Task: Send an email with the signature Luke Wright with the subject Request for feedback on a product feedback survey and the message I apologize for any inconvenience and appreciate your understanding. from softage.3@softage.net to softage.10@softage.net with an attached audio file Audio_course_material.mp3 and move the email from Sent Items to the folder Audits
Action: Mouse moved to (185, 296)
Screenshot: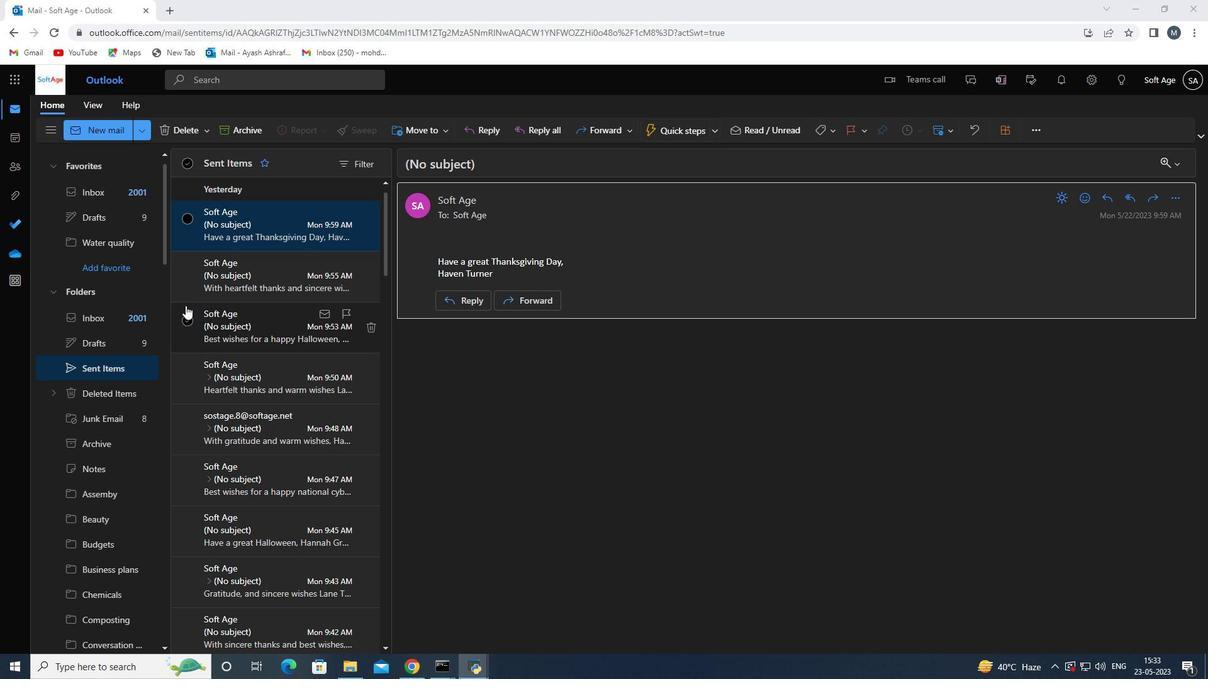 
Action: Mouse scrolled (185, 297) with delta (0, 0)
Screenshot: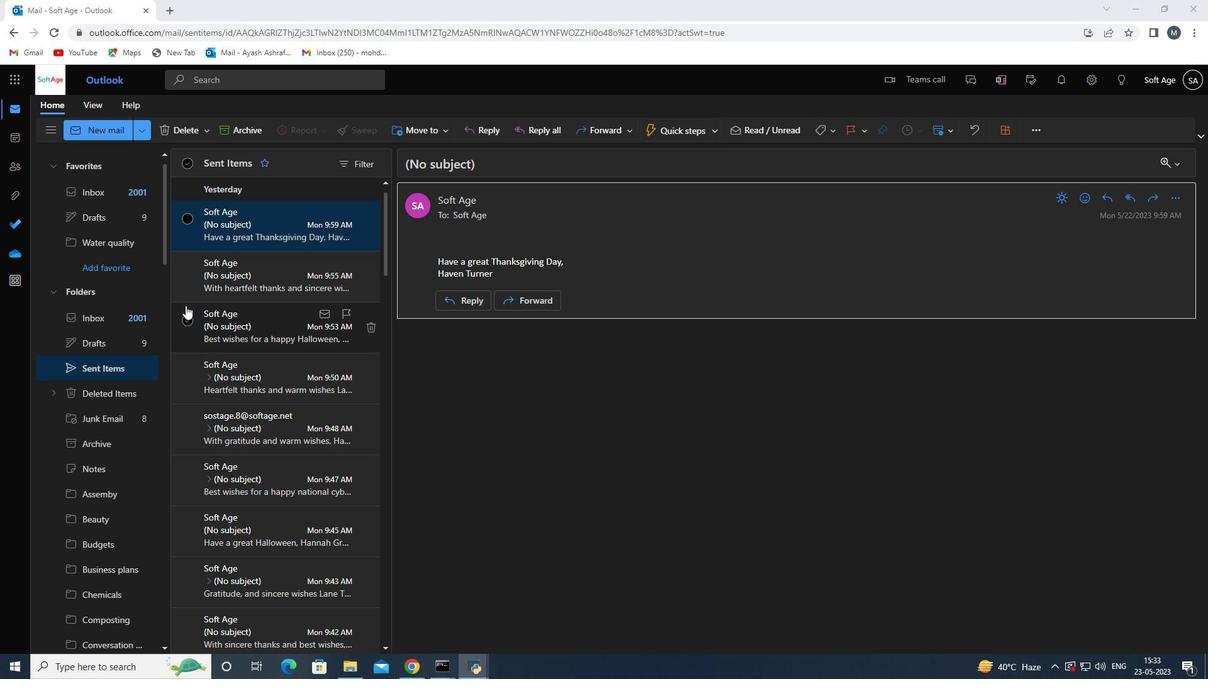 
Action: Mouse scrolled (185, 297) with delta (0, 0)
Screenshot: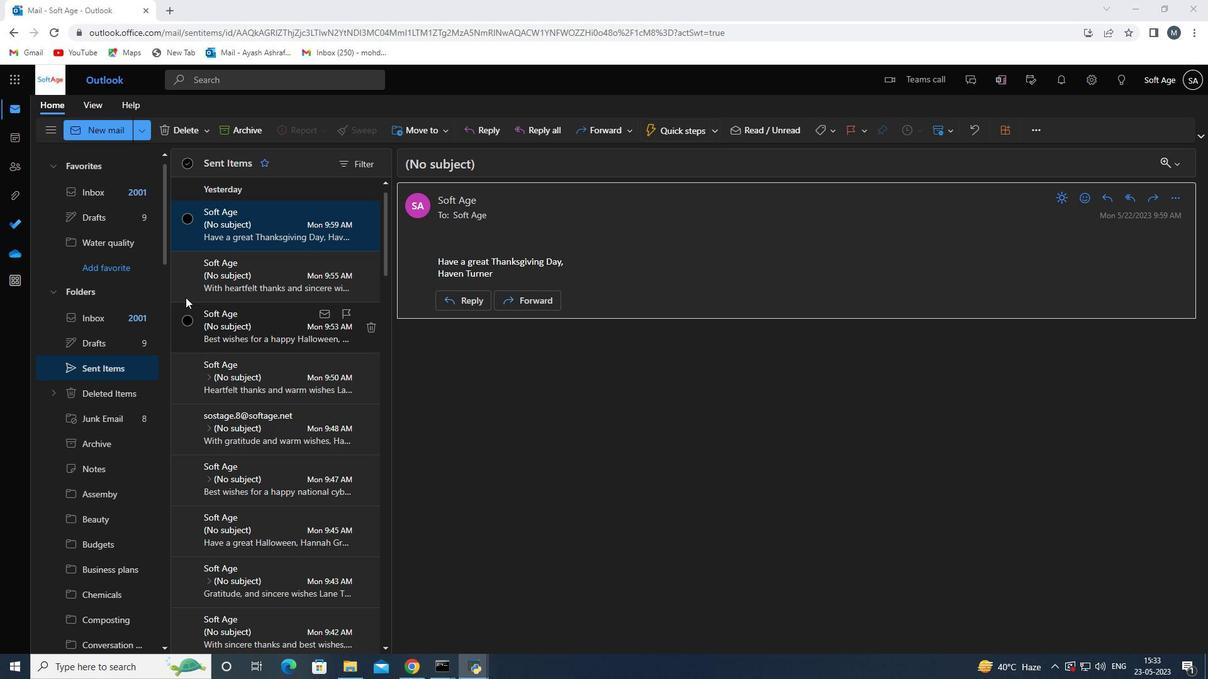 
Action: Mouse scrolled (185, 297) with delta (0, 0)
Screenshot: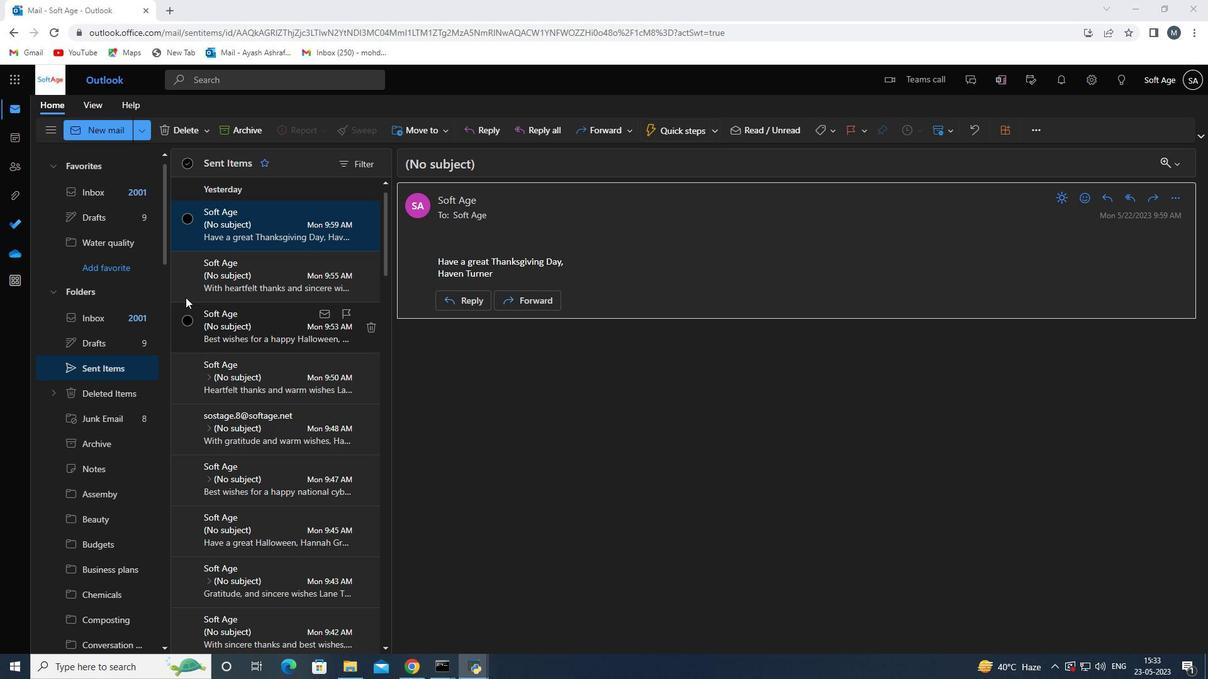 
Action: Mouse scrolled (185, 297) with delta (0, 0)
Screenshot: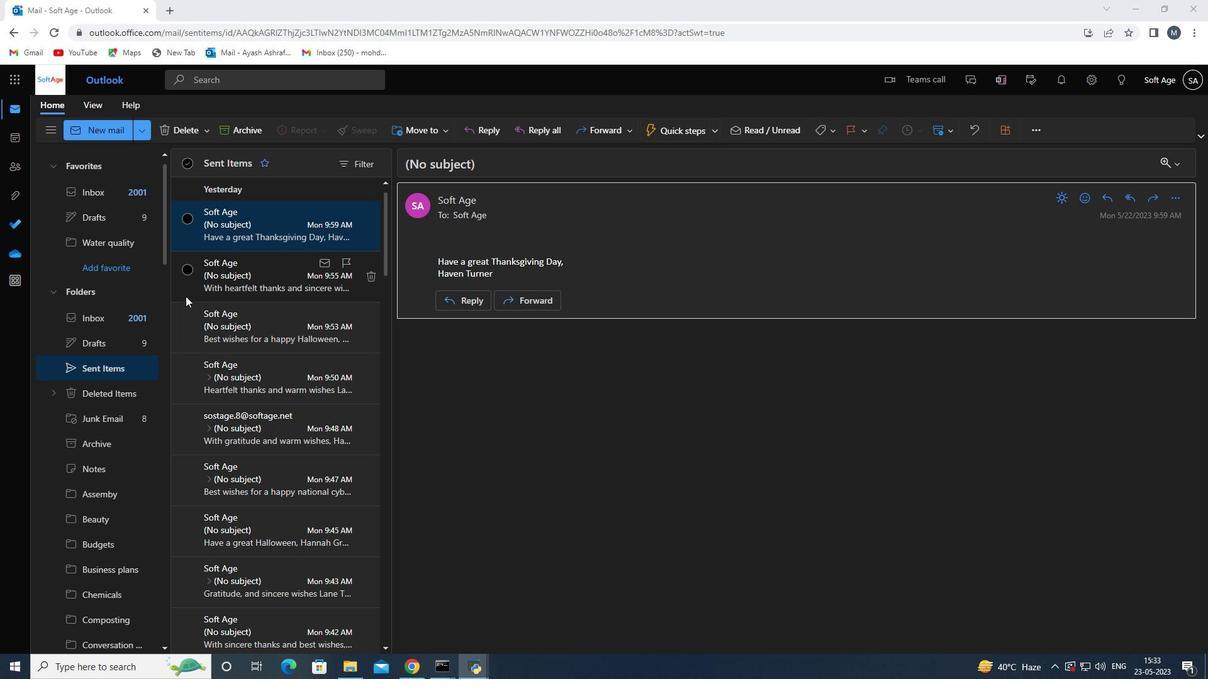 
Action: Mouse scrolled (185, 297) with delta (0, 0)
Screenshot: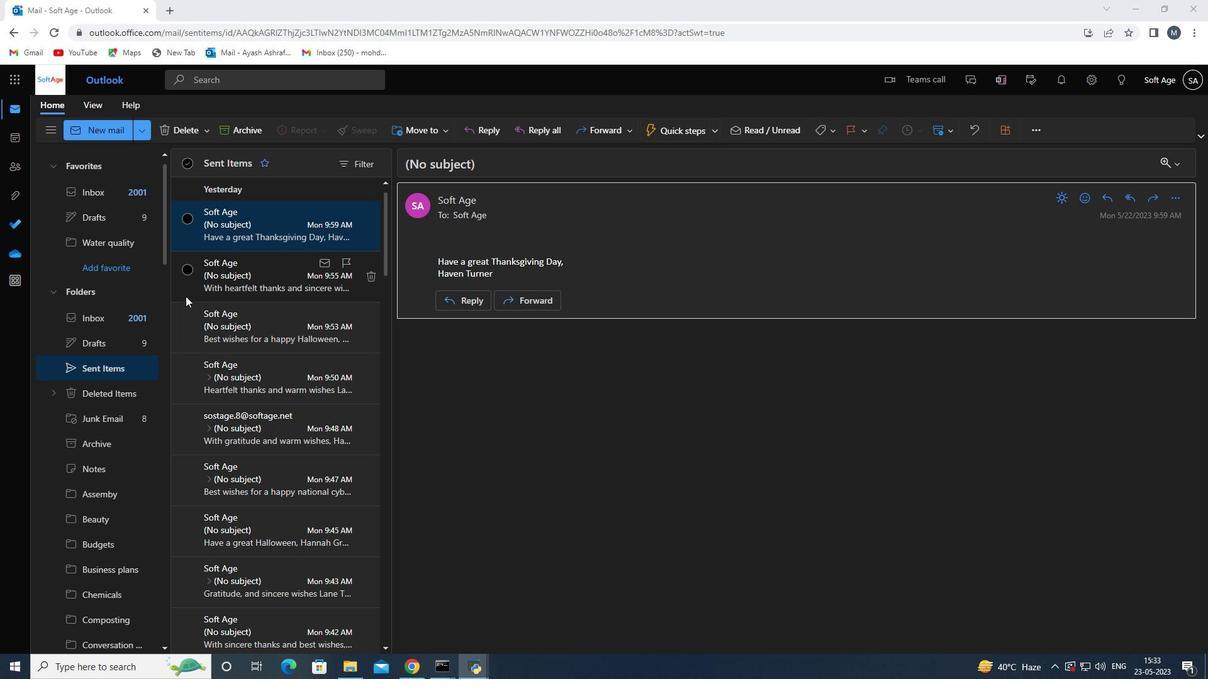 
Action: Mouse moved to (98, 187)
Screenshot: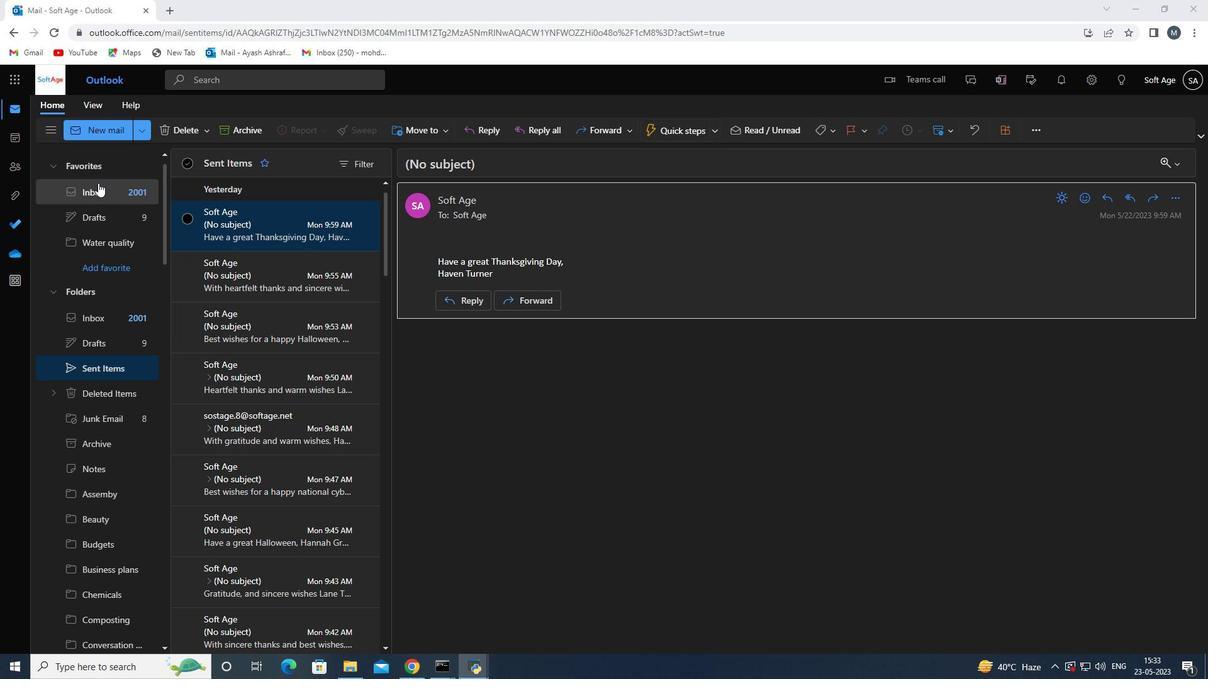 
Action: Mouse pressed left at (98, 187)
Screenshot: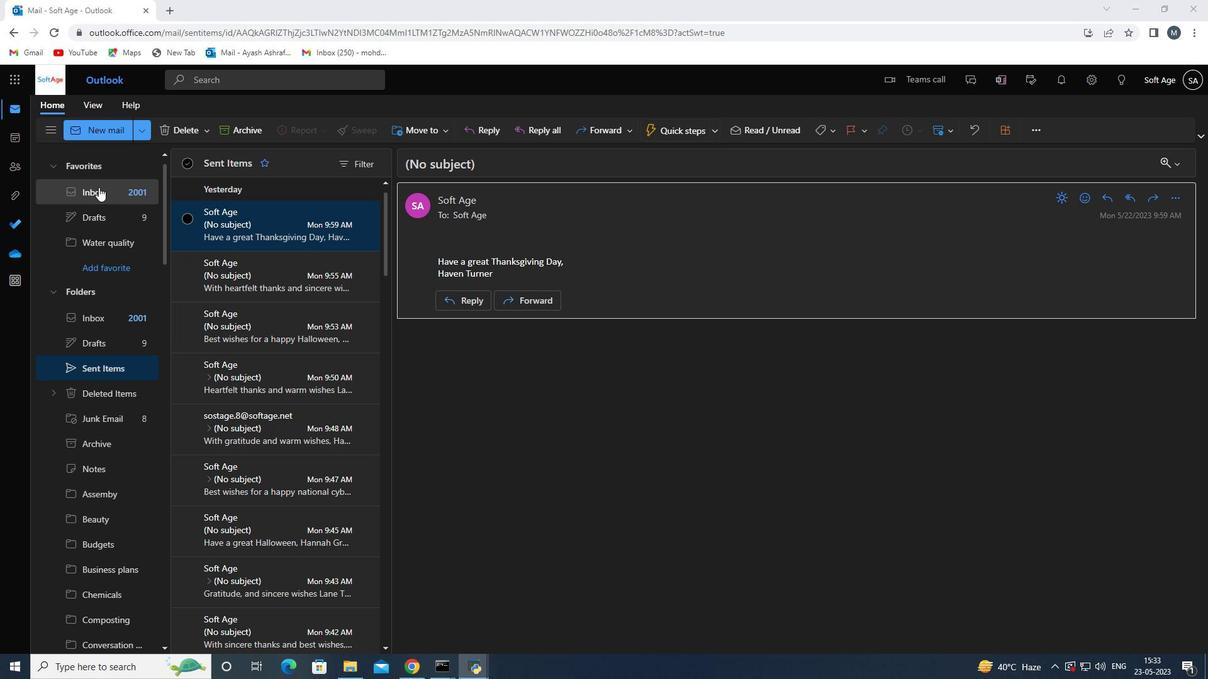 
Action: Mouse moved to (103, 131)
Screenshot: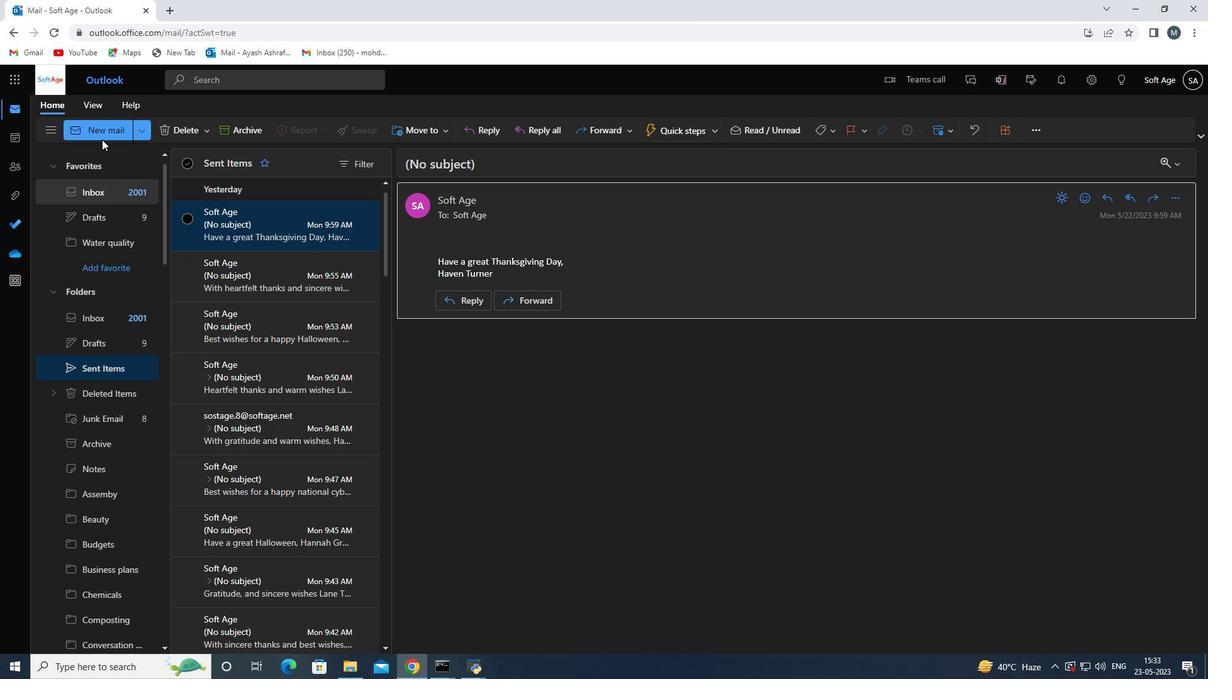 
Action: Mouse pressed left at (103, 131)
Screenshot: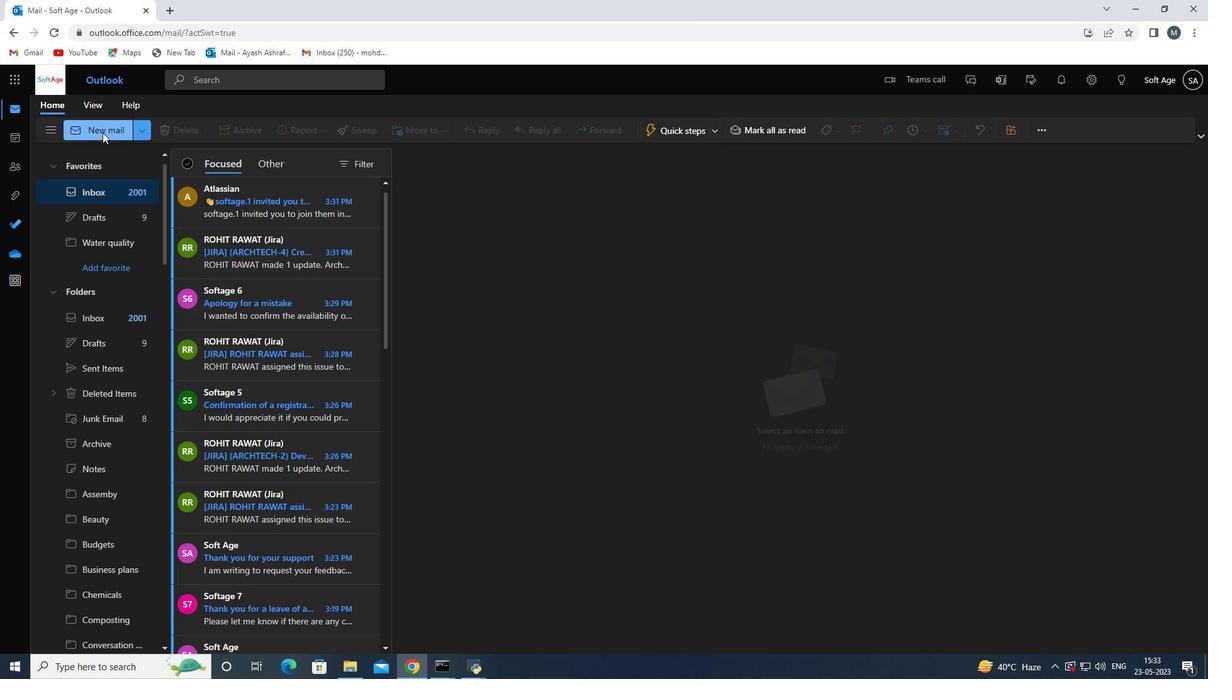 
Action: Mouse moved to (855, 134)
Screenshot: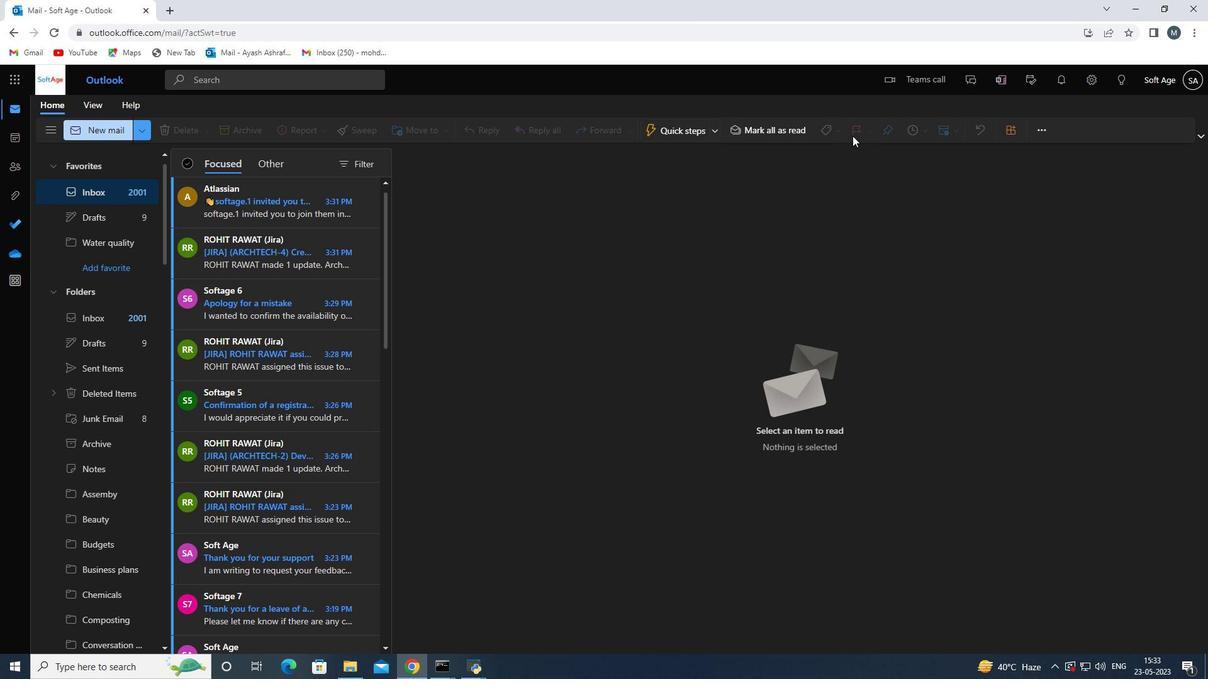 
Action: Mouse pressed left at (855, 134)
Screenshot: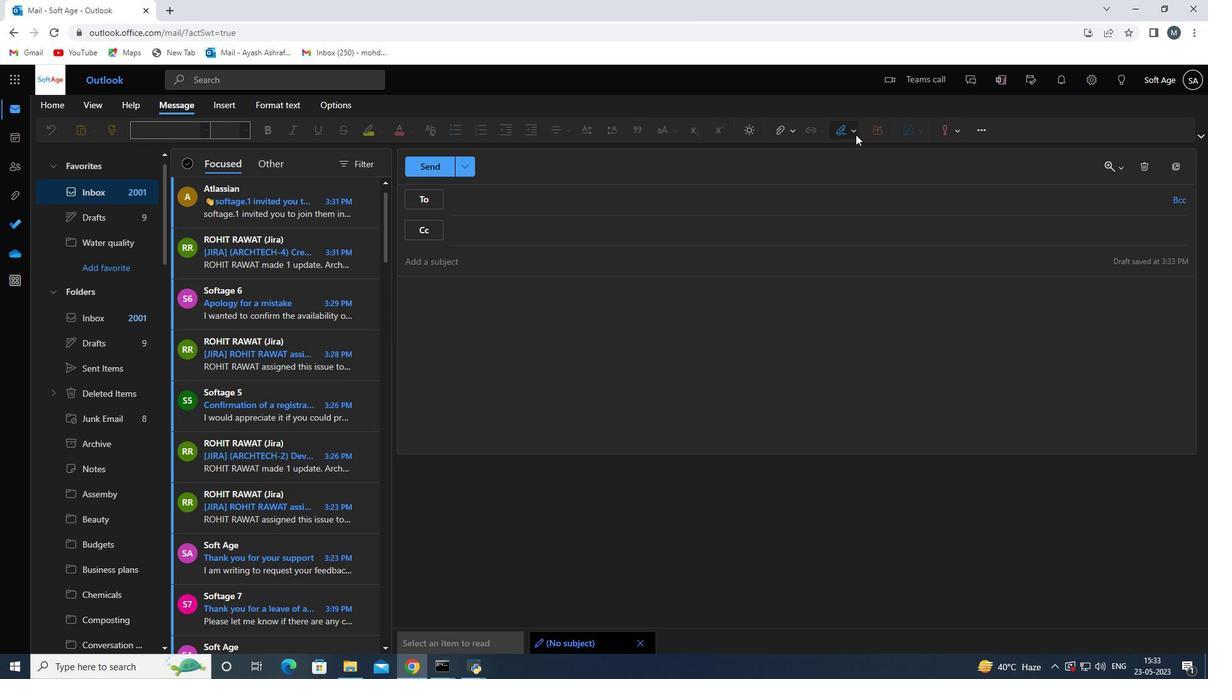 
Action: Mouse moved to (826, 186)
Screenshot: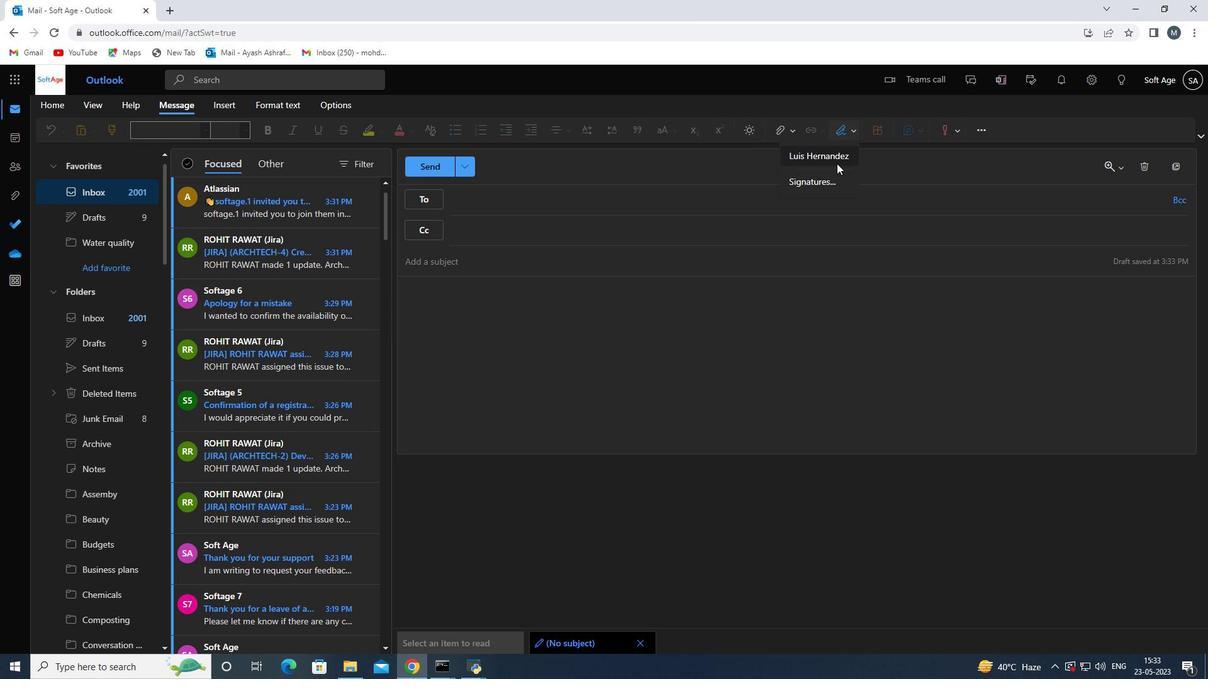
Action: Mouse pressed left at (826, 186)
Screenshot: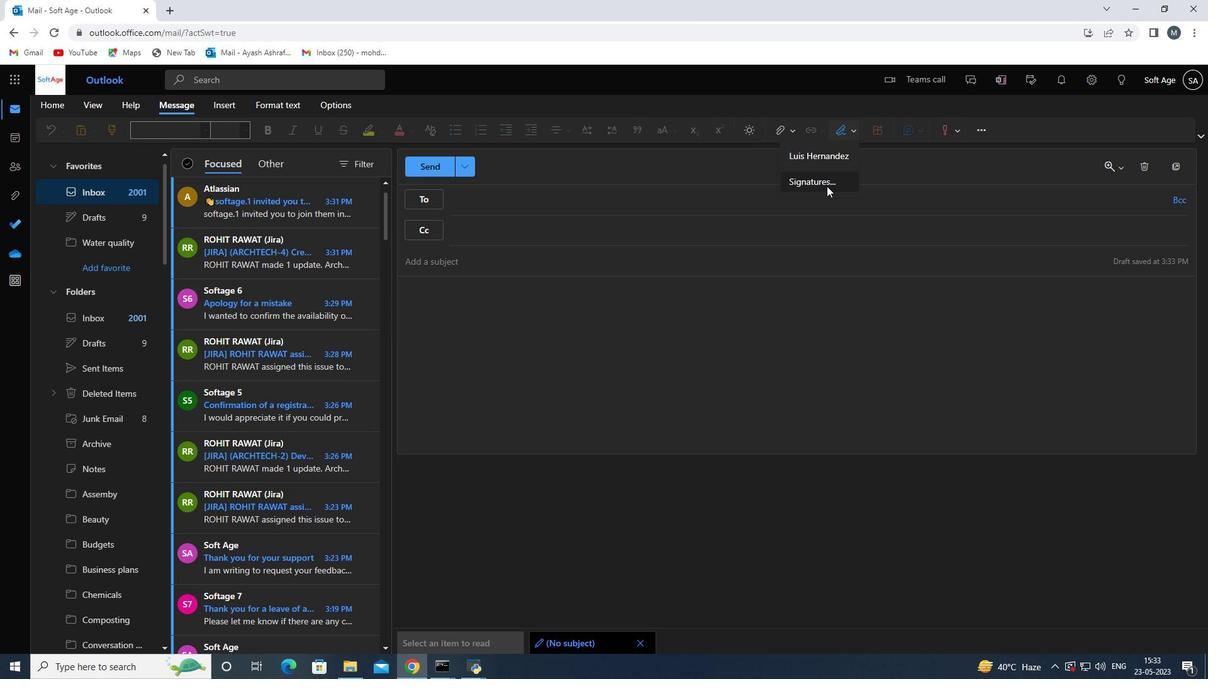 
Action: Mouse moved to (869, 234)
Screenshot: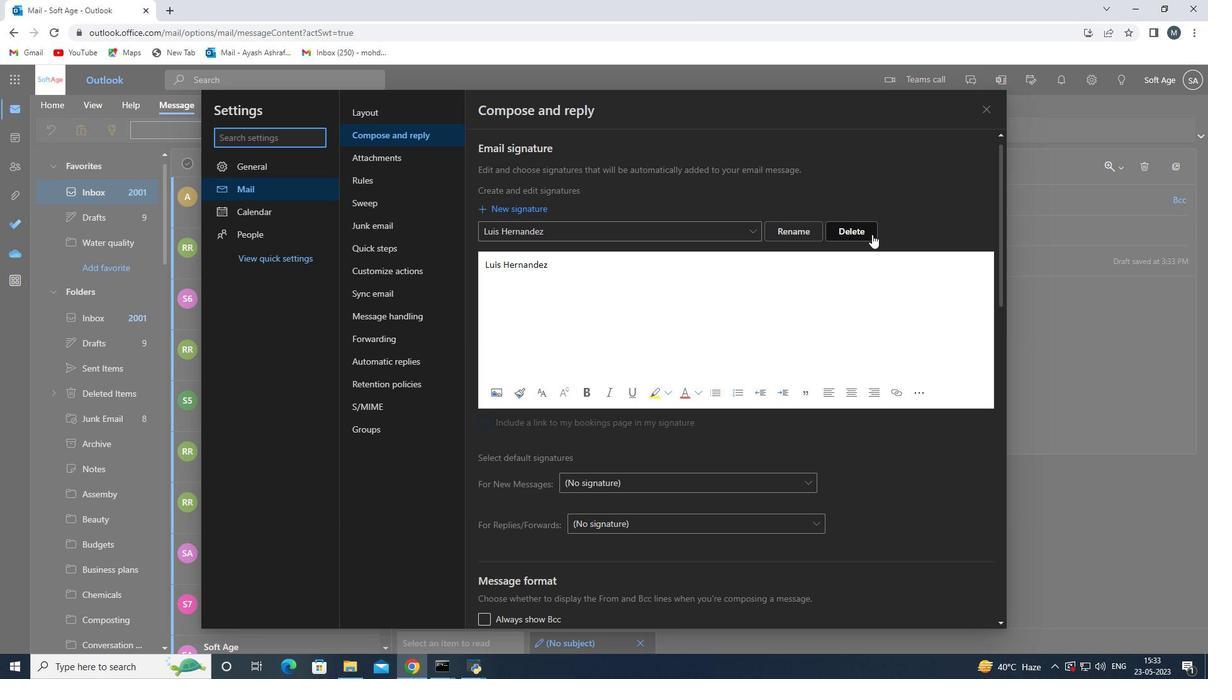 
Action: Mouse pressed left at (869, 234)
Screenshot: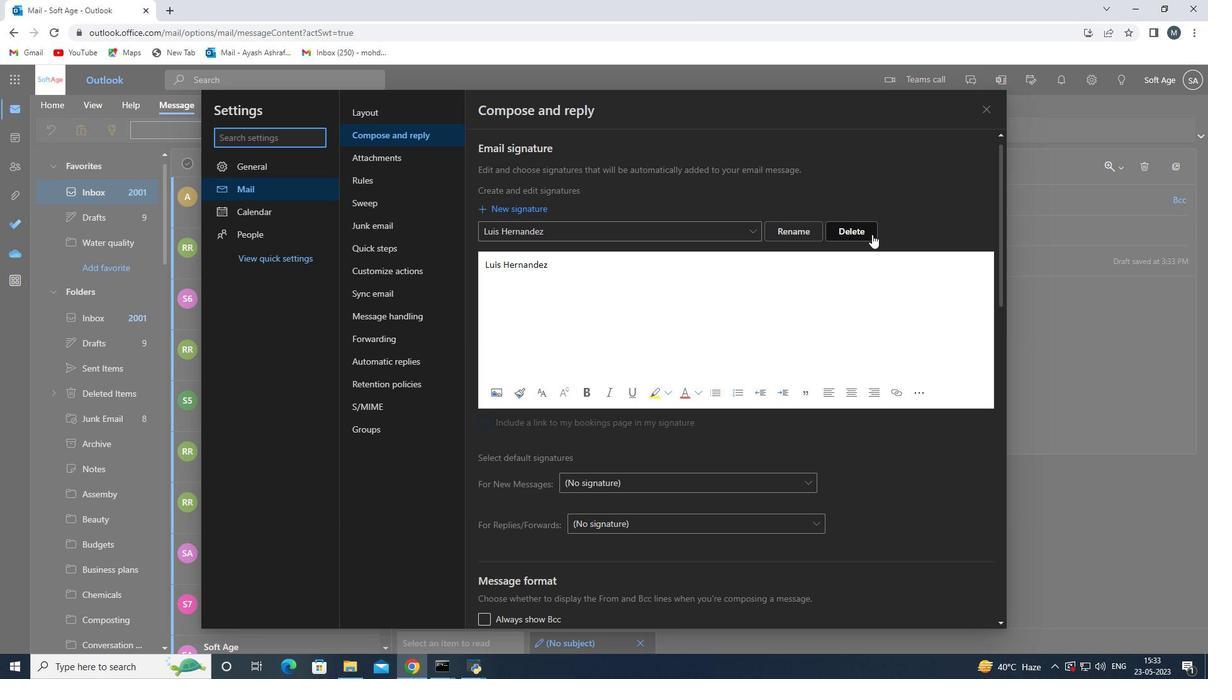 
Action: Mouse moved to (670, 234)
Screenshot: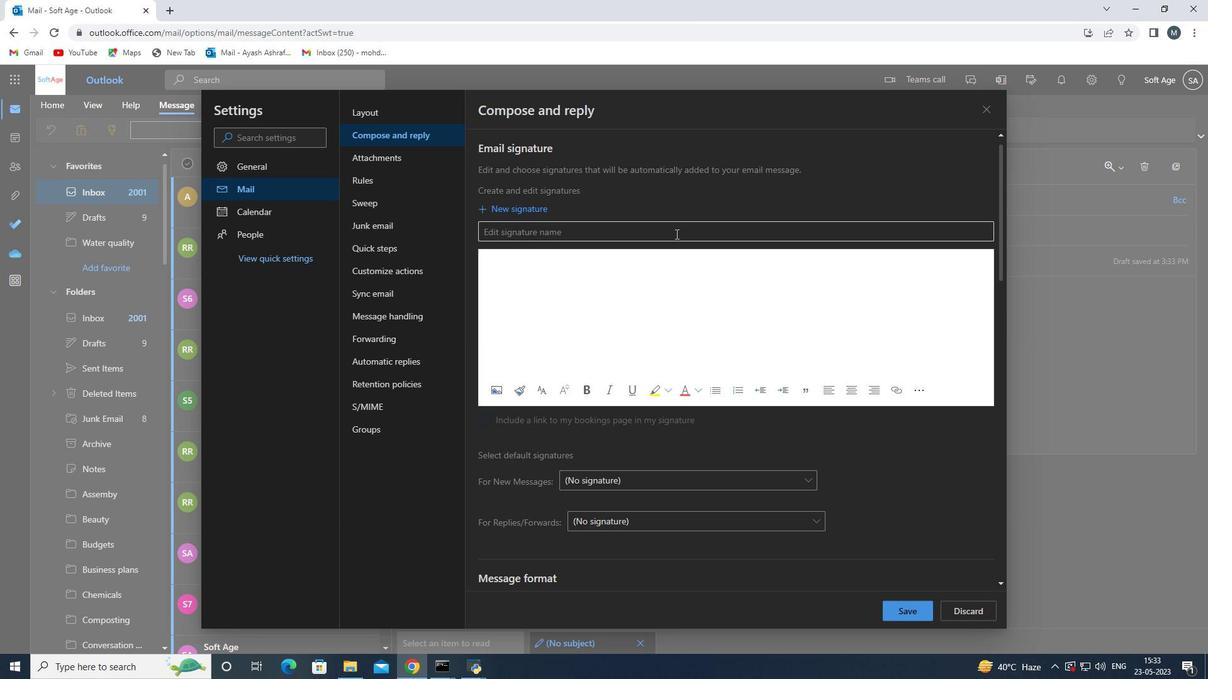 
Action: Mouse pressed left at (670, 234)
Screenshot: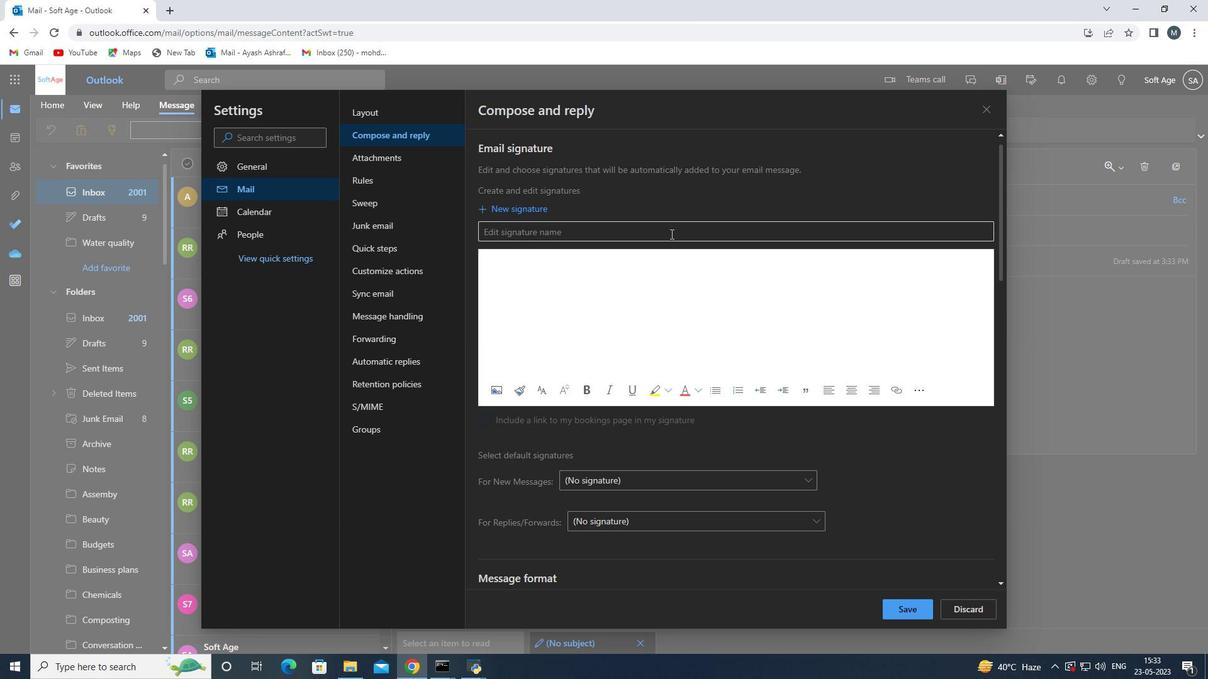 
Action: Mouse moved to (669, 231)
Screenshot: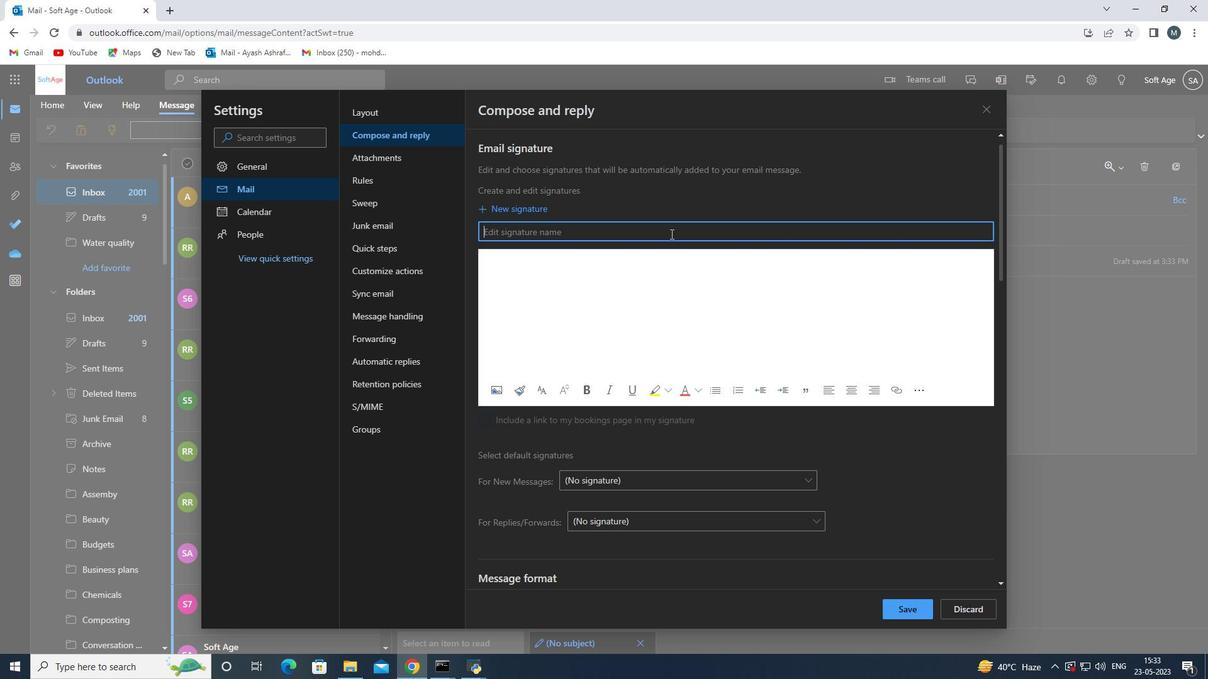 
Action: Key pressed <Key.shift>Like<Key.space><Key.shift><Key.shift>Wright<Key.space>
Screenshot: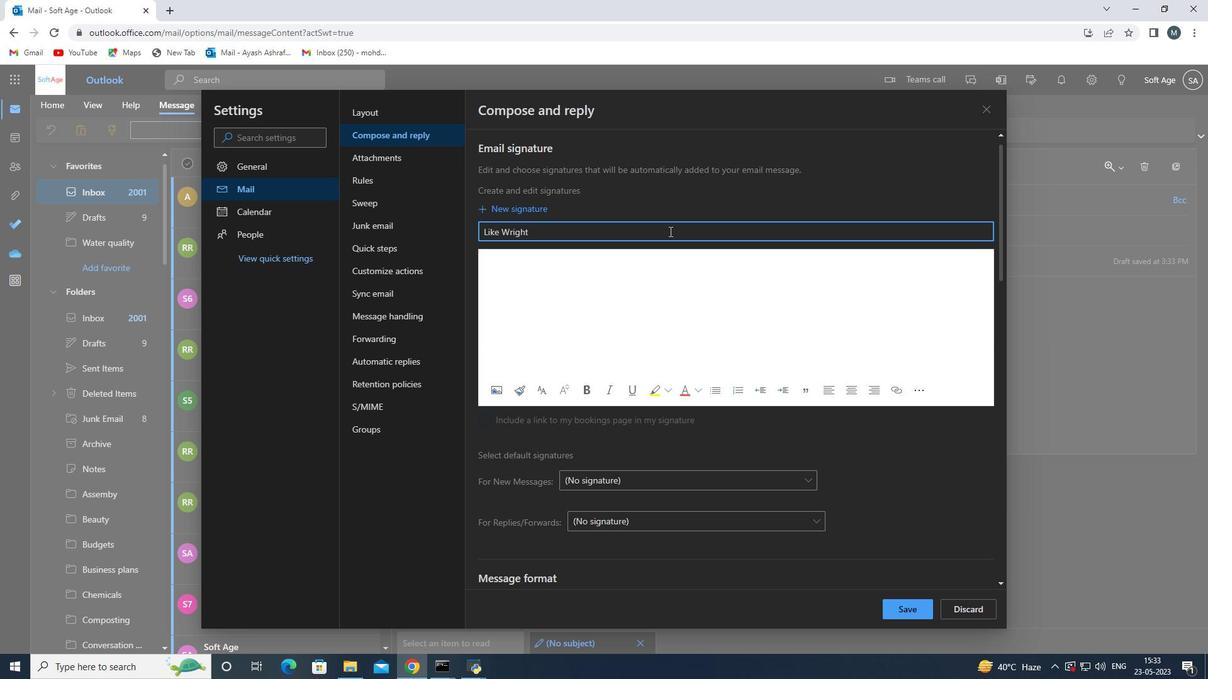 
Action: Mouse moved to (490, 232)
Screenshot: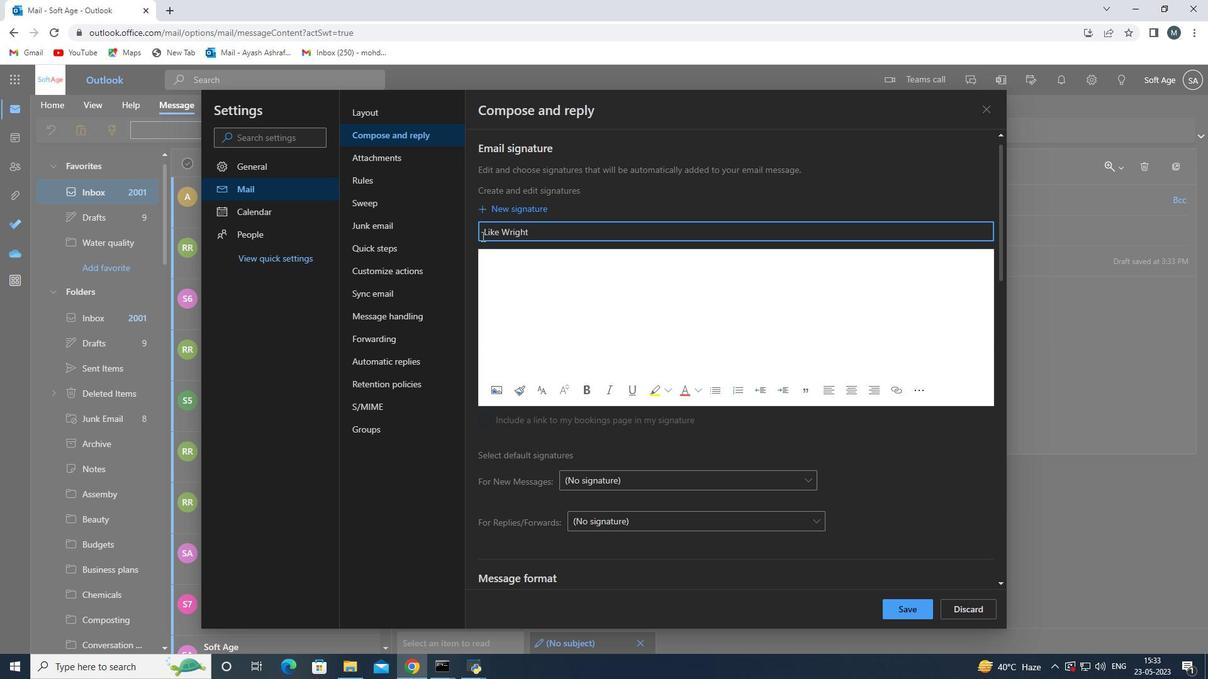 
Action: Mouse pressed left at (490, 232)
Screenshot: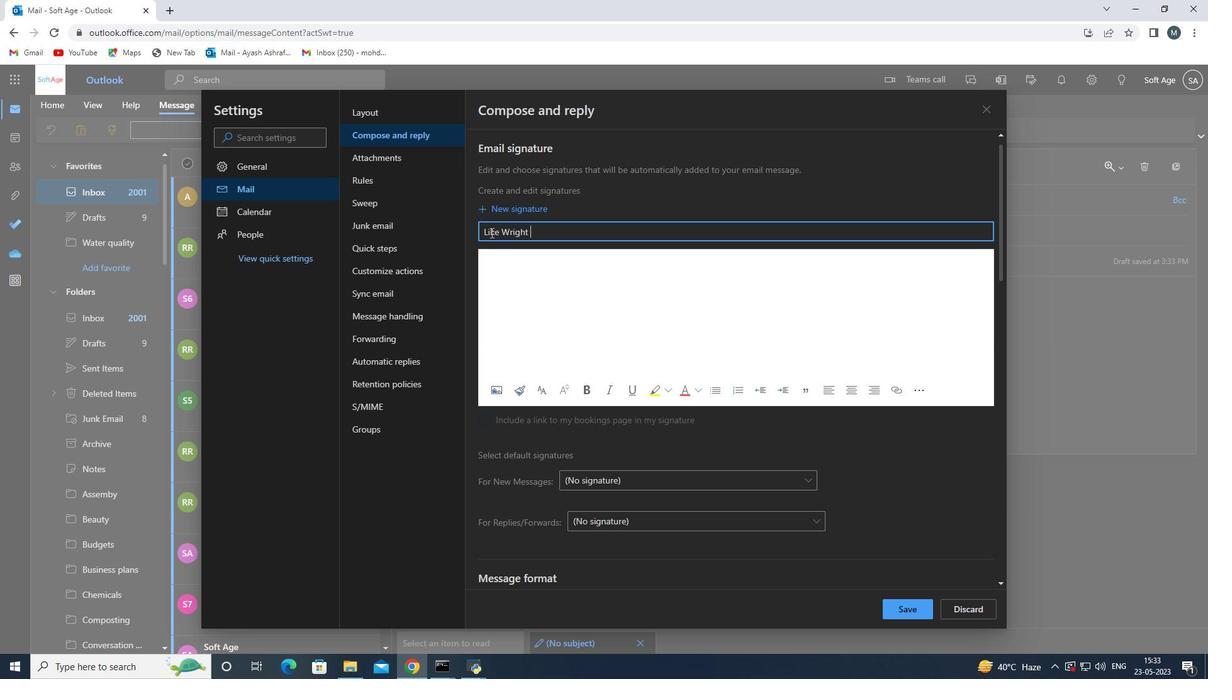 
Action: Mouse moved to (504, 233)
Screenshot: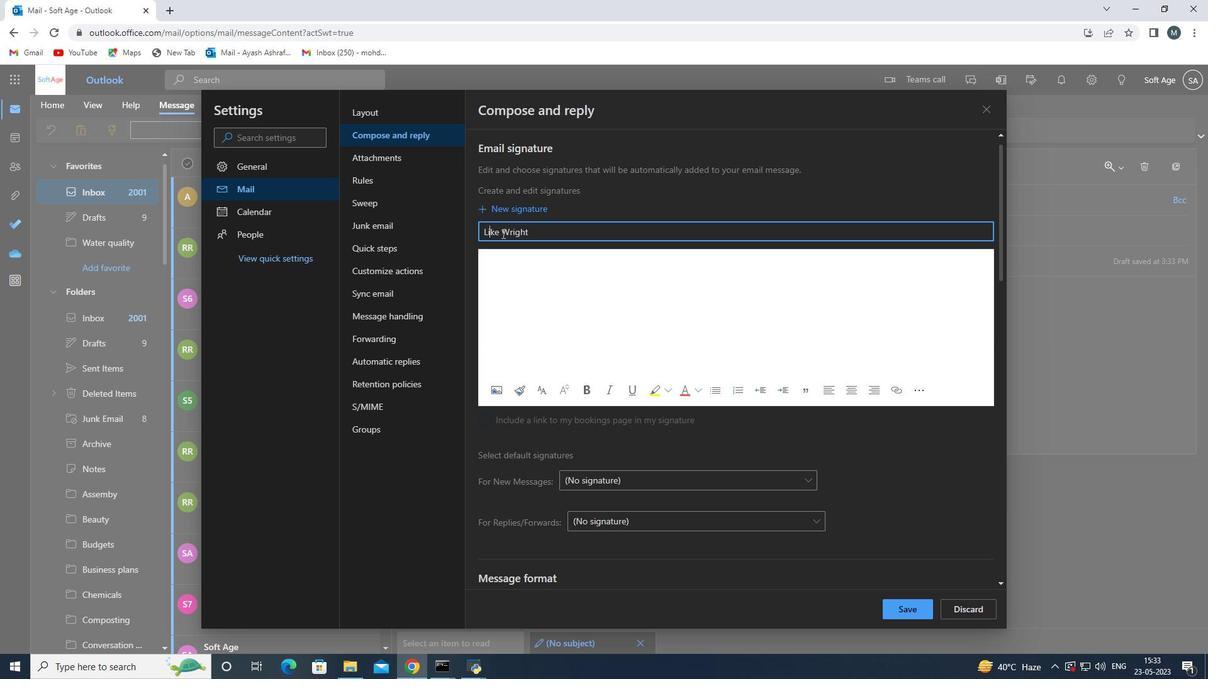
Action: Key pressed <Key.backspace>u
Screenshot: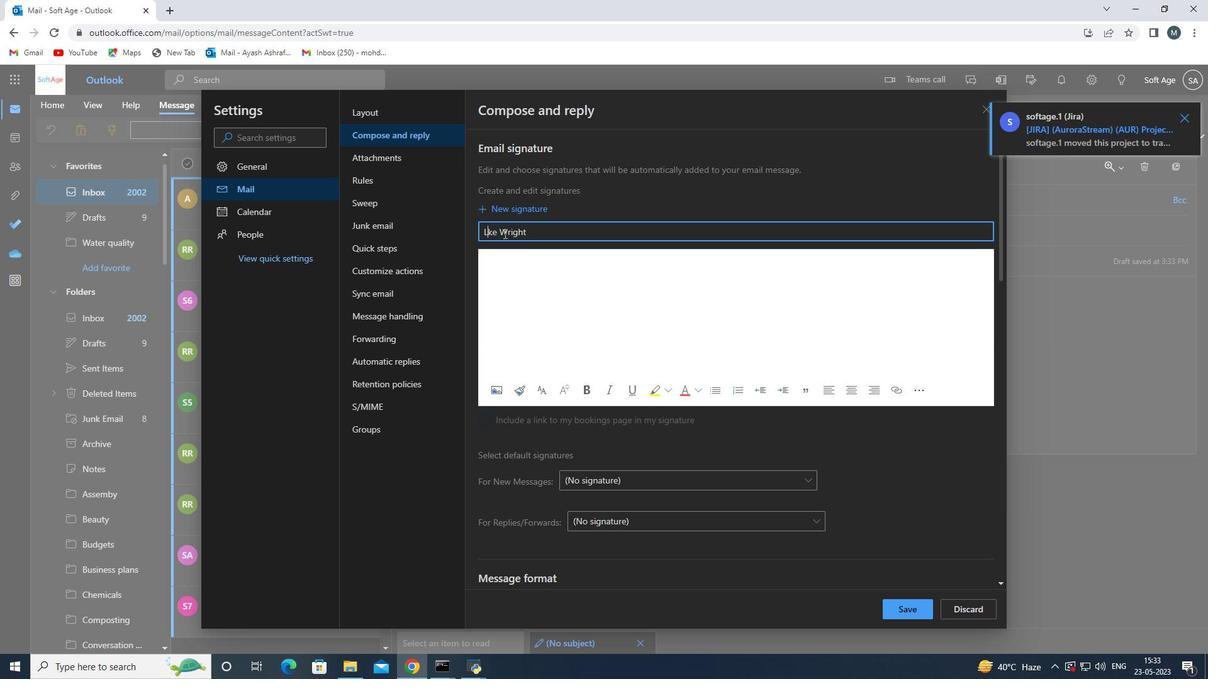 
Action: Mouse moved to (520, 264)
Screenshot: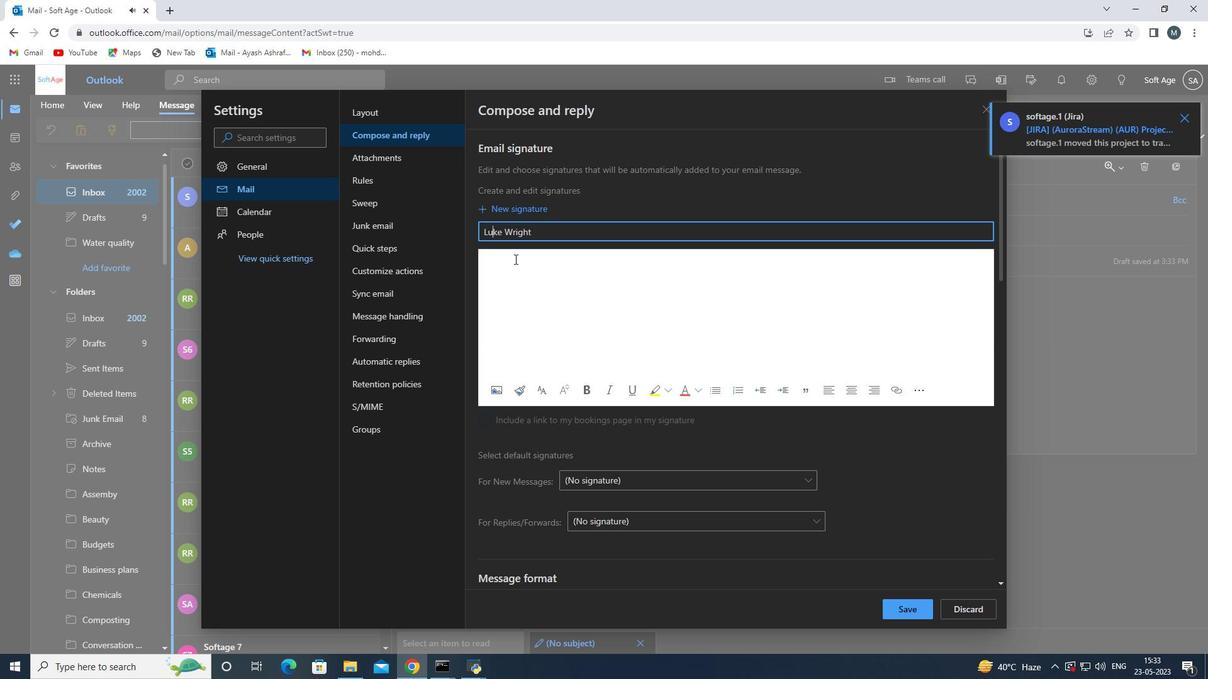 
Action: Mouse pressed left at (520, 264)
Screenshot: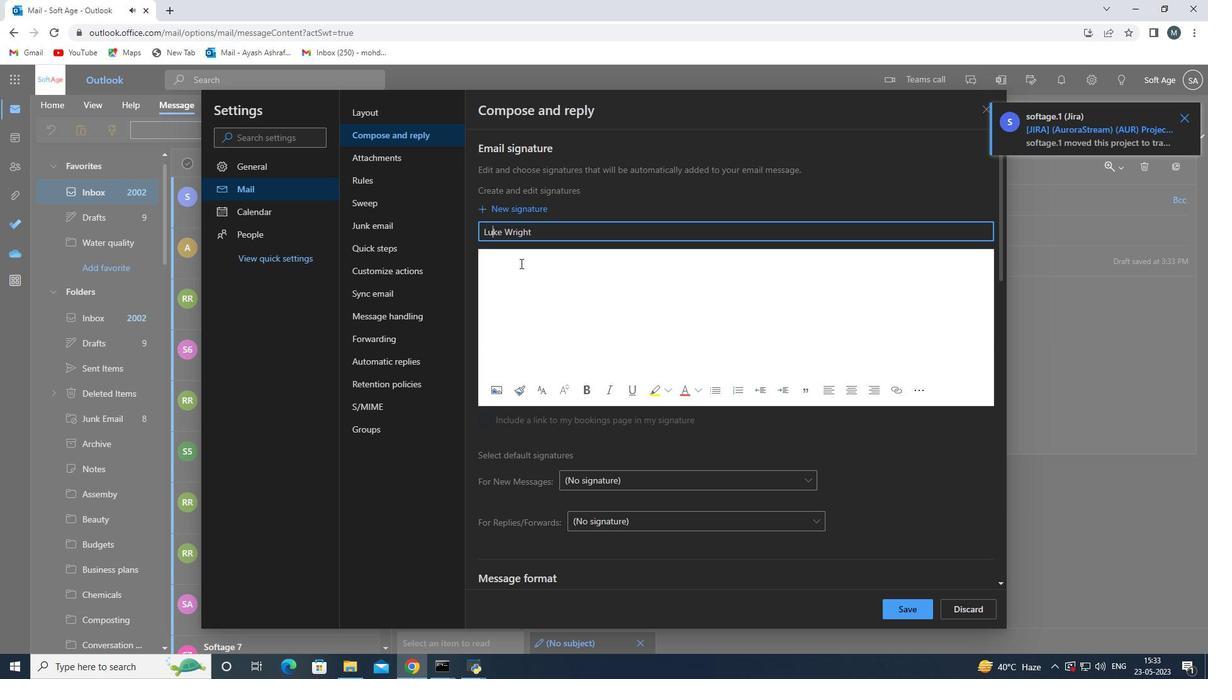 
Action: Key pressed <Key.shift>Luke<Key.space><Key.shift>Wright<Key.space>
Screenshot: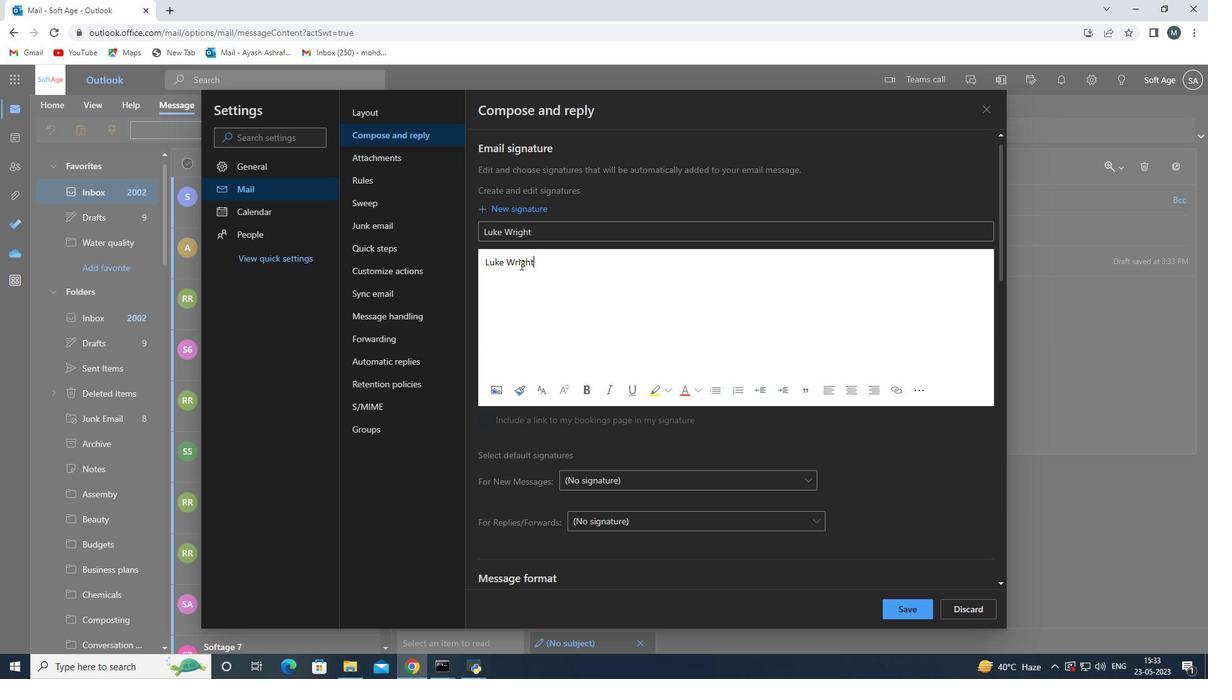 
Action: Mouse moved to (899, 609)
Screenshot: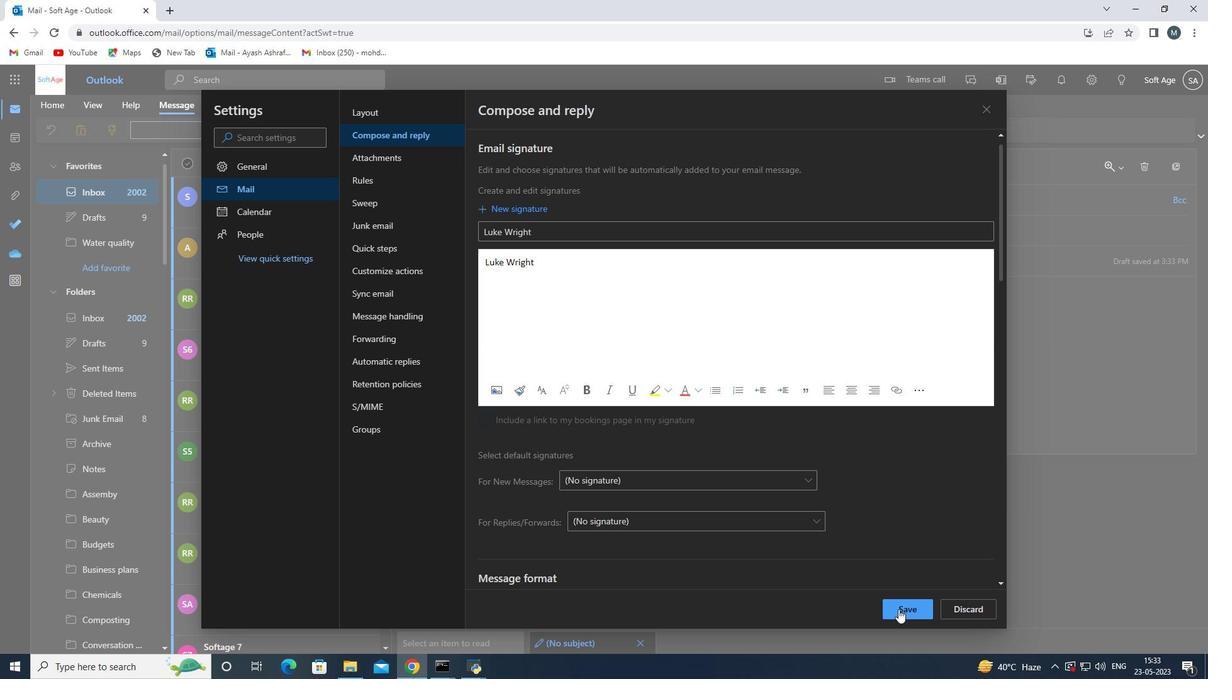 
Action: Mouse pressed left at (899, 609)
Screenshot: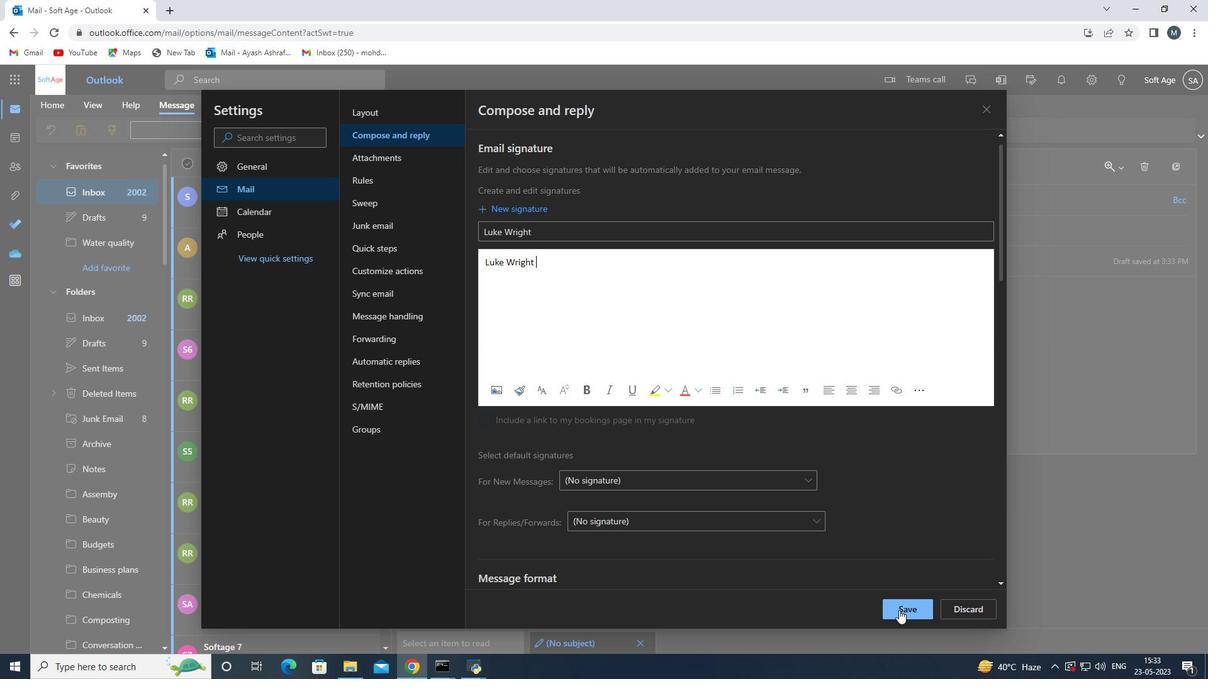 
Action: Mouse moved to (773, 327)
Screenshot: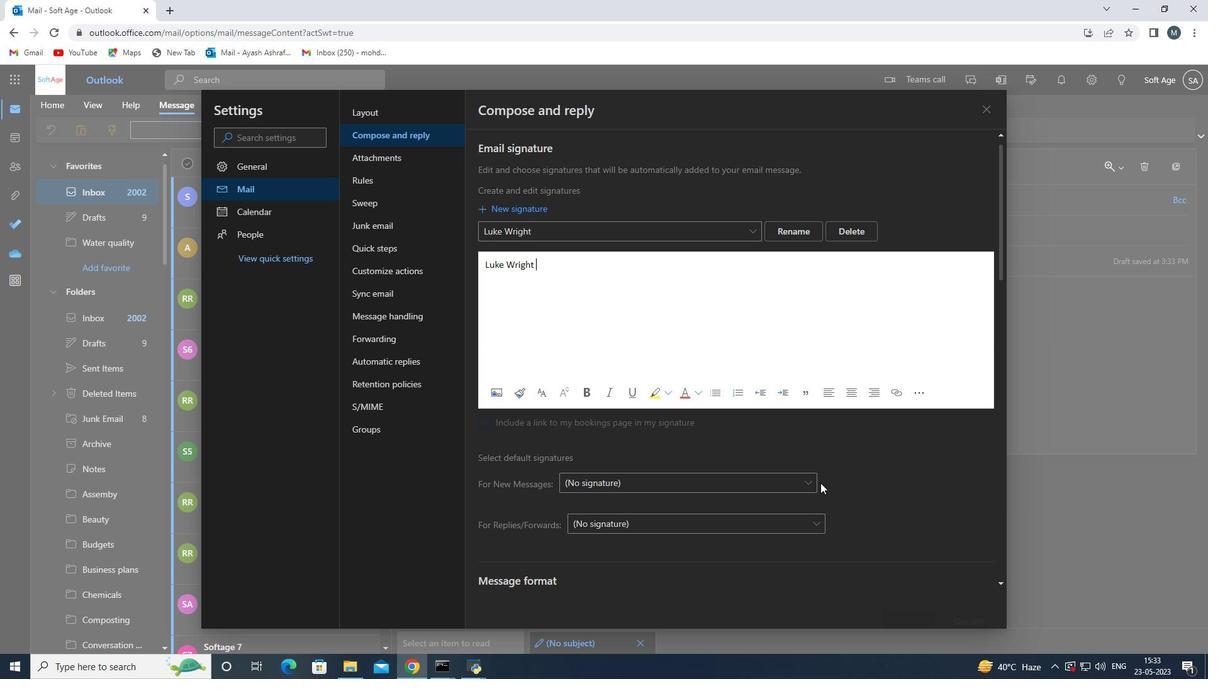 
Action: Mouse scrolled (774, 328) with delta (0, 0)
Screenshot: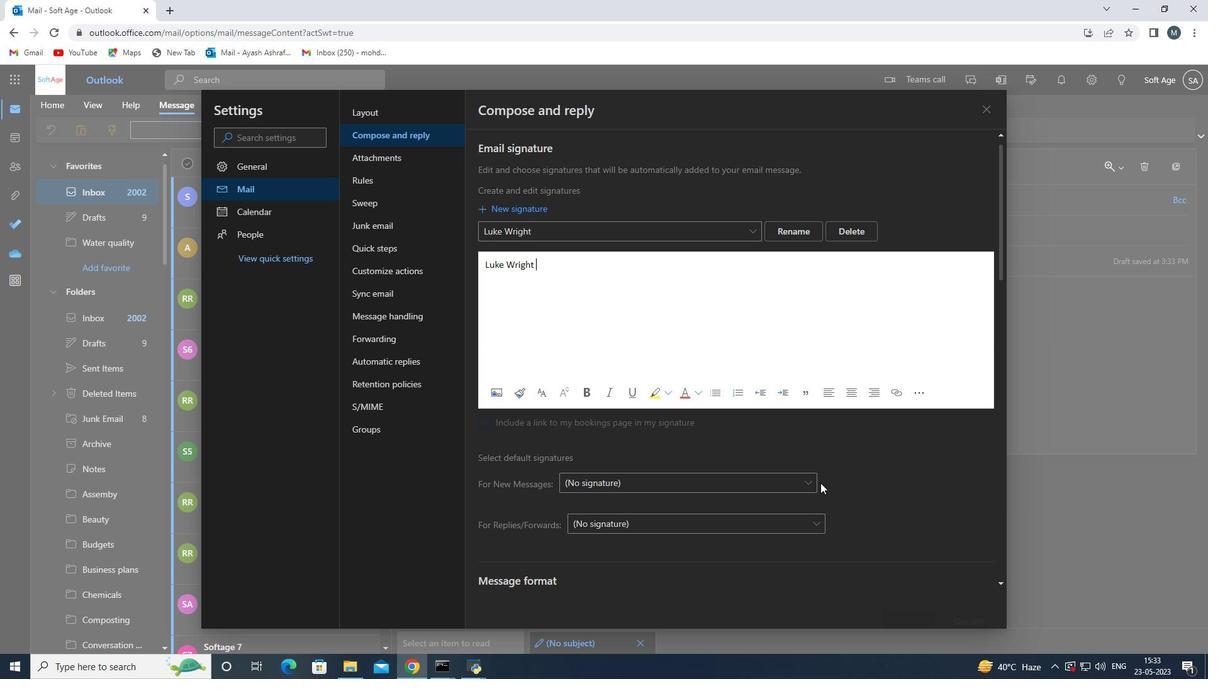 
Action: Mouse scrolled (774, 328) with delta (0, 0)
Screenshot: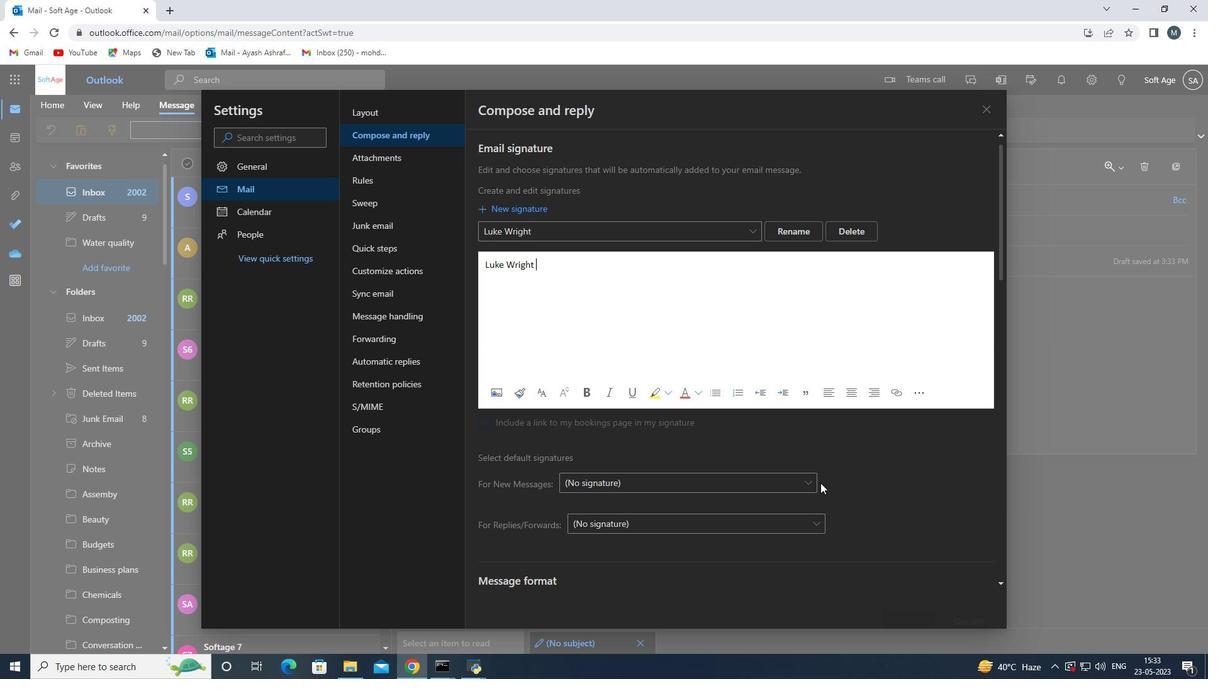 
Action: Mouse scrolled (773, 327) with delta (0, 0)
Screenshot: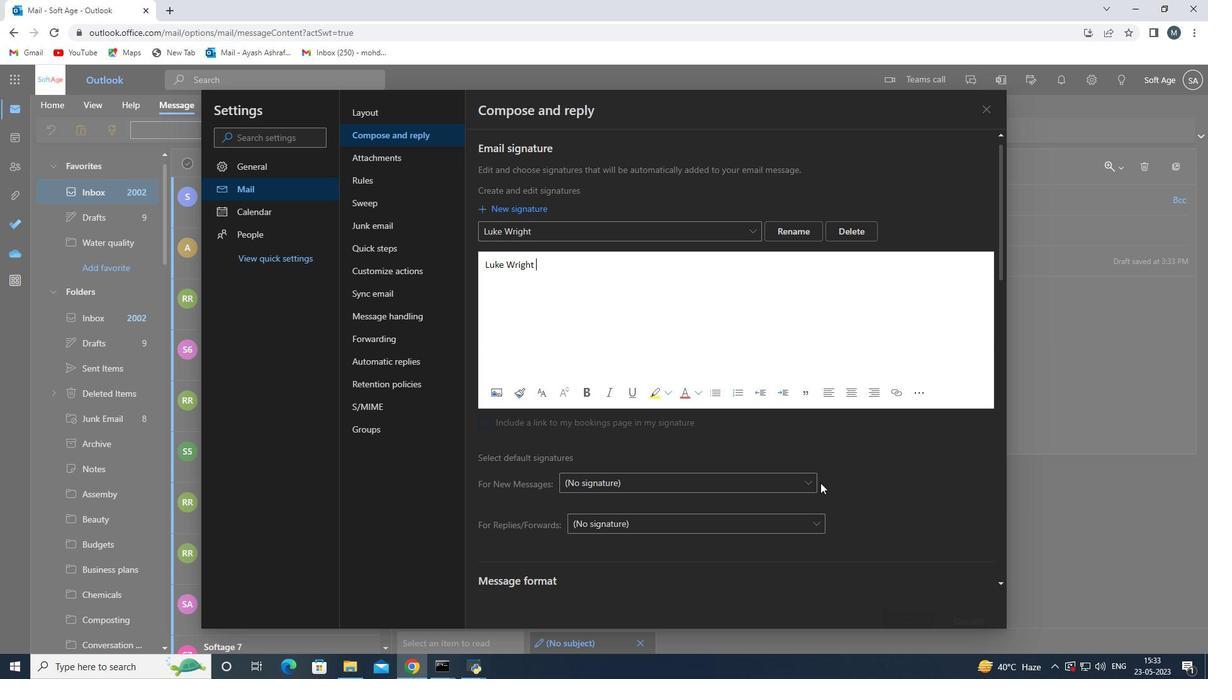 
Action: Mouse moved to (773, 326)
Screenshot: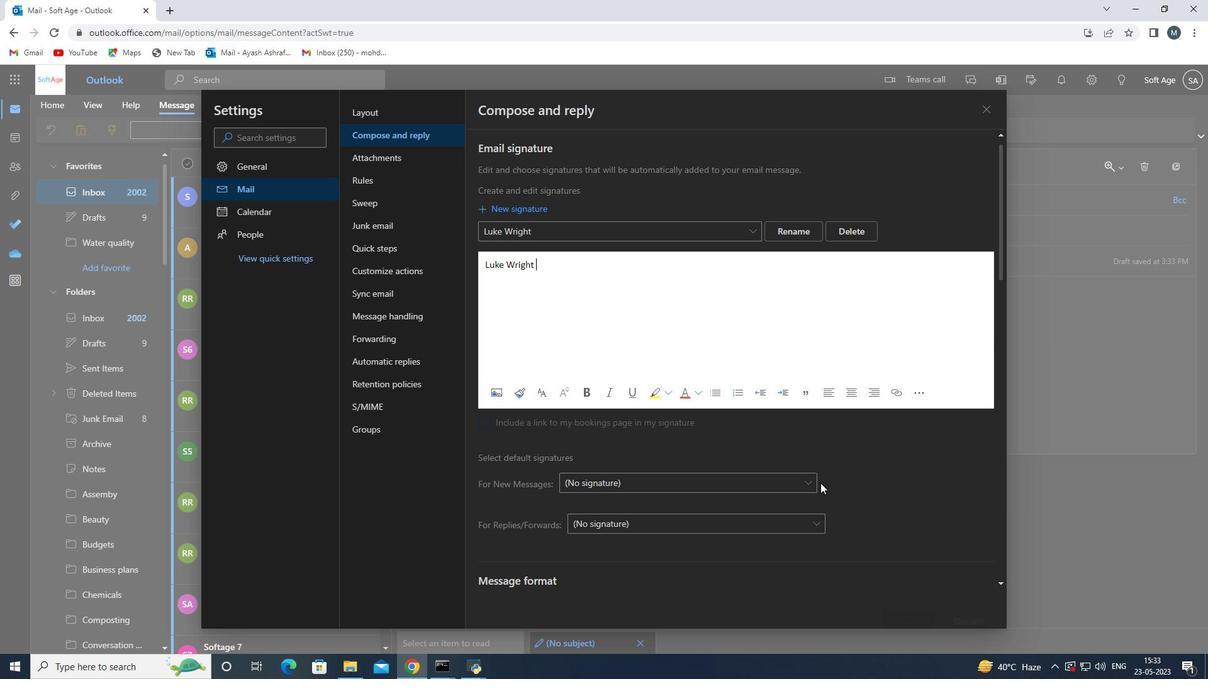 
Action: Mouse scrolled (773, 327) with delta (0, 0)
Screenshot: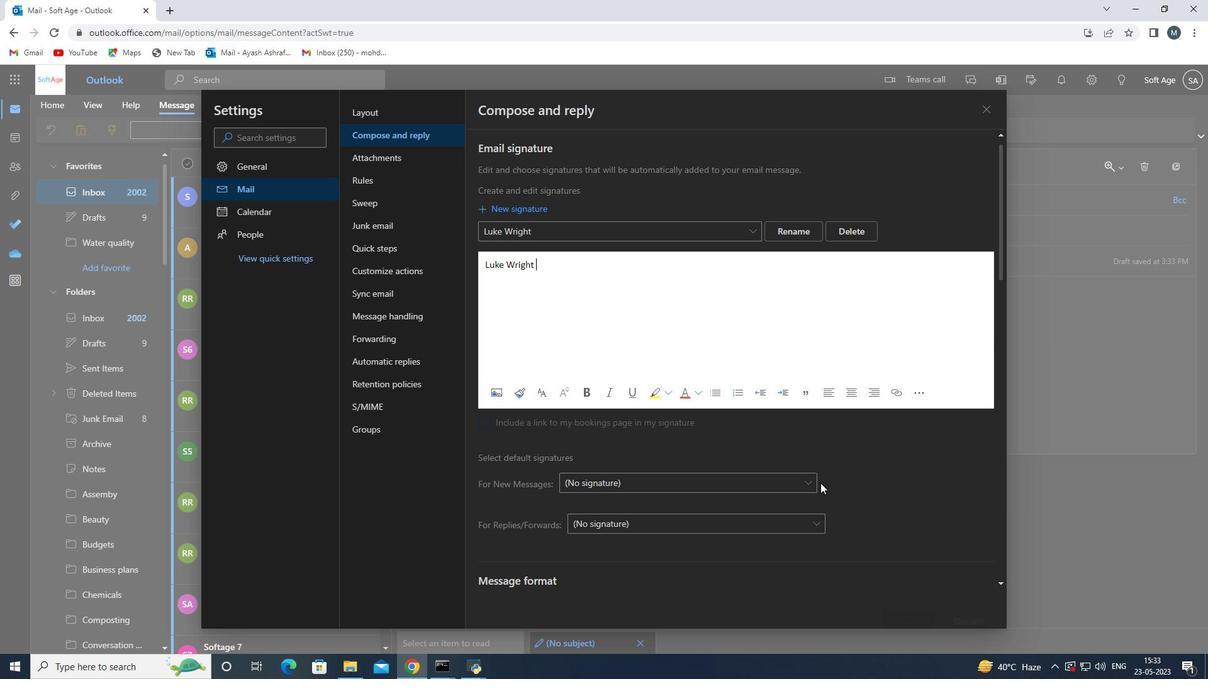 
Action: Mouse moved to (773, 318)
Screenshot: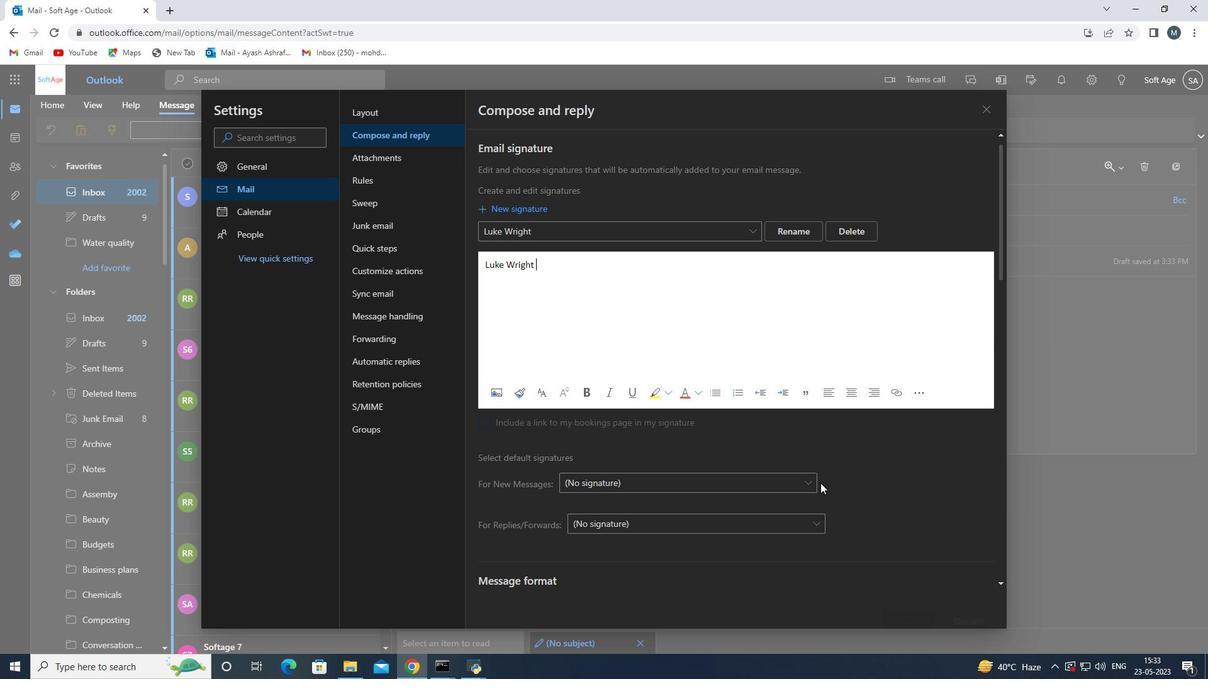 
Action: Mouse scrolled (773, 327) with delta (0, 0)
Screenshot: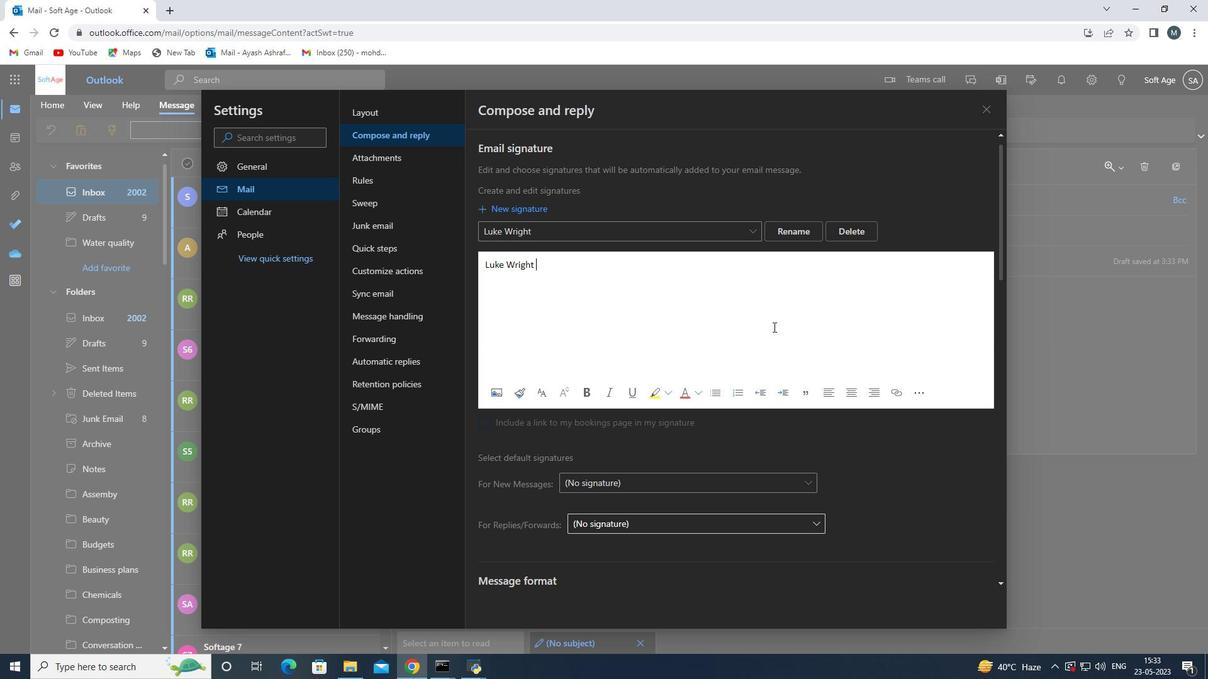 
Action: Mouse moved to (789, 297)
Screenshot: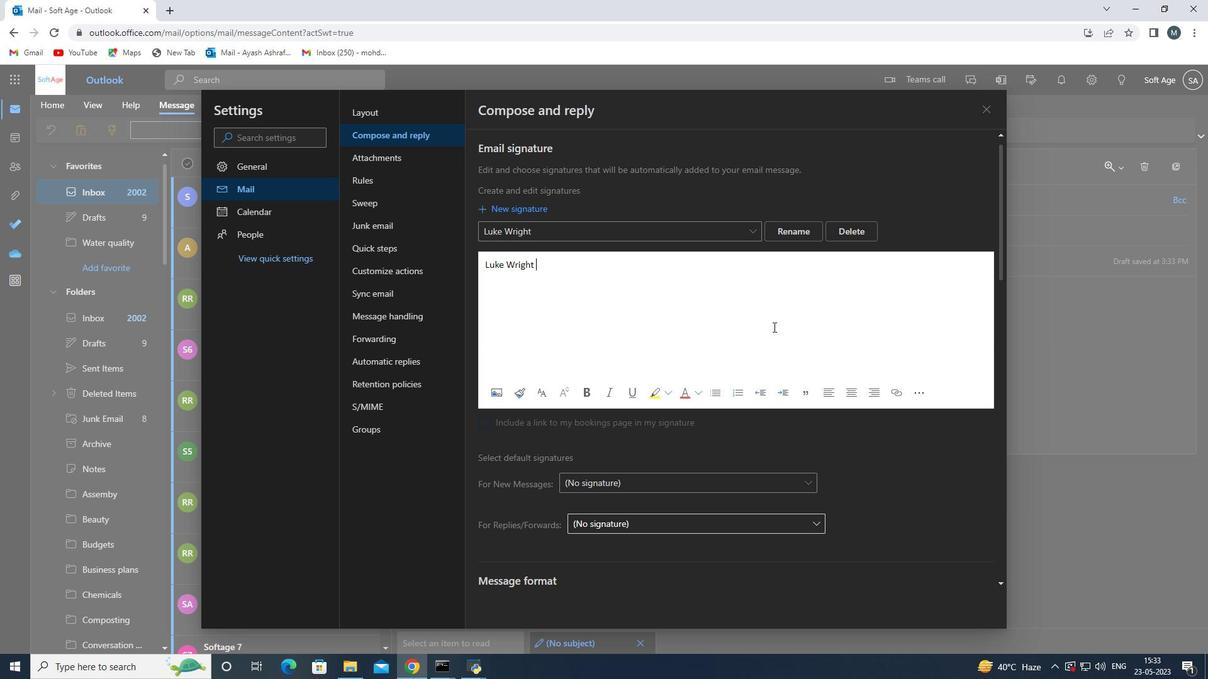 
Action: Mouse scrolled (773, 327) with delta (0, 0)
Screenshot: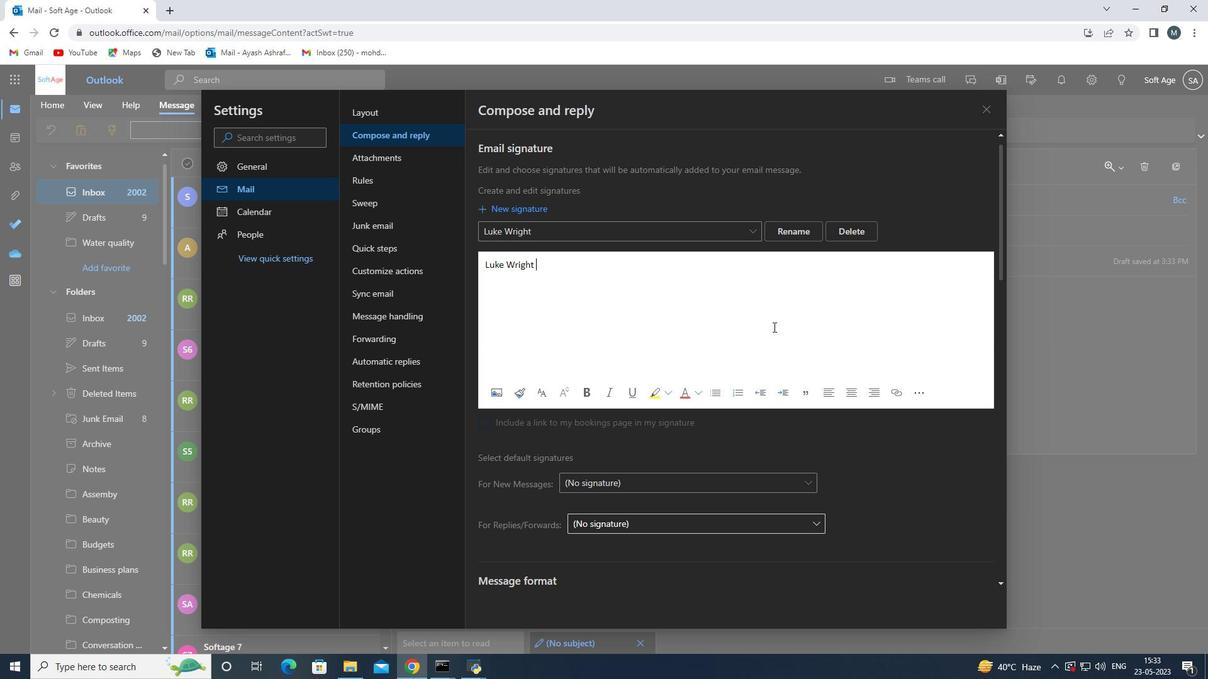 
Action: Mouse moved to (984, 110)
Screenshot: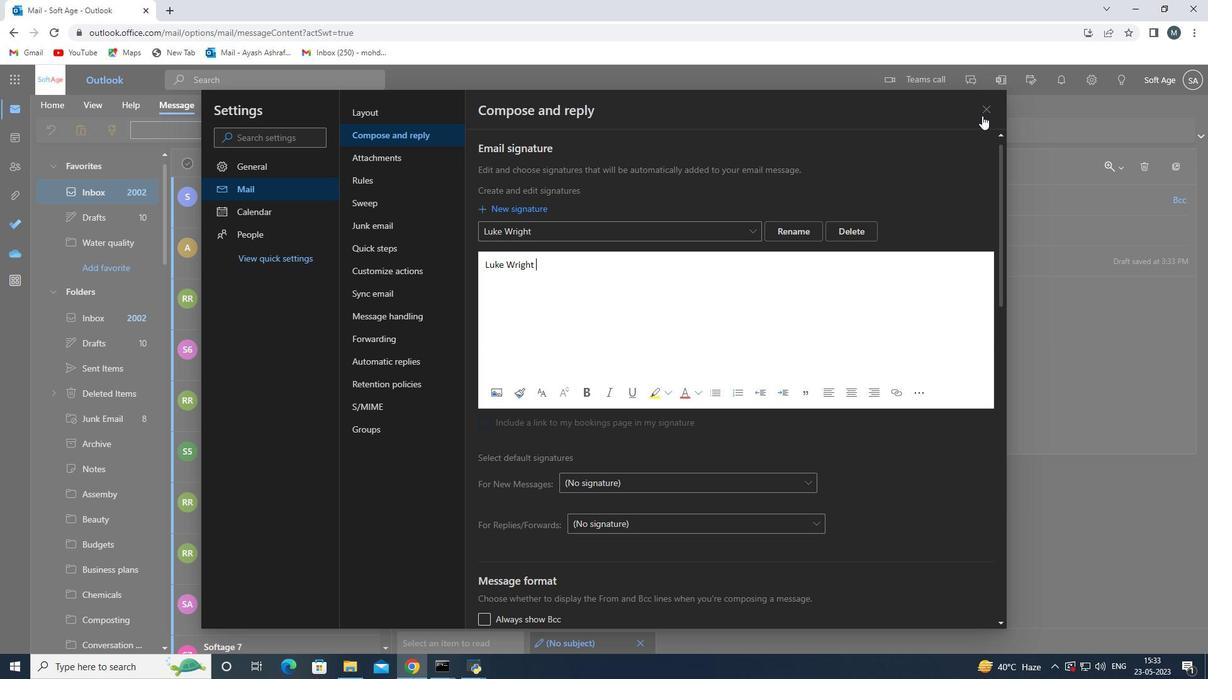 
Action: Mouse pressed left at (984, 110)
Screenshot: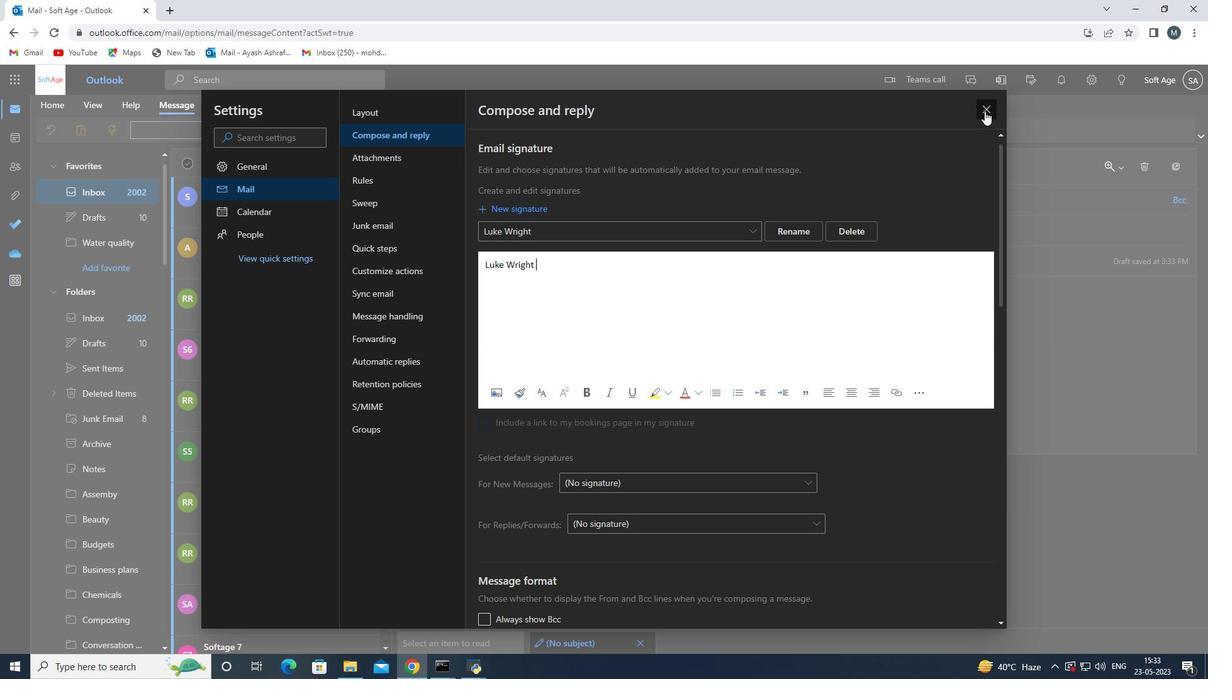 
Action: Mouse moved to (529, 263)
Screenshot: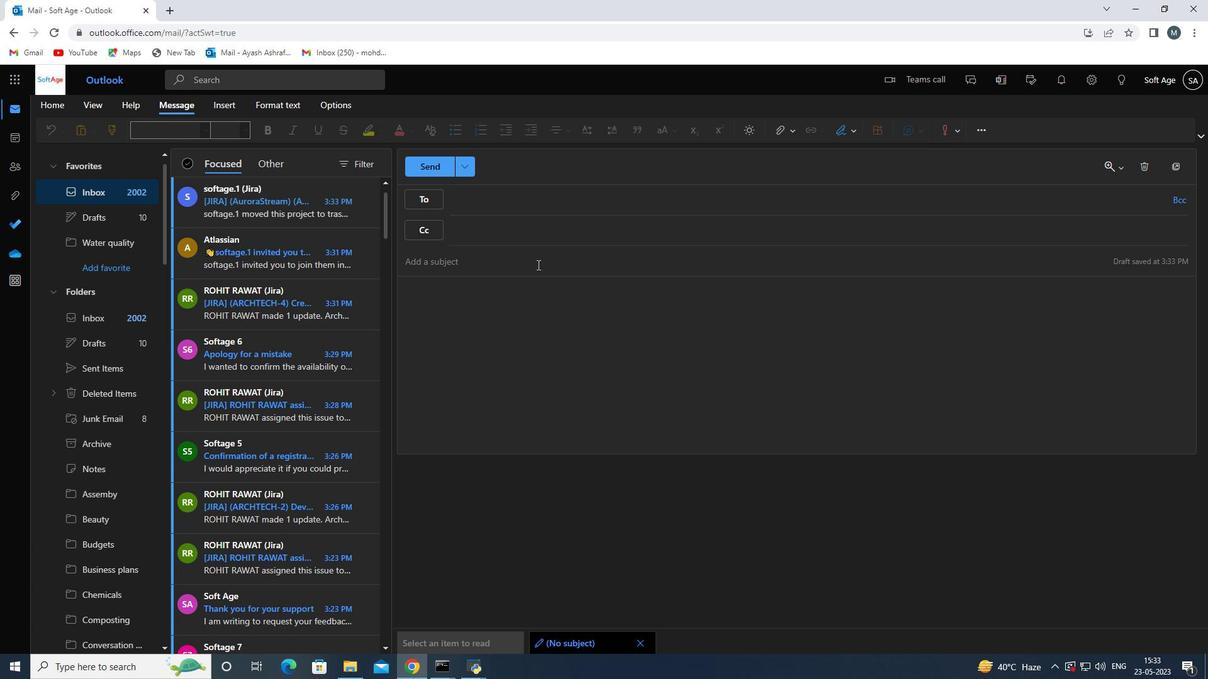 
Action: Mouse pressed left at (529, 263)
Screenshot: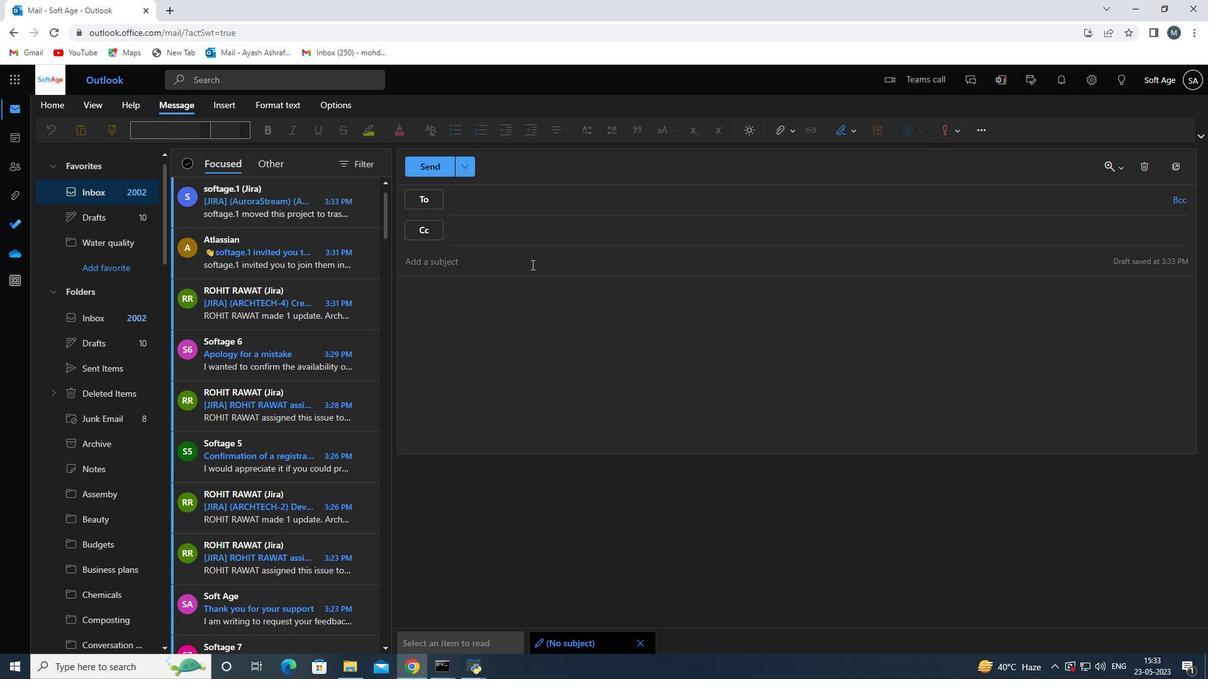 
Action: Key pressed <Key.shift><Key.shift><Key.shift>Request<Key.space>for<Key.space>feedback<Key.space>on<Key.space>a<Key.space>product<Key.space>feedback<Key.space>survey<Key.space>
Screenshot: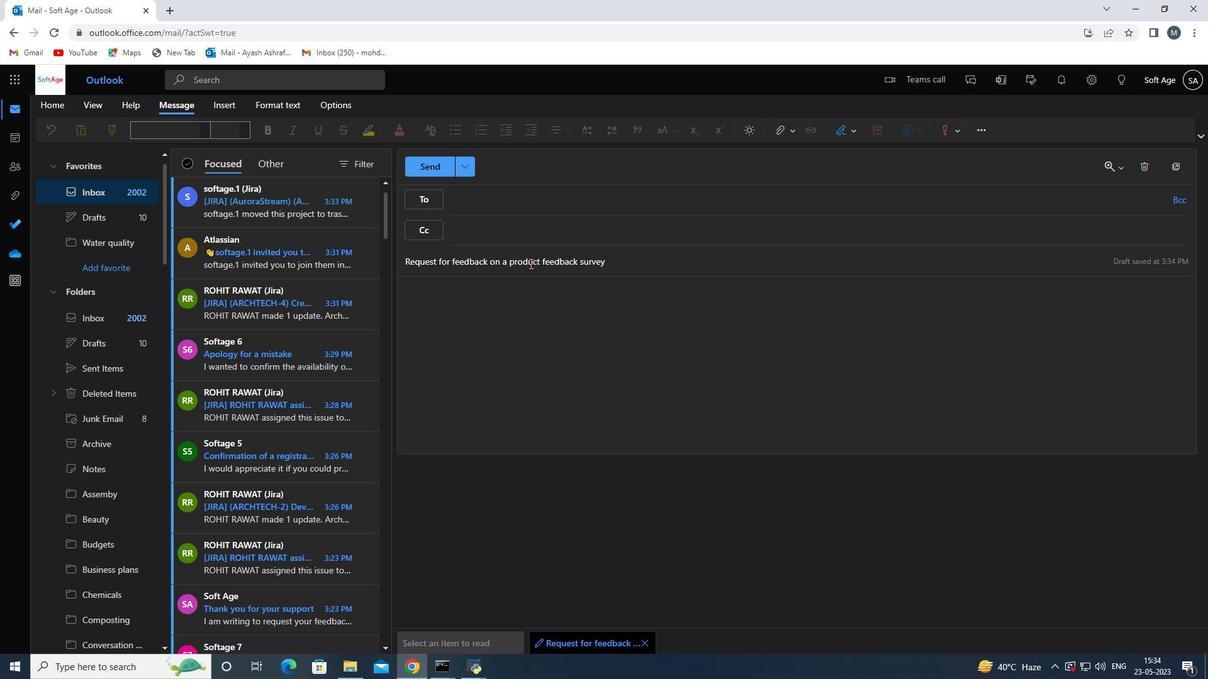 
Action: Mouse moved to (650, 292)
Screenshot: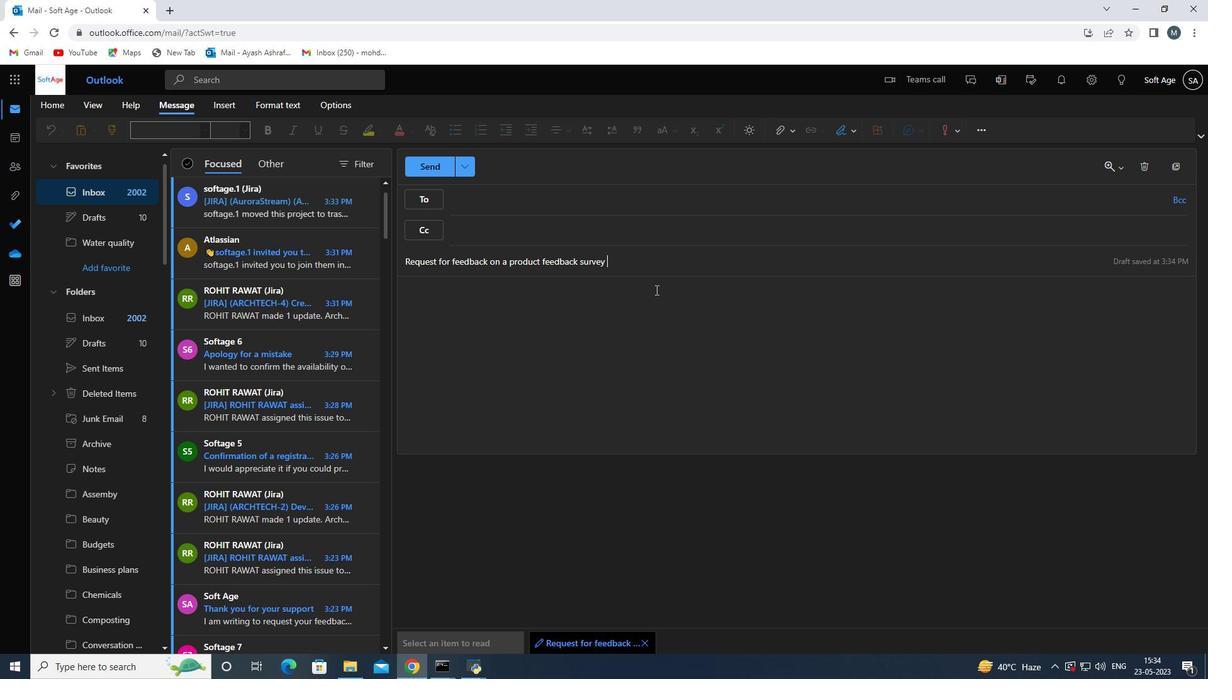 
Action: Key pressed <Key.enter><Key.shift>I<Key.space>applo<Key.backspace><Key.backspace><Key.backspace>ologize<Key.space>your<Key.space>understanding<Key.space><Key.backspace><Key.backspace><Key.backspace><Key.backspace><Key.backspace><Key.backspace><Key.backspace><Key.backspace><Key.backspace><Key.backspace><Key.backspace><Key.backspace><Key.backspace><Key.backspace><Key.backspace><Key.backspace><Key.backspace><Key.backspace><Key.backspace>for<Key.space>any<Key.space>inconvenience<Key.space>and<Key.space>appreciate<Key.space>your<Key.space>understanding<Key.space>
Screenshot: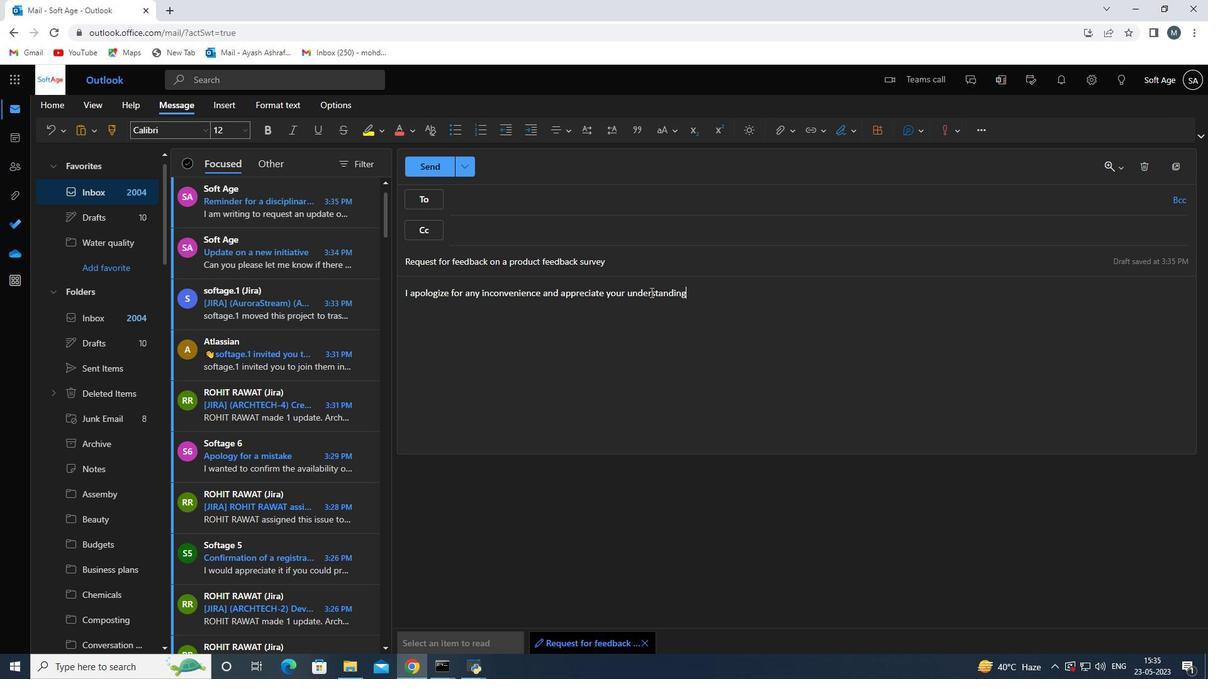 
Action: Mouse moved to (857, 132)
Screenshot: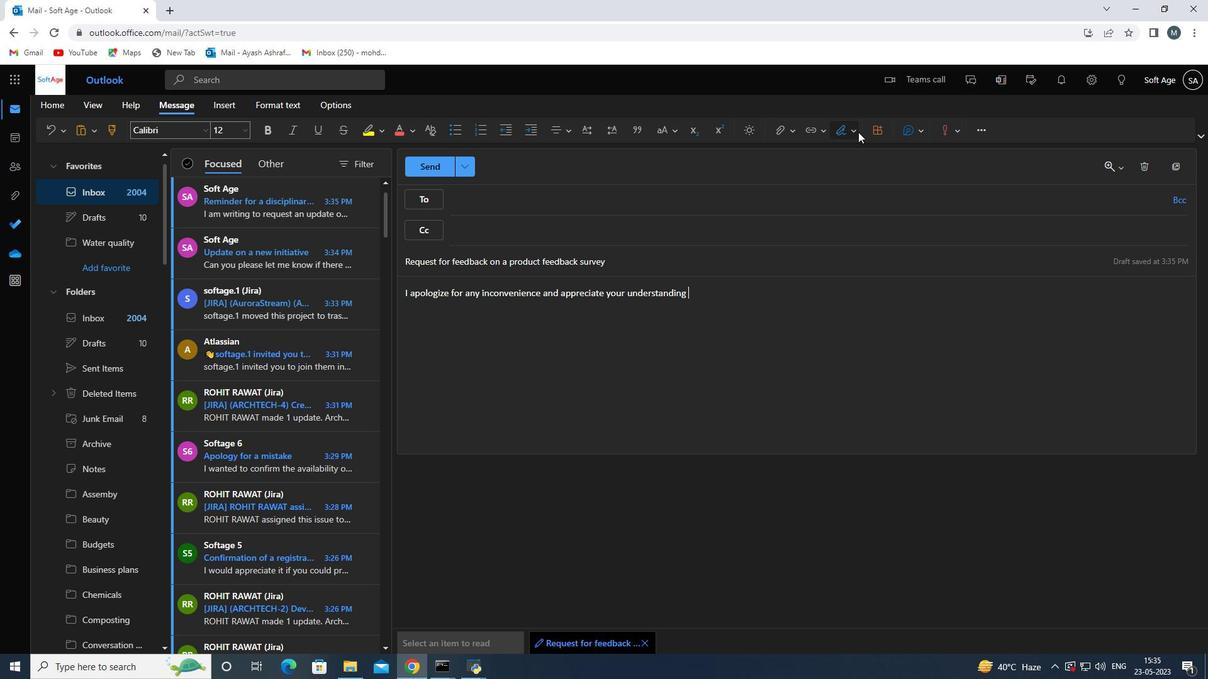 
Action: Mouse pressed left at (857, 132)
Screenshot: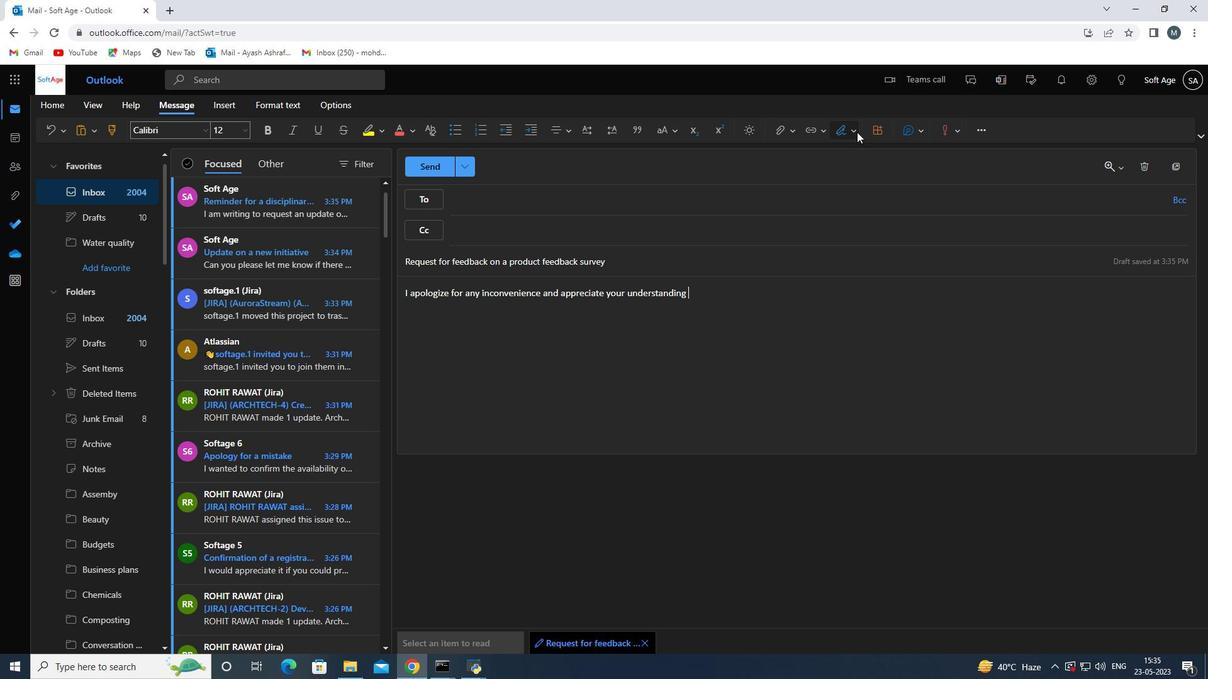 
Action: Mouse moved to (829, 157)
Screenshot: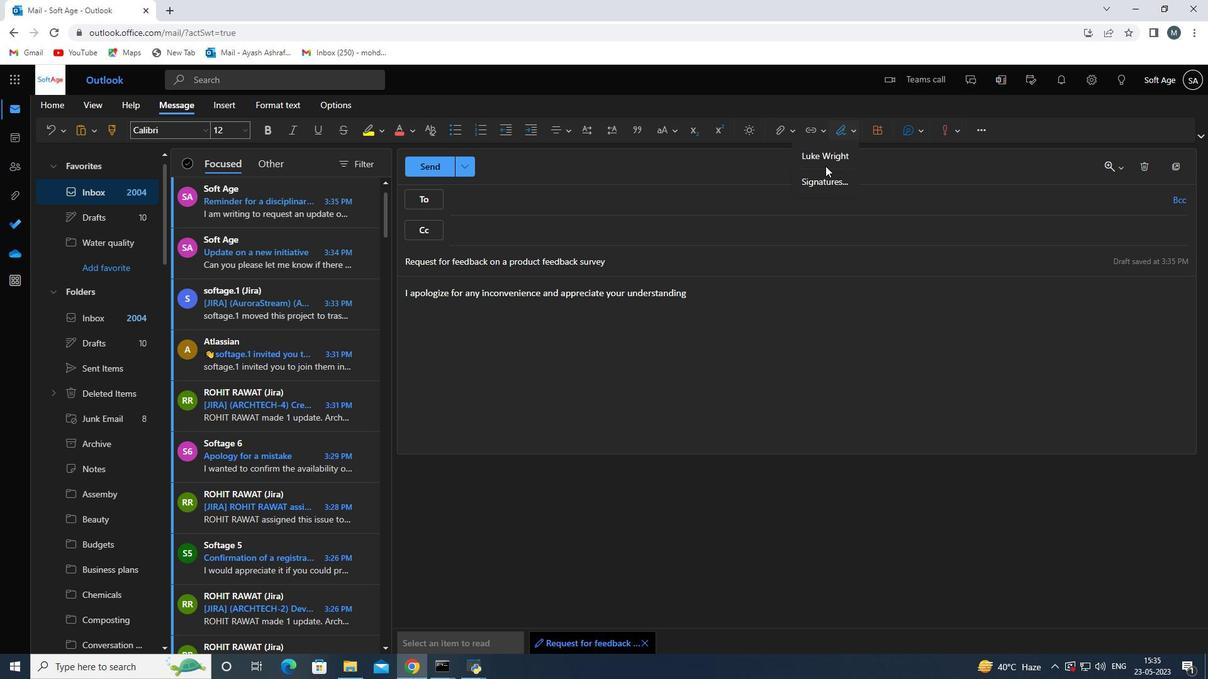 
Action: Mouse pressed left at (829, 157)
Screenshot: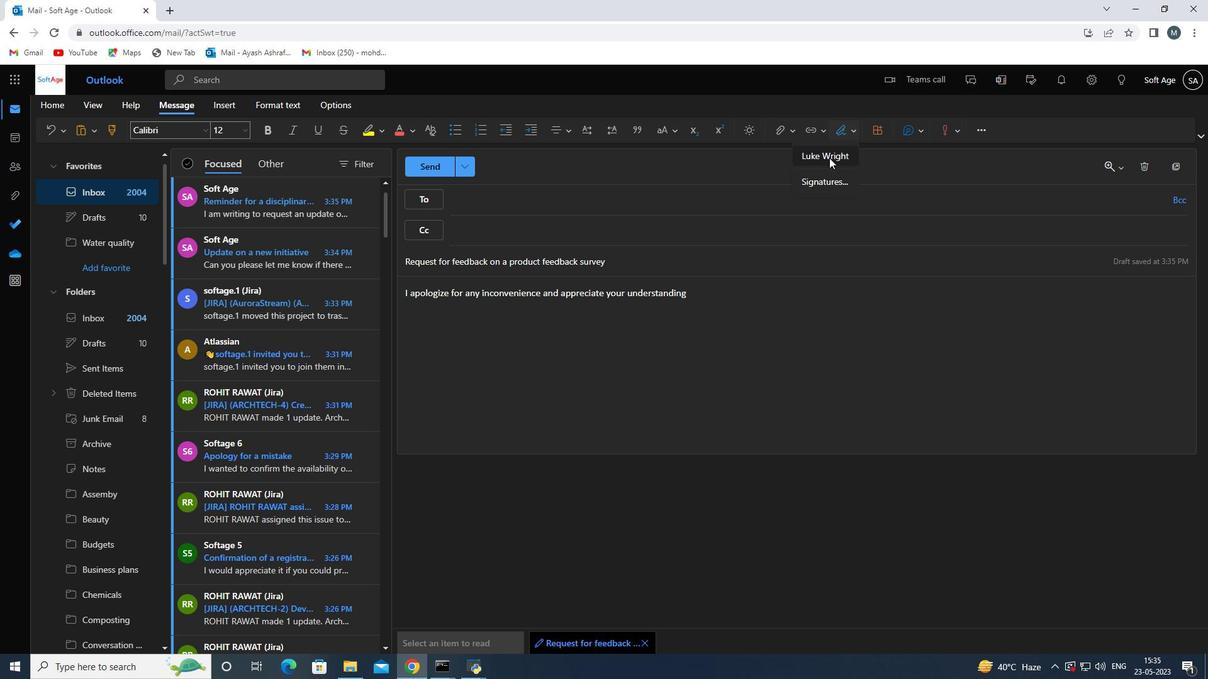 
Action: Mouse moved to (485, 195)
Screenshot: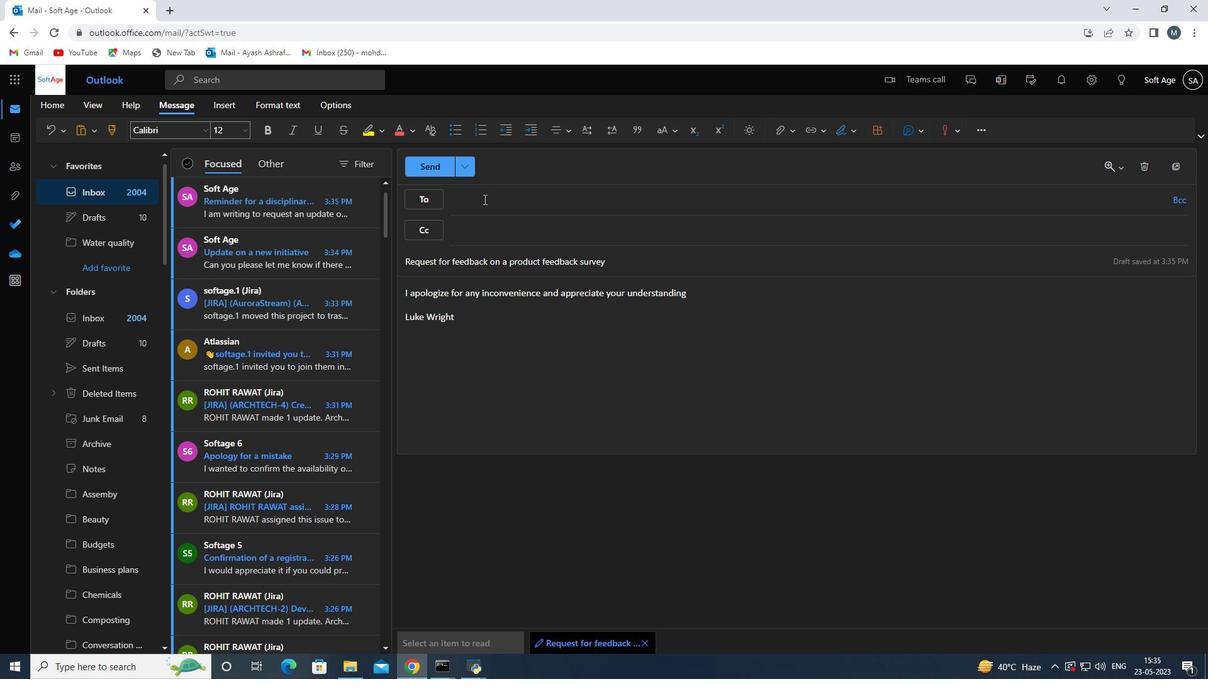 
Action: Mouse pressed left at (485, 195)
Screenshot: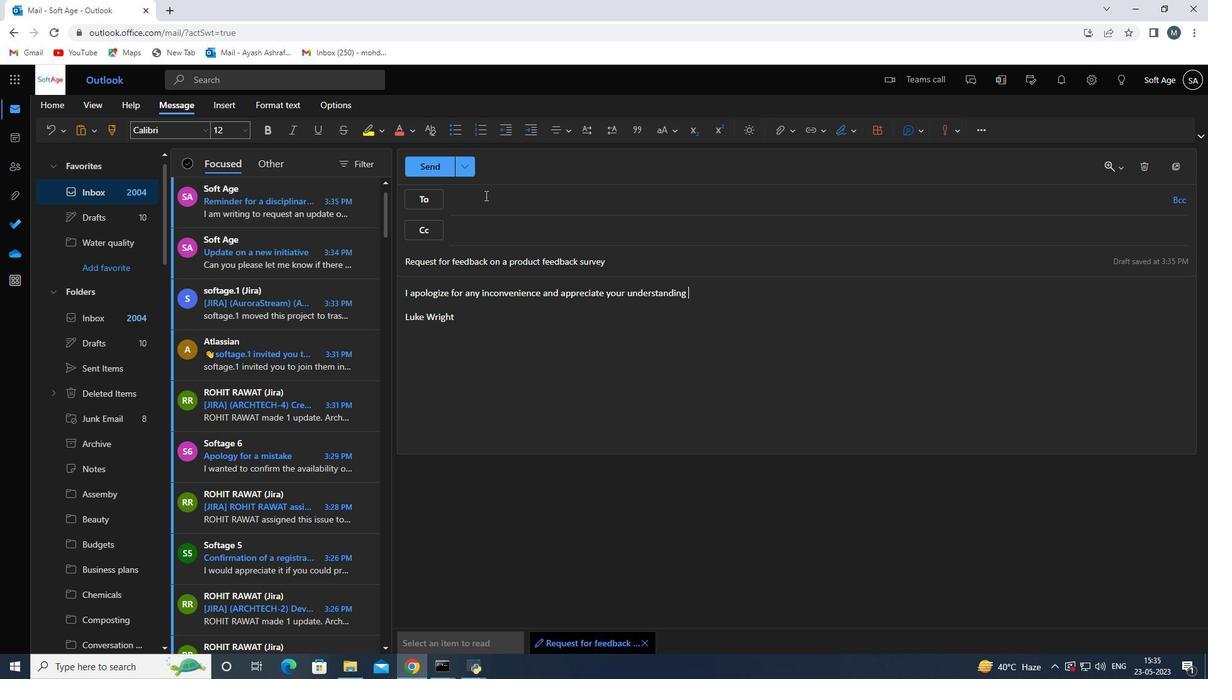 
Action: Key pressed softage.10<Key.shift>@softage.net<Key.enter>
Screenshot: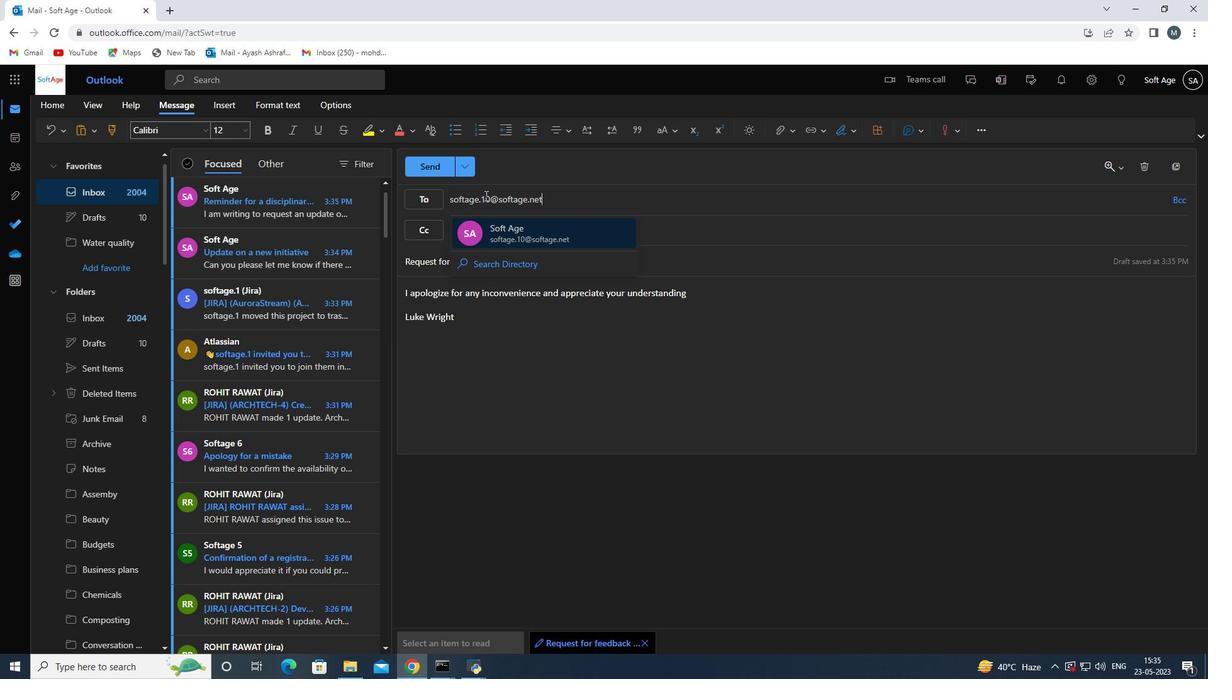 
Action: Mouse moved to (779, 135)
Screenshot: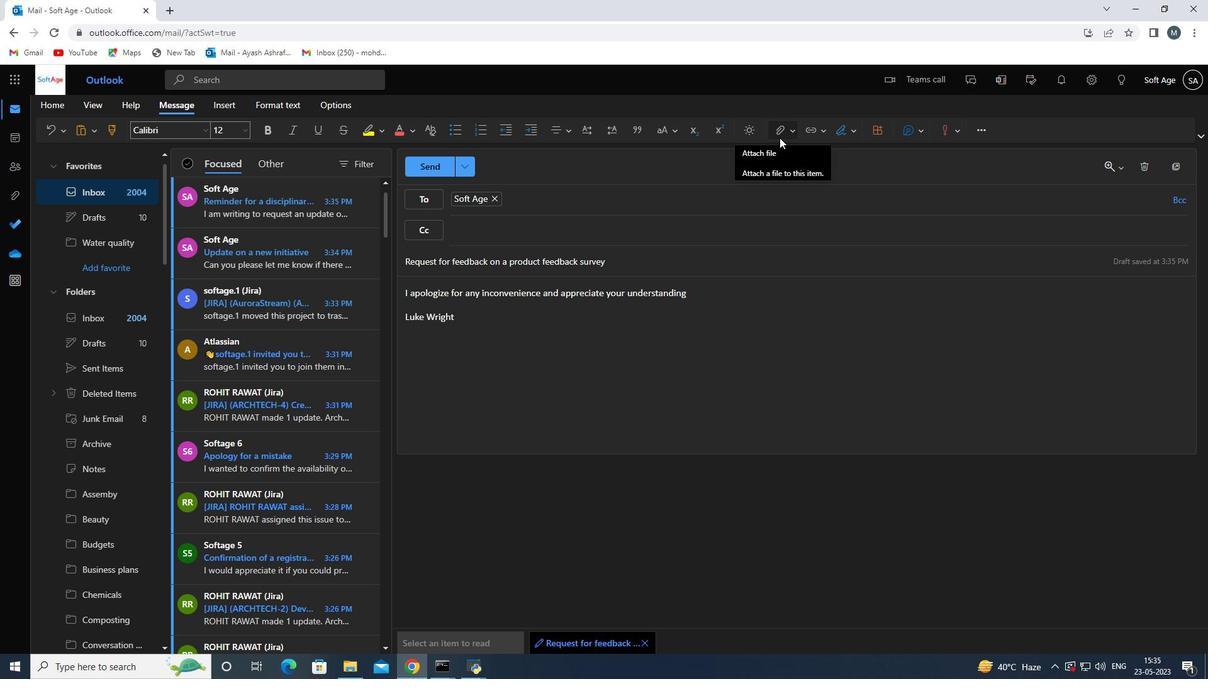 
Action: Mouse pressed left at (779, 135)
Screenshot: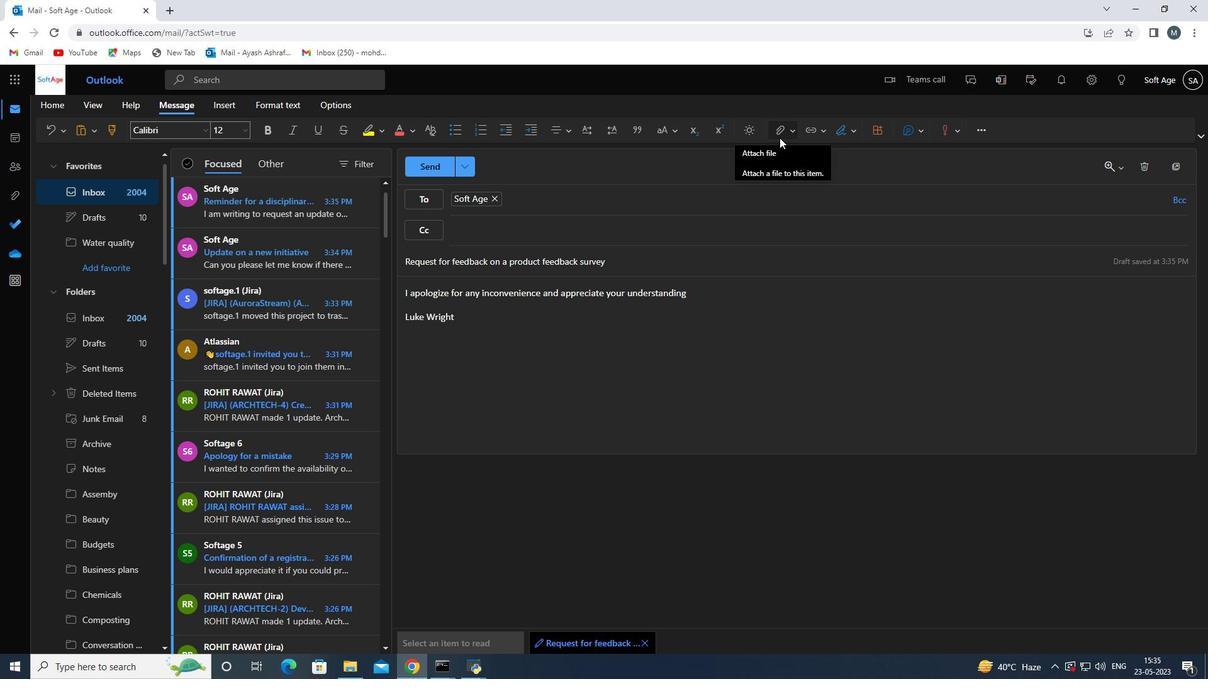 
Action: Mouse moved to (698, 154)
Screenshot: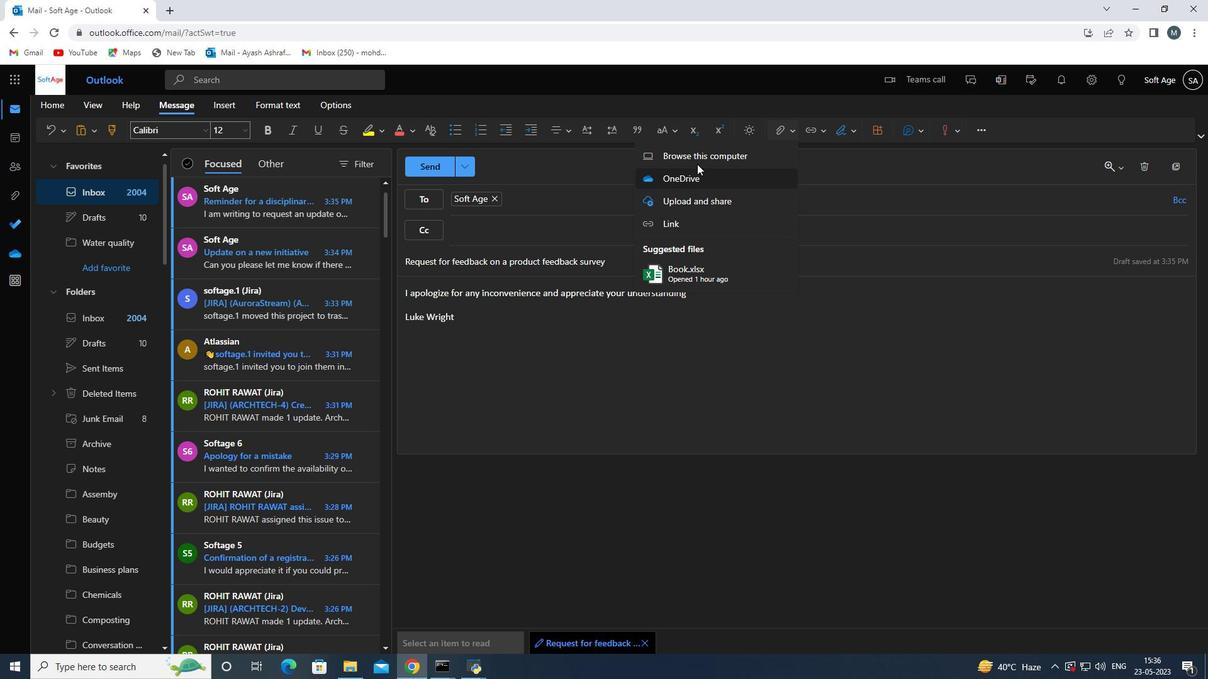 
Action: Mouse pressed left at (698, 154)
Screenshot: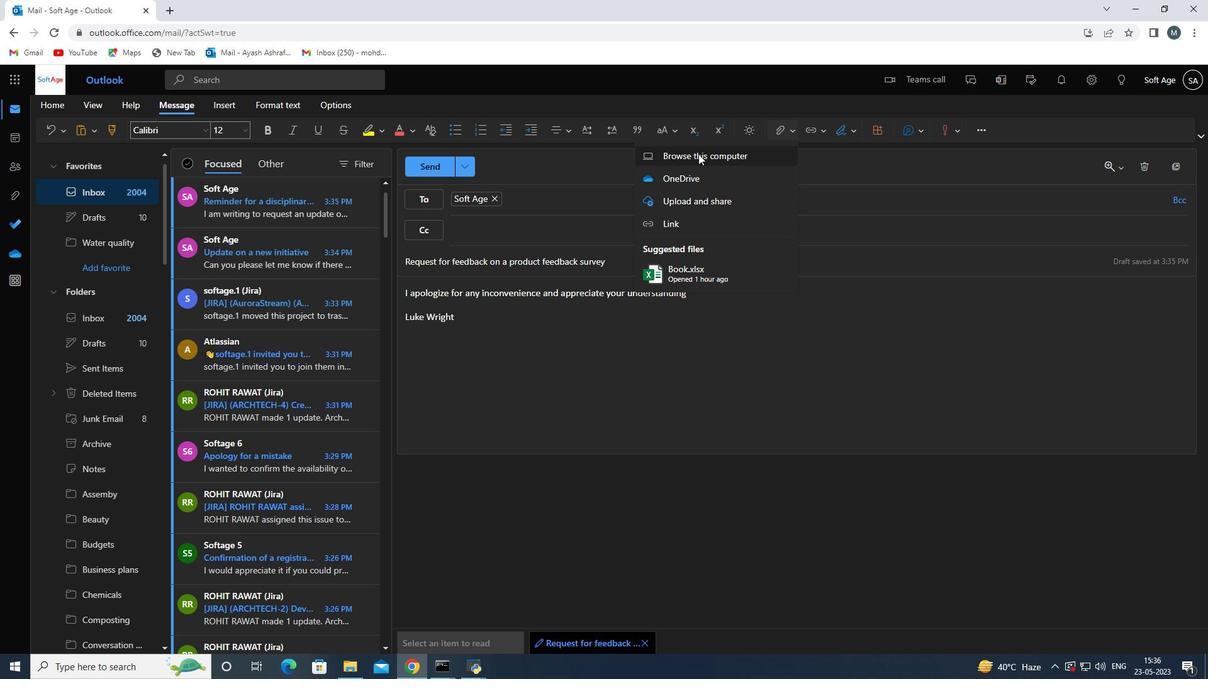 
Action: Mouse moved to (291, 248)
Screenshot: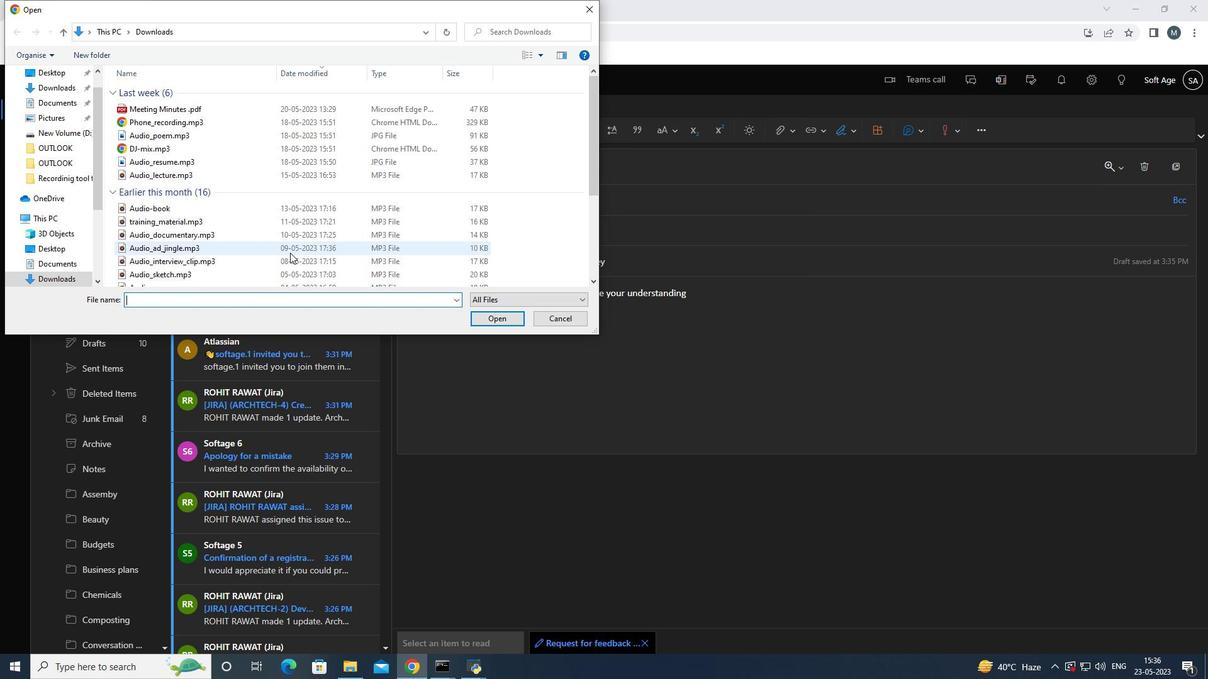 
Action: Mouse pressed left at (291, 248)
Screenshot: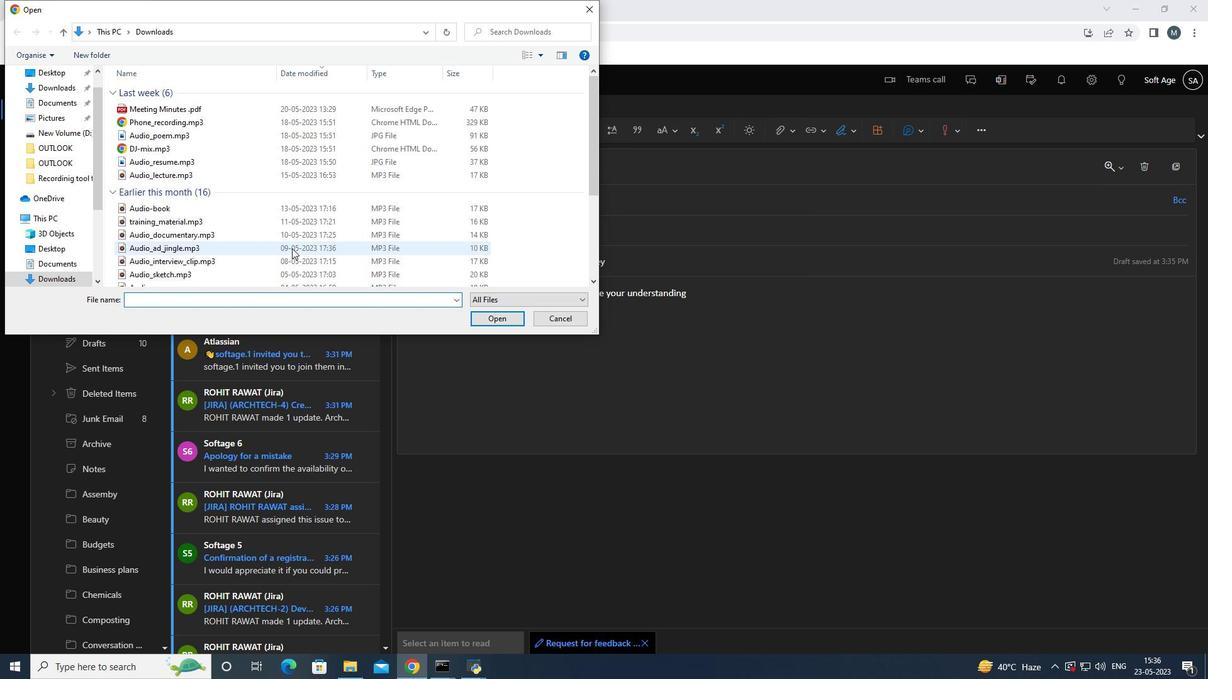 
Action: Mouse pressed right at (291, 248)
Screenshot: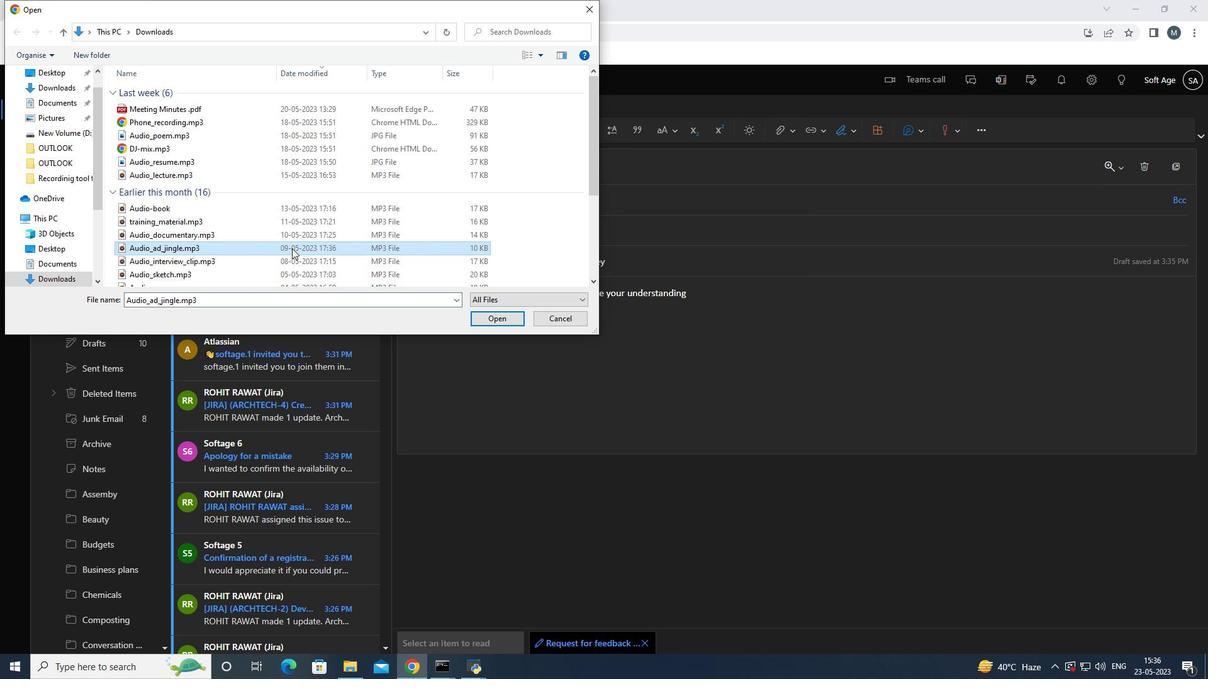 
Action: Mouse moved to (331, 538)
Screenshot: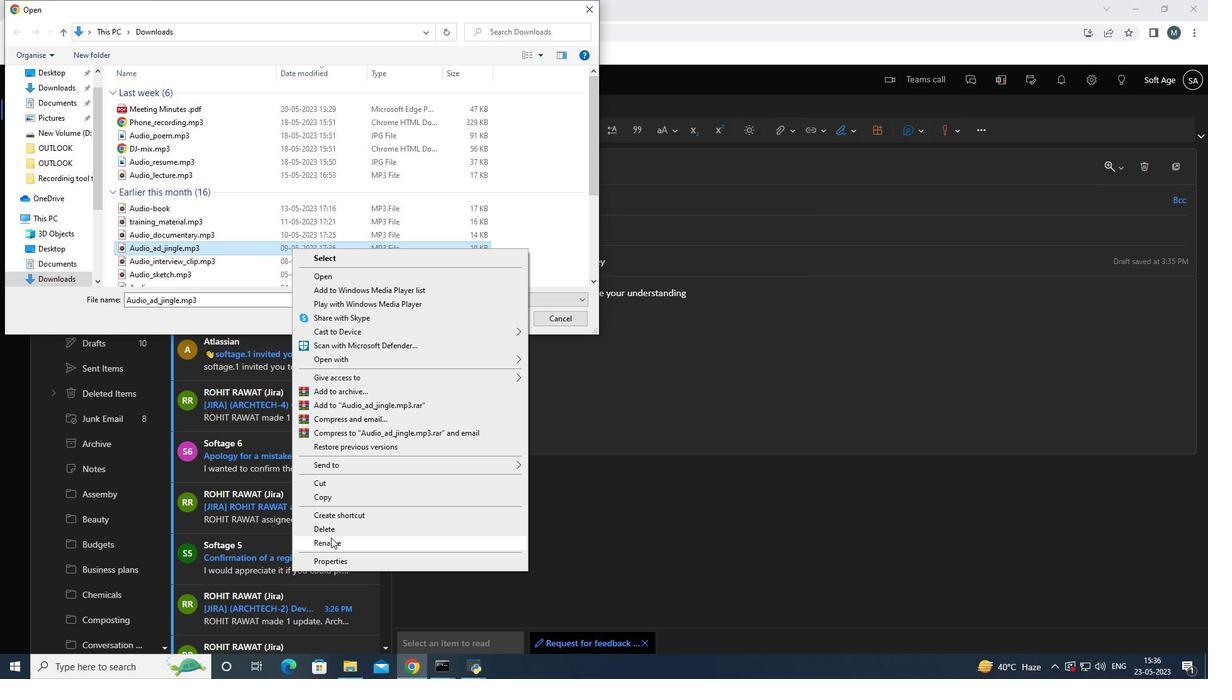 
Action: Mouse pressed left at (331, 538)
Screenshot: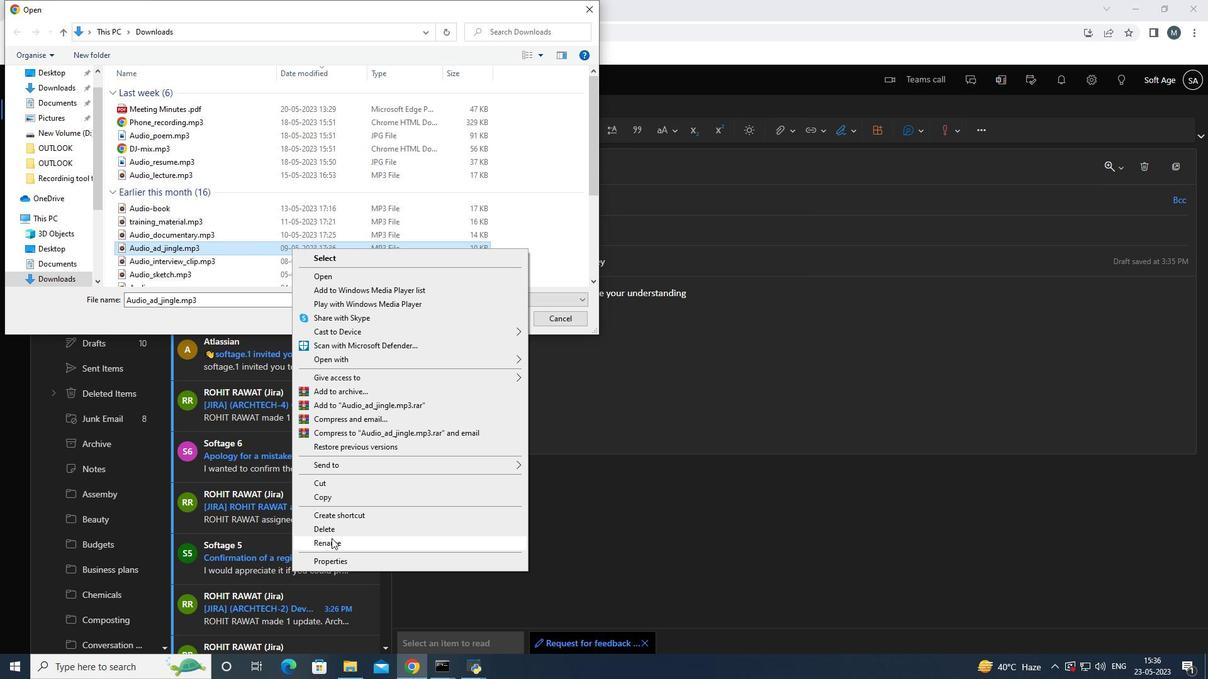 
Action: Mouse moved to (308, 505)
Screenshot: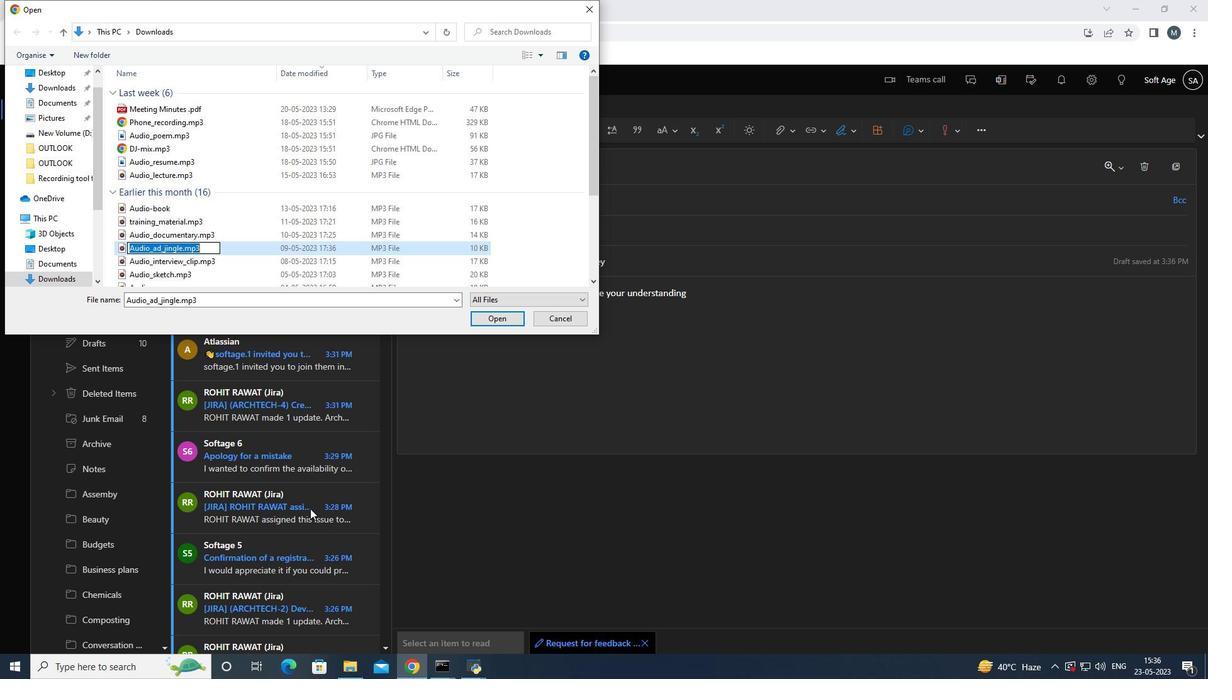 
Action: Key pressed <Key.shift>Ay<Key.backspace>udio<Key.shift>_course<Key.space><Key.backspace><Key.shift><Key.shift><Key.shift><Key.shift><Key.shift><Key.shift><Key.shift><Key.shift><Key.shift><Key.shift><Key.shift><Key.shift><Key.shift><Key.shift><Key.shift><Key.shift><Key.shift><Key.shift><Key.shift><Key.shift><Key.shift><Key.shift><Key.shift><Key.shift><Key.shift><Key.shift><Key.shift><Key.shift><Key.shift><Key.shift>_material.mp3
Screenshot: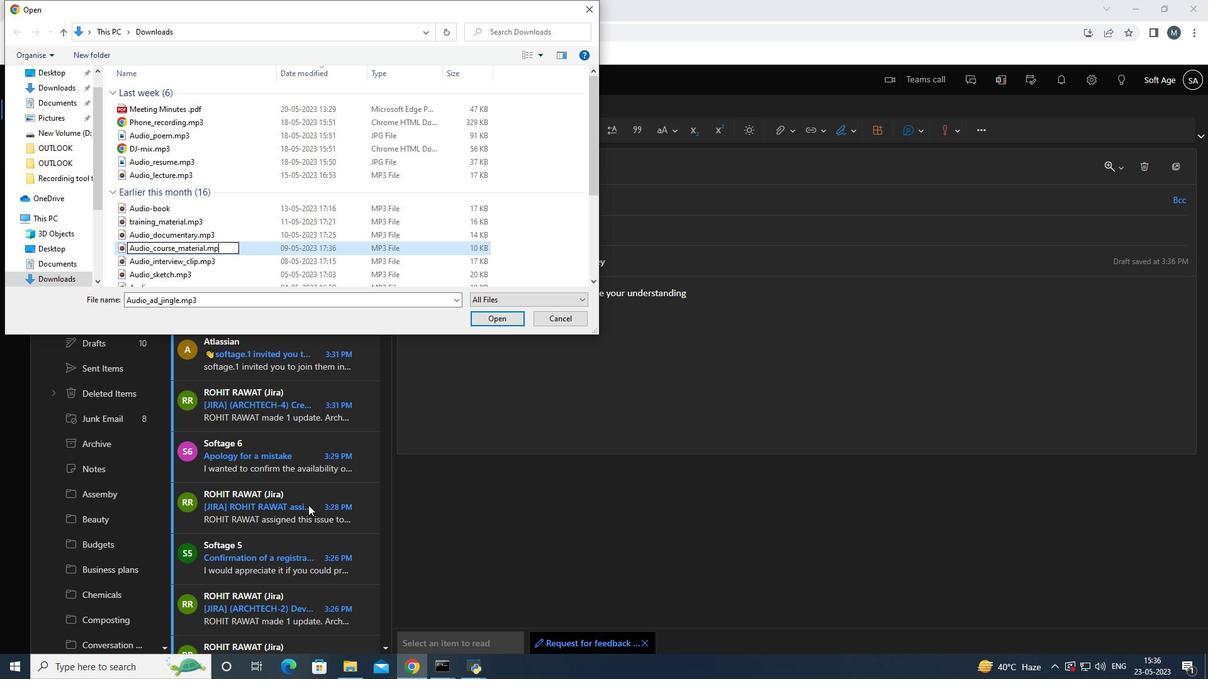 
Action: Mouse moved to (290, 264)
Screenshot: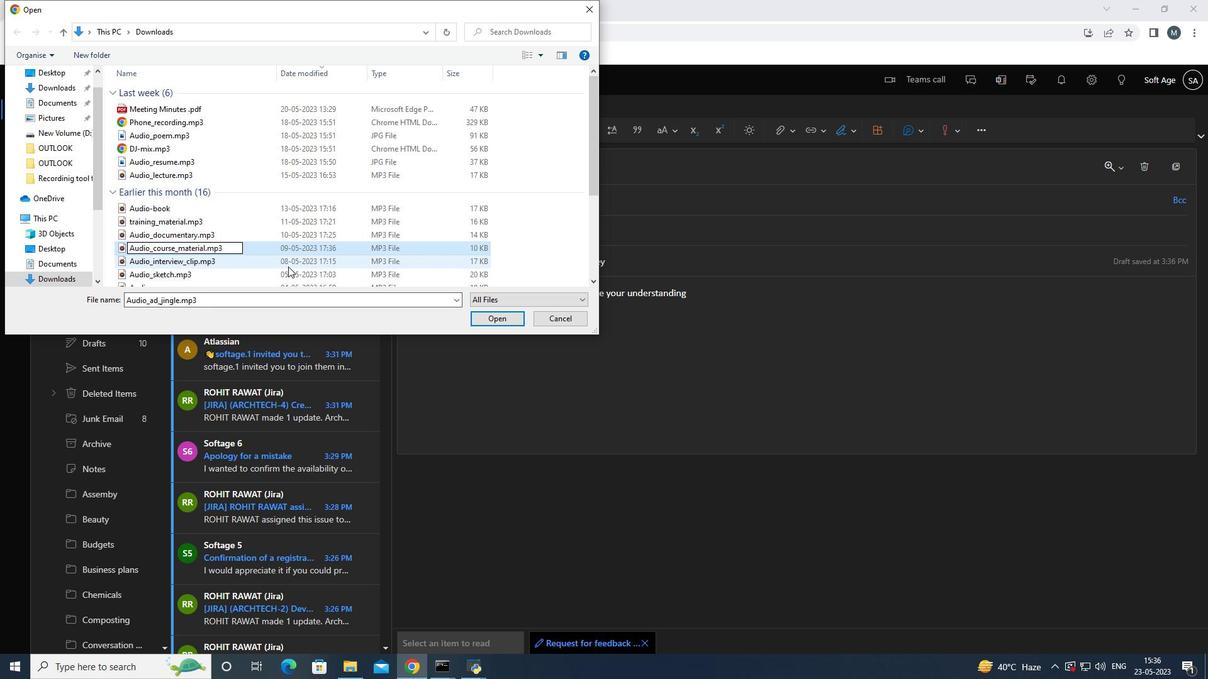 
Action: Mouse pressed left at (290, 264)
Screenshot: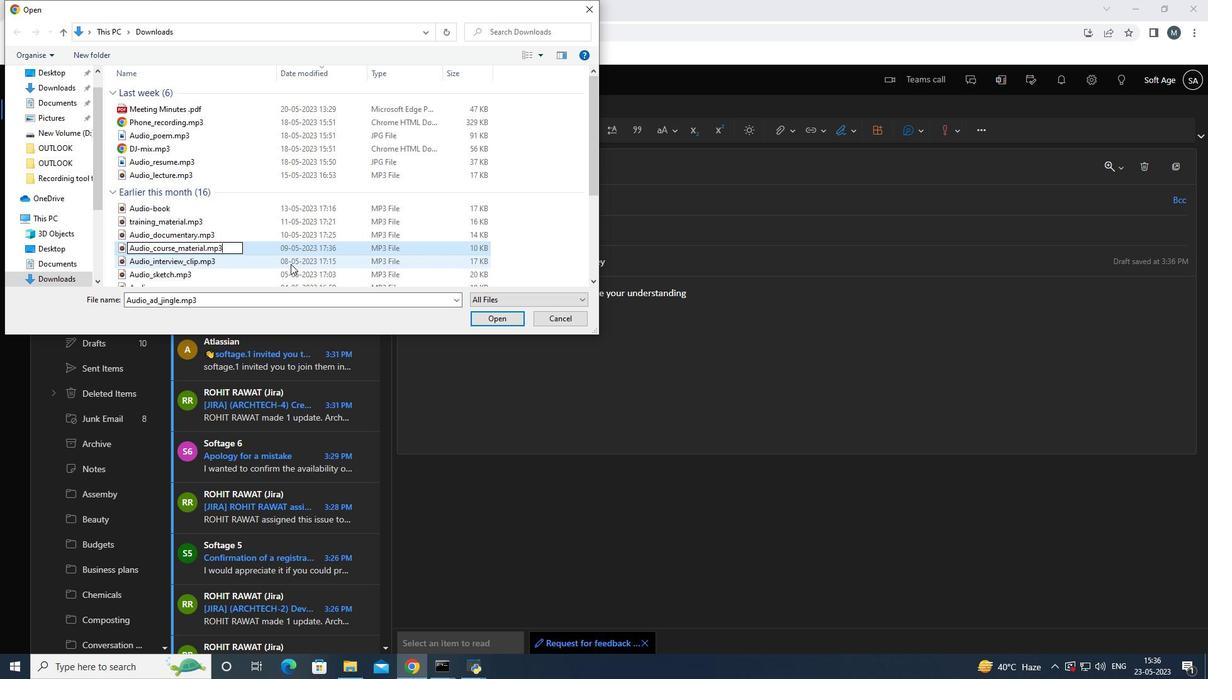 
Action: Mouse moved to (303, 241)
Screenshot: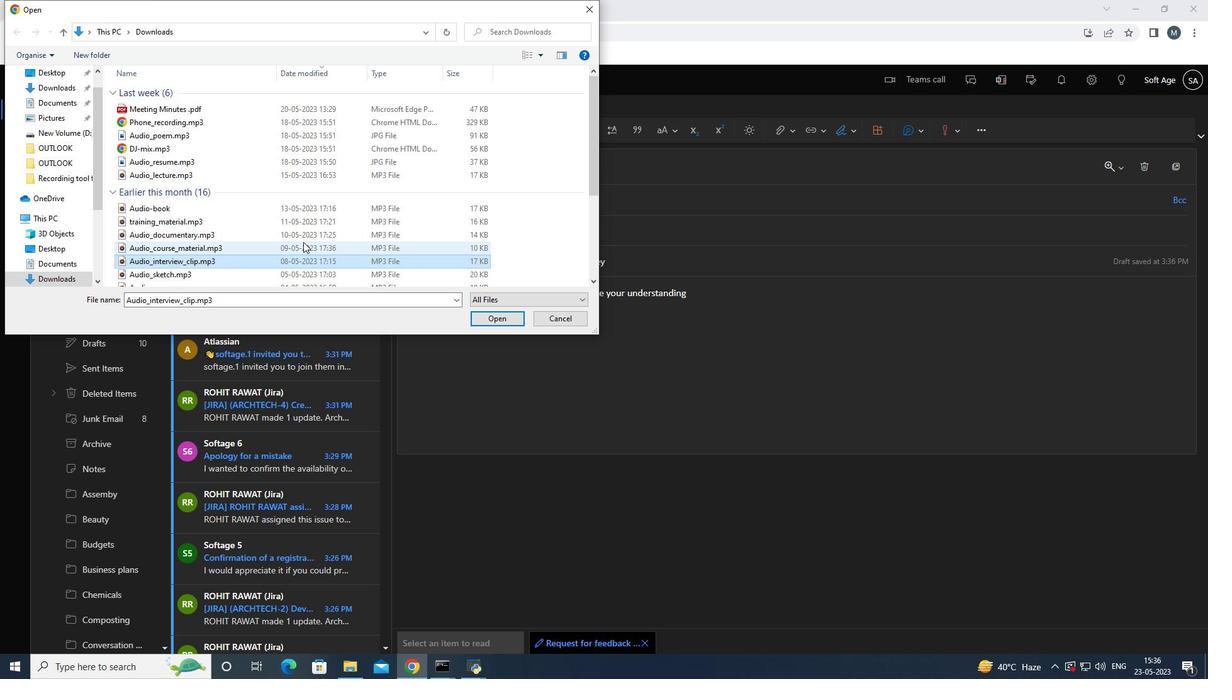 
Action: Mouse pressed left at (303, 241)
Screenshot: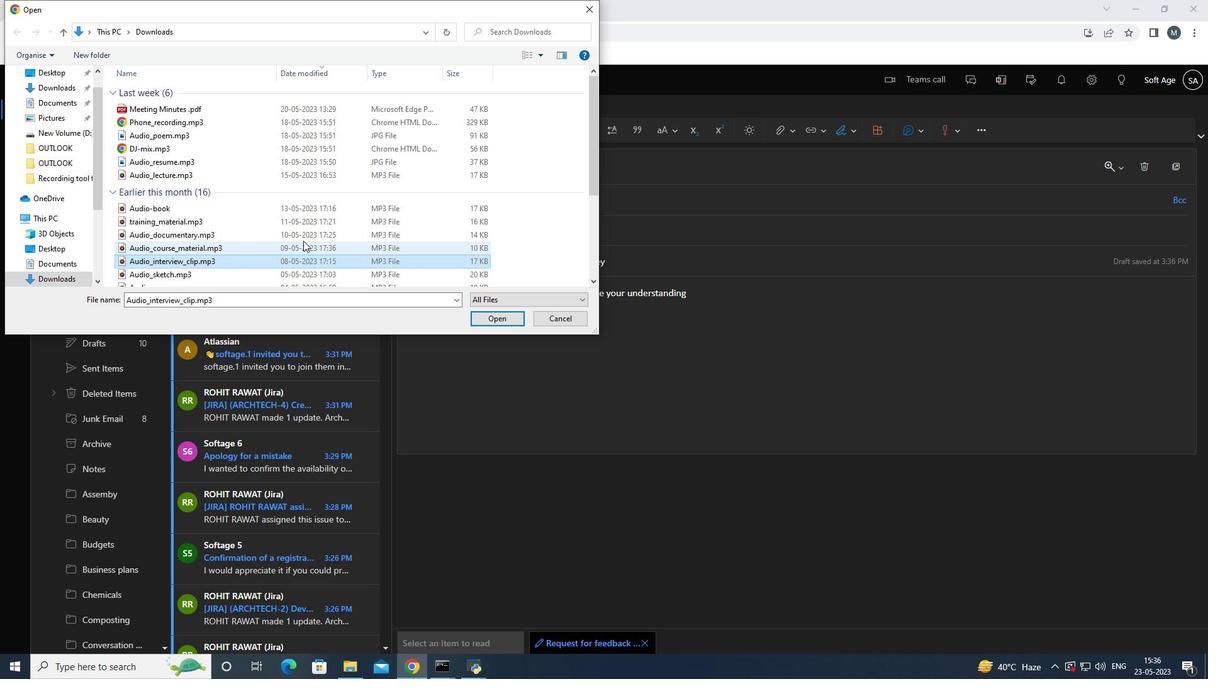 
Action: Mouse moved to (301, 249)
Screenshot: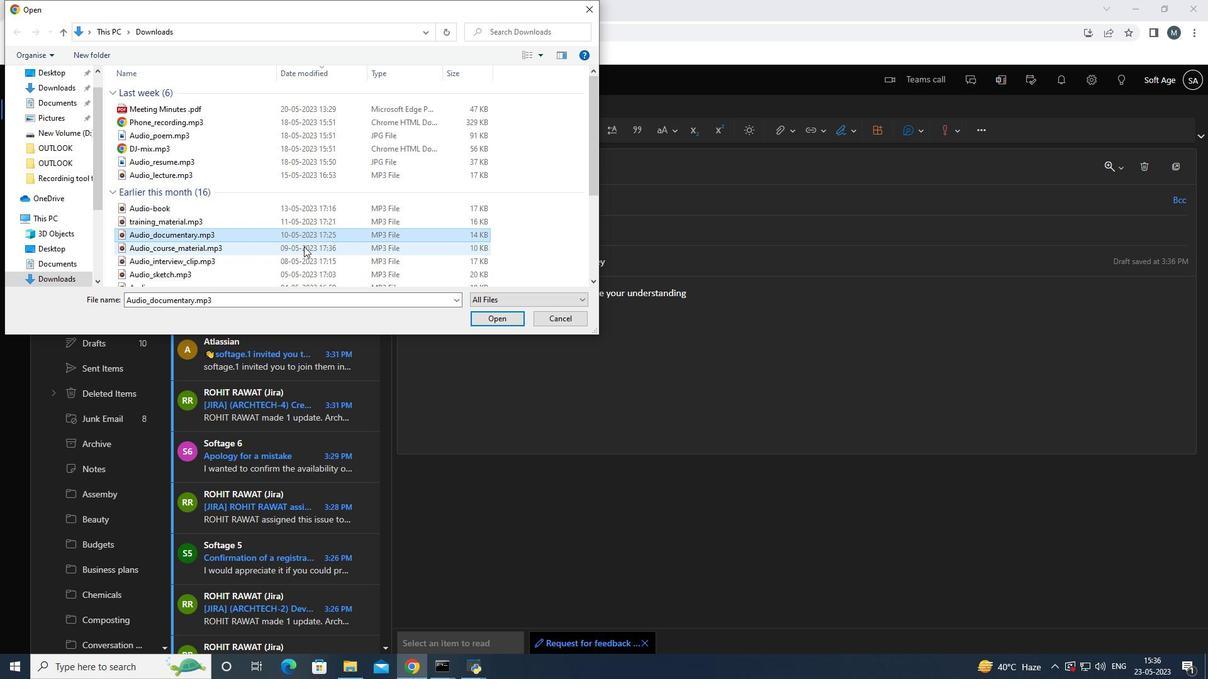 
Action: Mouse pressed left at (301, 249)
Screenshot: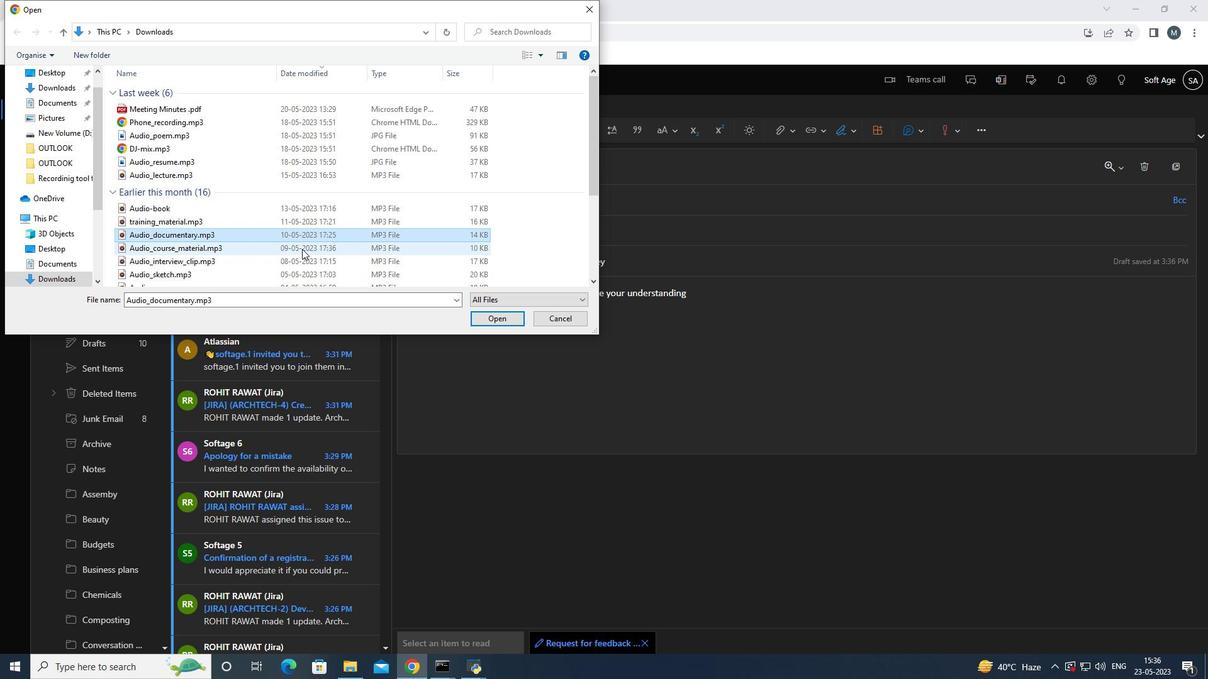 
Action: Mouse moved to (481, 319)
Screenshot: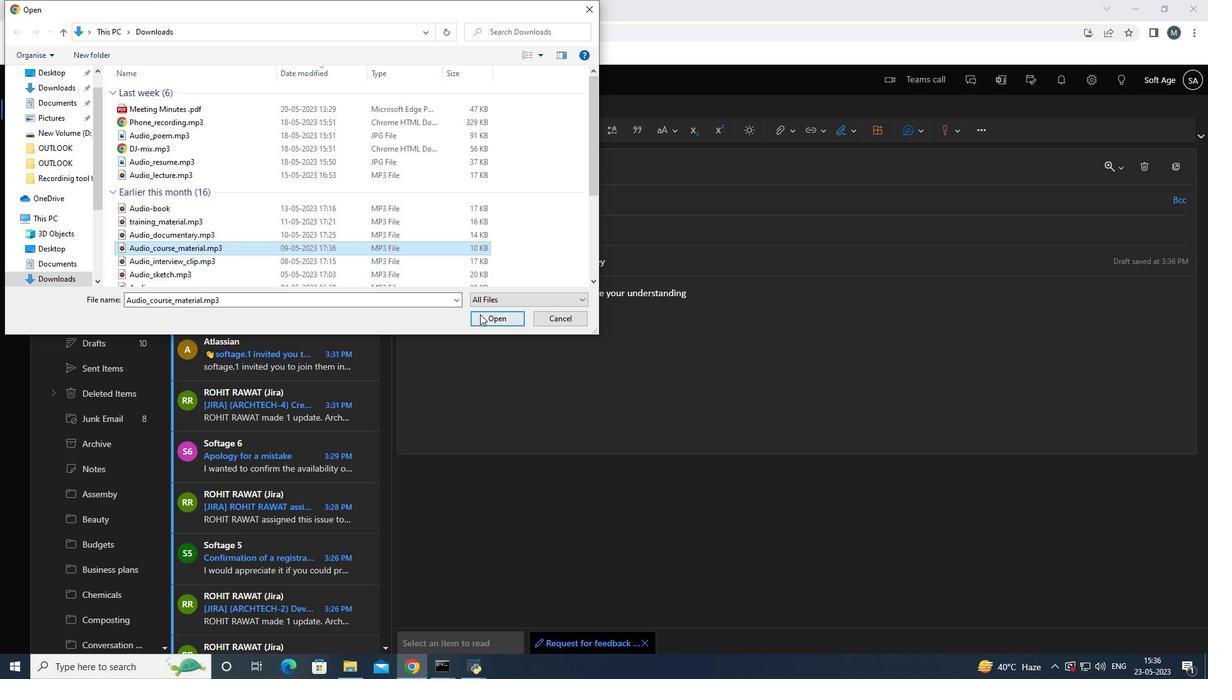 
Action: Mouse pressed left at (481, 319)
Screenshot: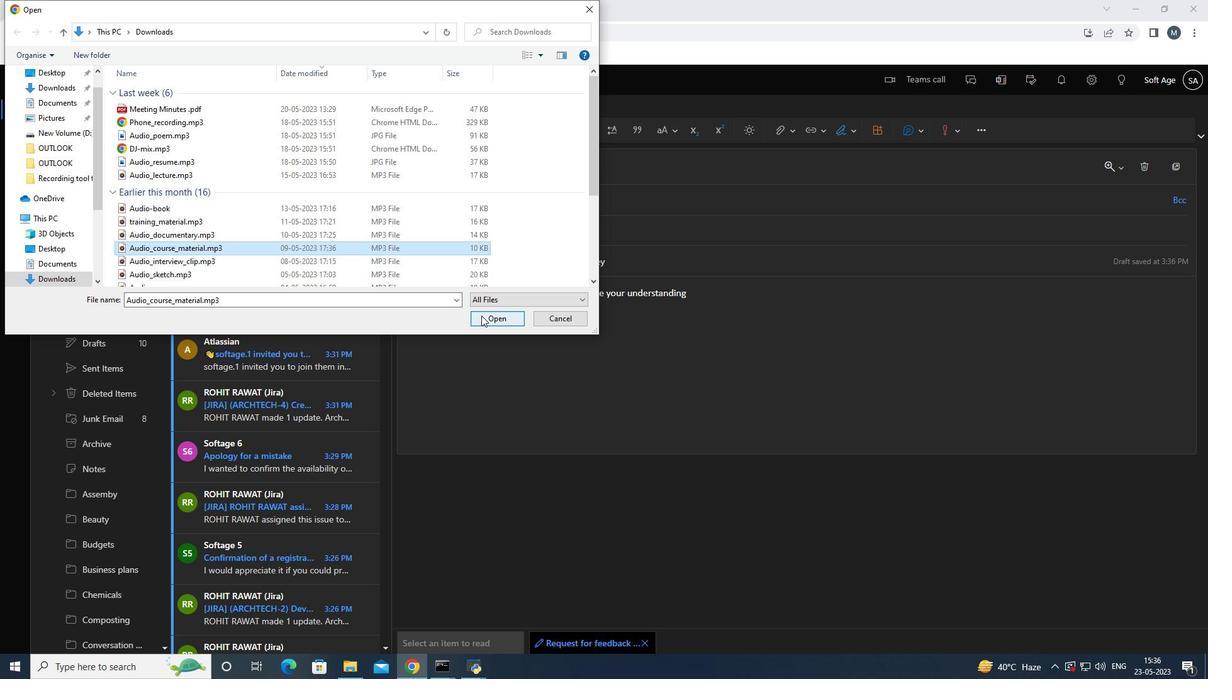 
Action: Mouse moved to (111, 322)
Screenshot: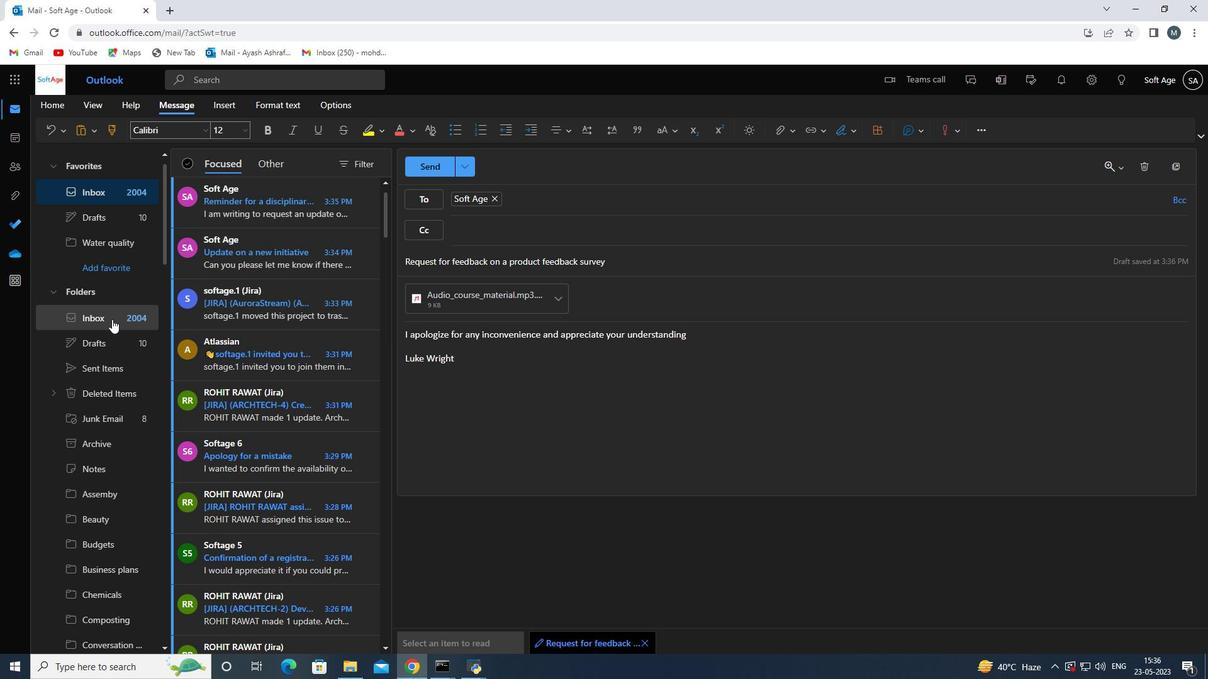 
Action: Mouse scrolled (111, 322) with delta (0, 0)
Screenshot: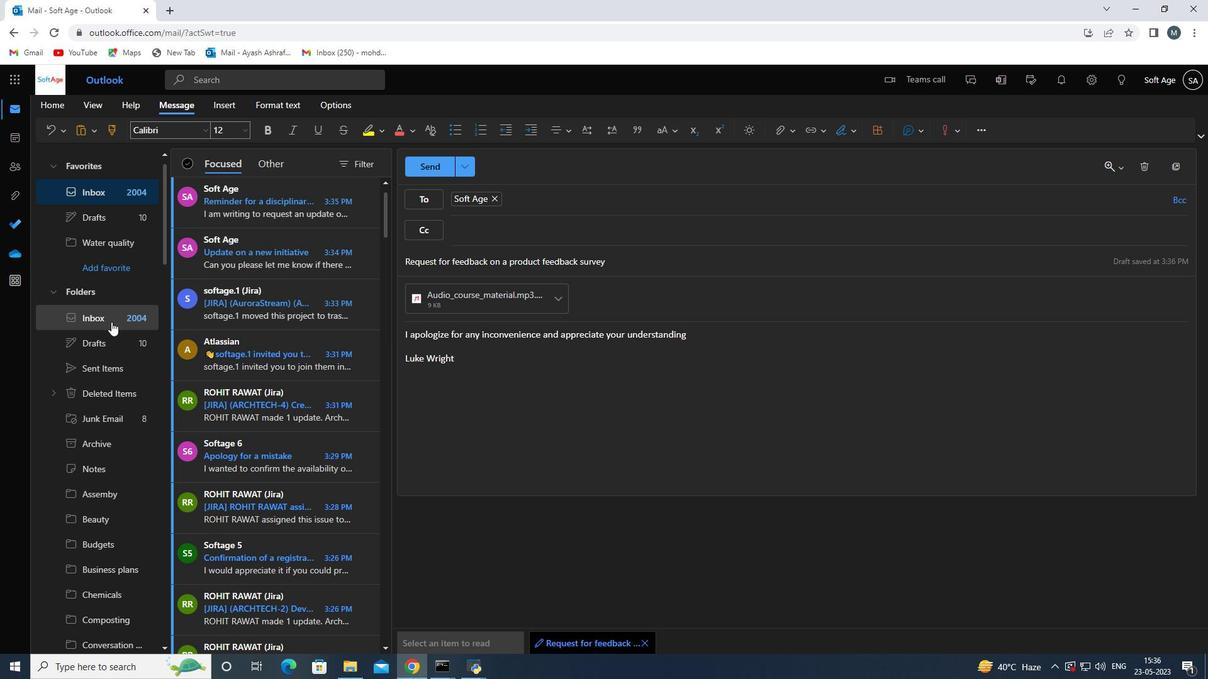 
Action: Mouse scrolled (111, 322) with delta (0, 0)
Screenshot: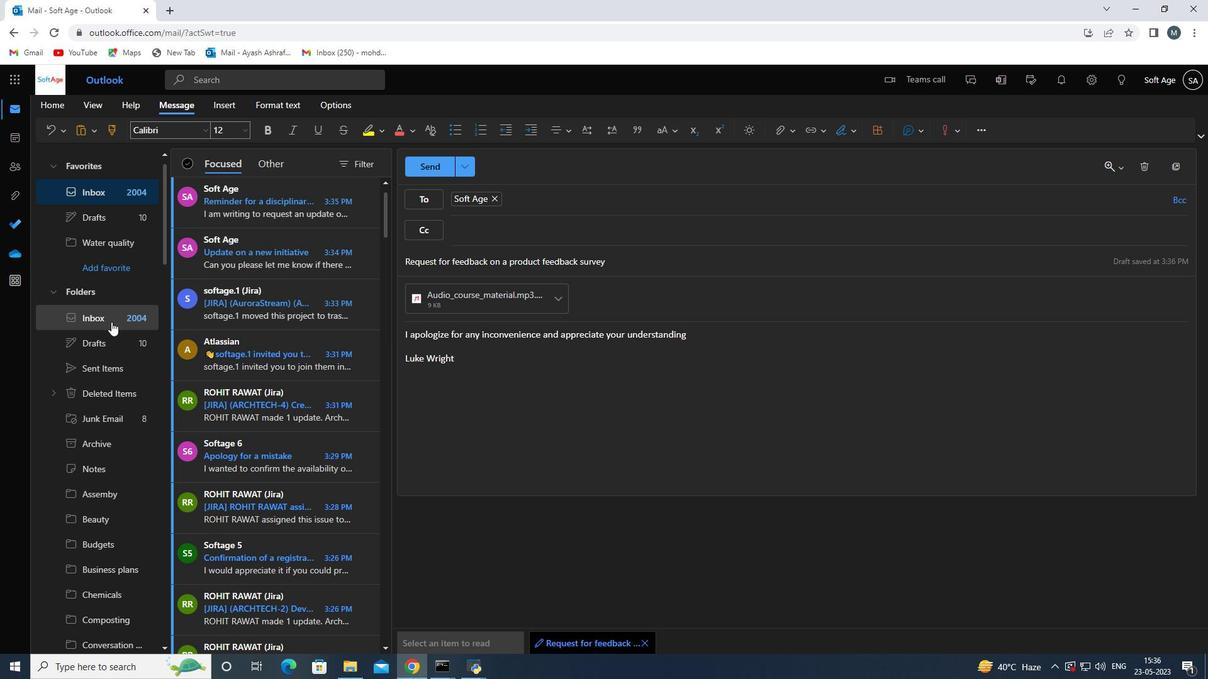 
Action: Mouse scrolled (111, 322) with delta (0, 0)
Screenshot: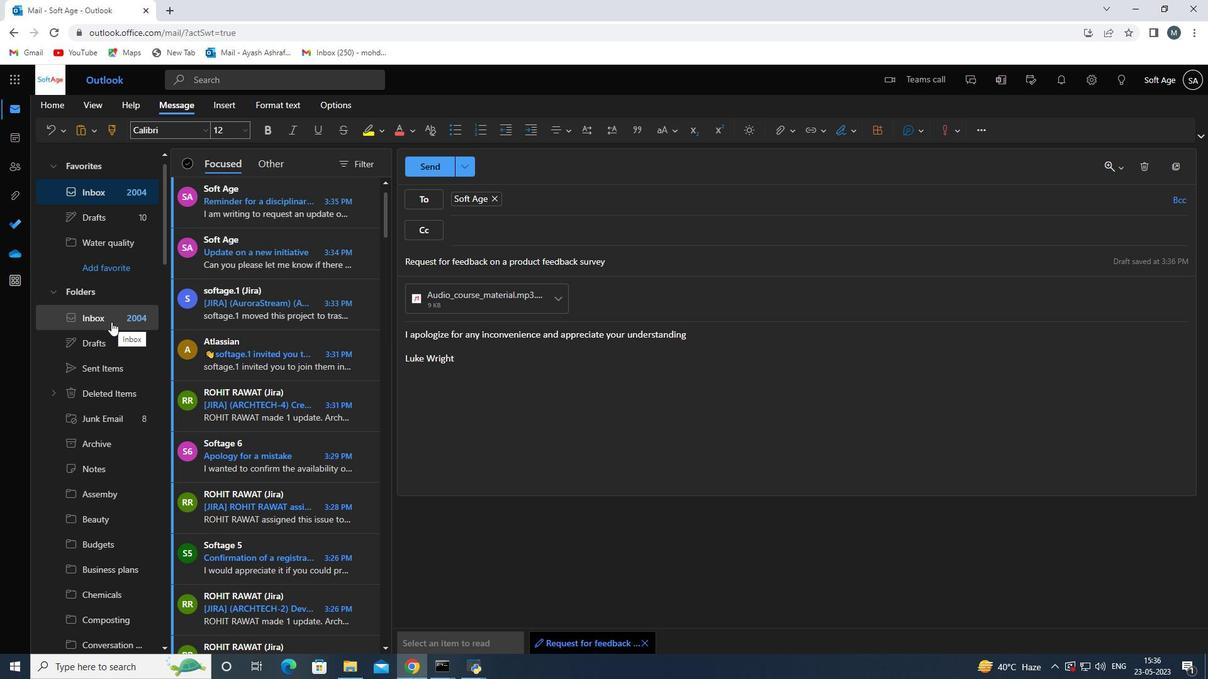 
Action: Mouse scrolled (111, 322) with delta (0, 0)
Screenshot: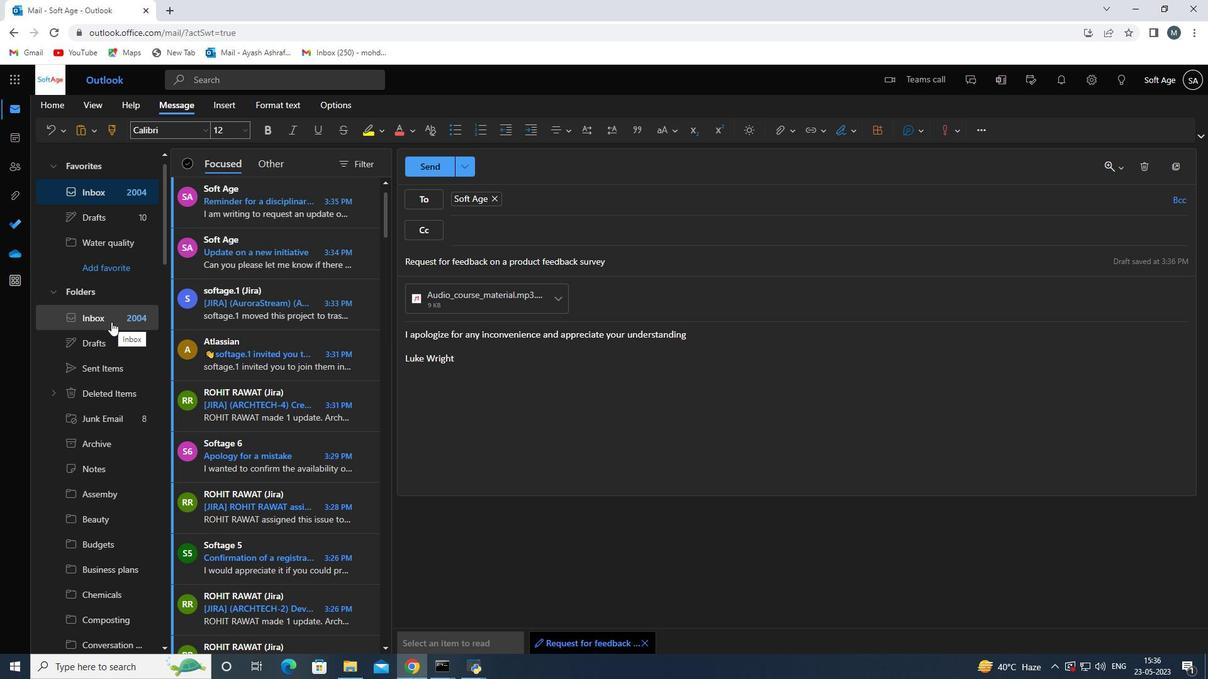 
Action: Mouse moved to (420, 172)
Screenshot: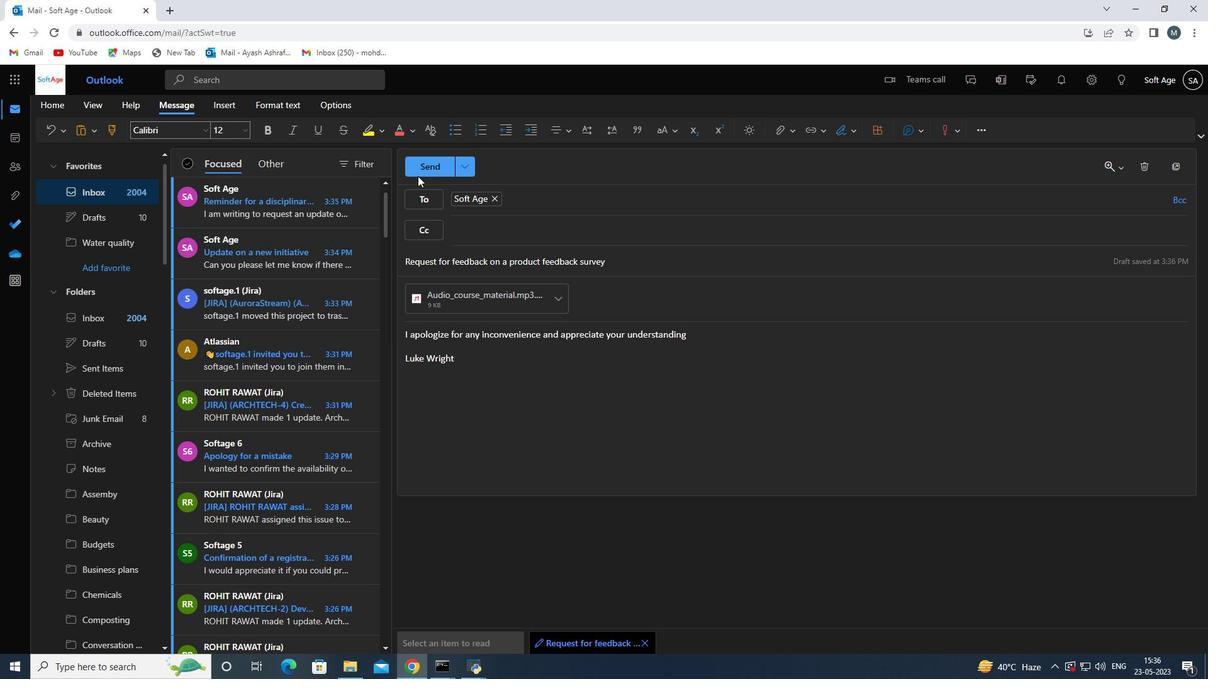 
Action: Mouse pressed left at (420, 172)
Screenshot: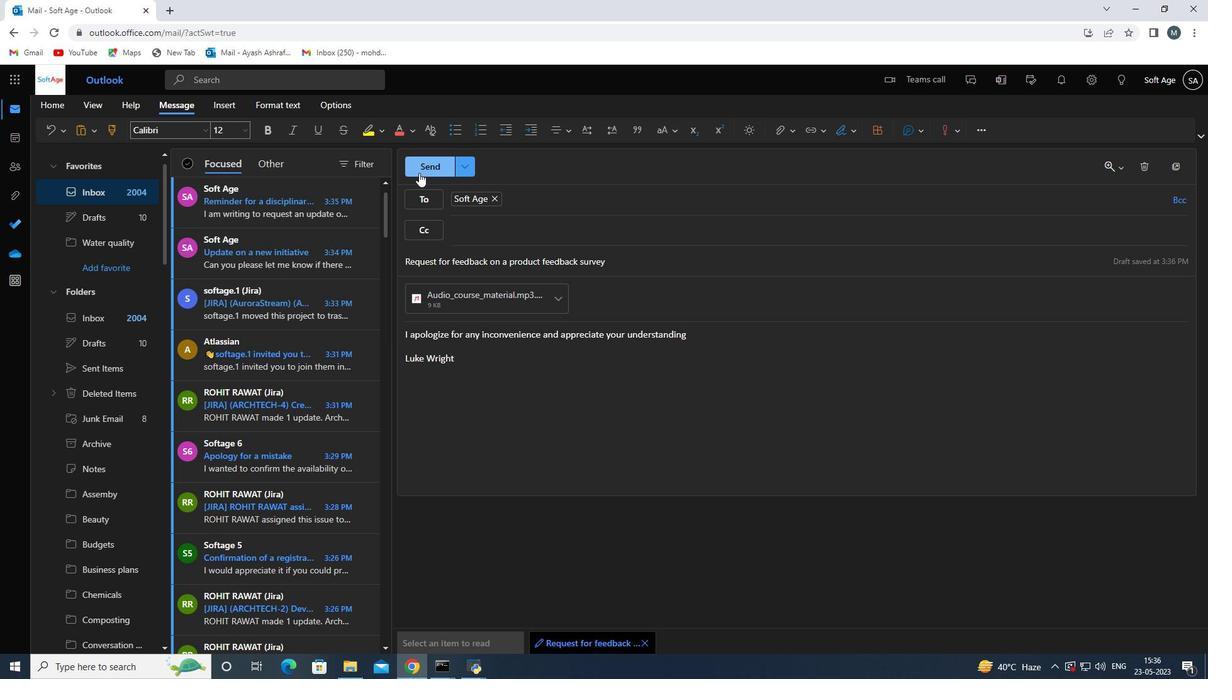 
Action: Mouse moved to (473, 313)
Screenshot: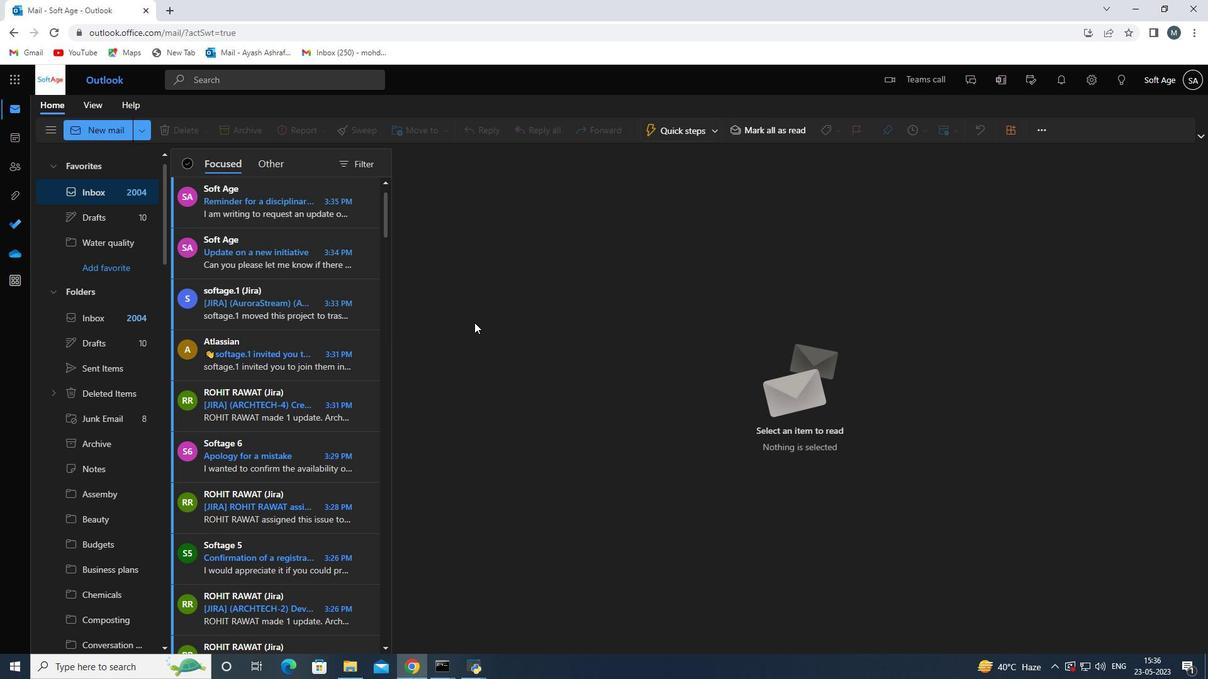 
Action: Mouse scrolled (473, 314) with delta (0, 0)
Screenshot: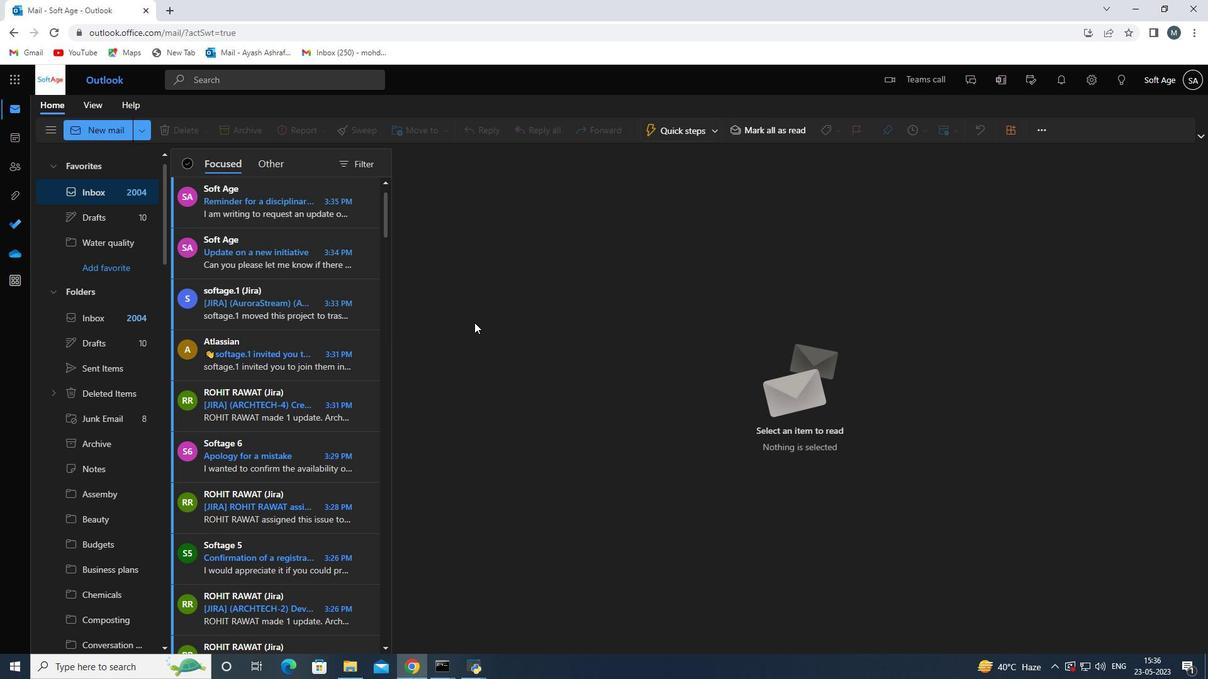 
Action: Mouse moved to (473, 312)
Screenshot: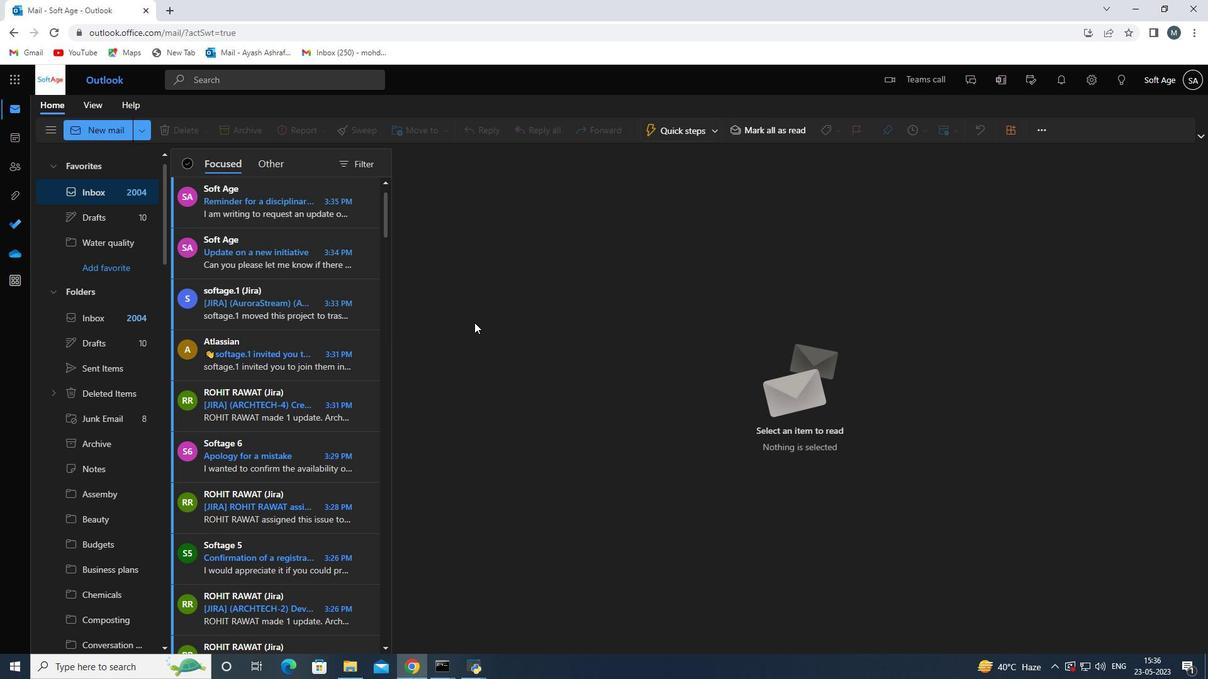 
Action: Mouse scrolled (473, 313) with delta (0, 0)
Screenshot: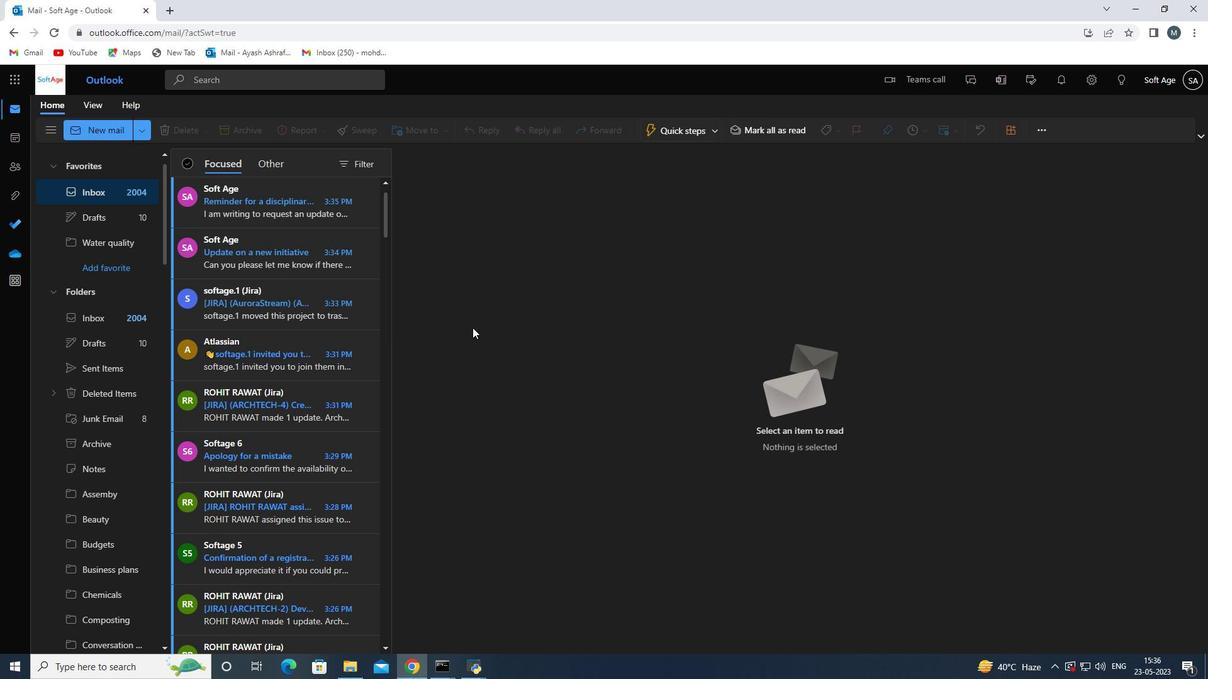 
Action: Mouse scrolled (473, 313) with delta (0, 0)
Screenshot: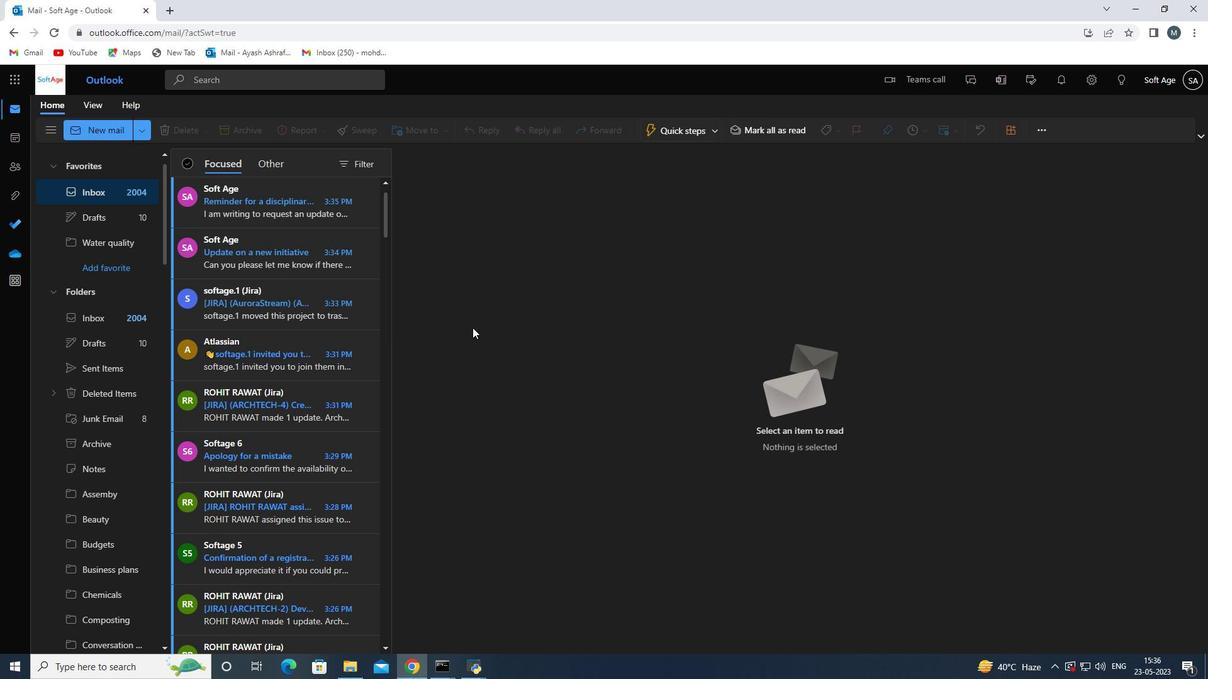 
Action: Mouse scrolled (473, 313) with delta (0, 0)
Screenshot: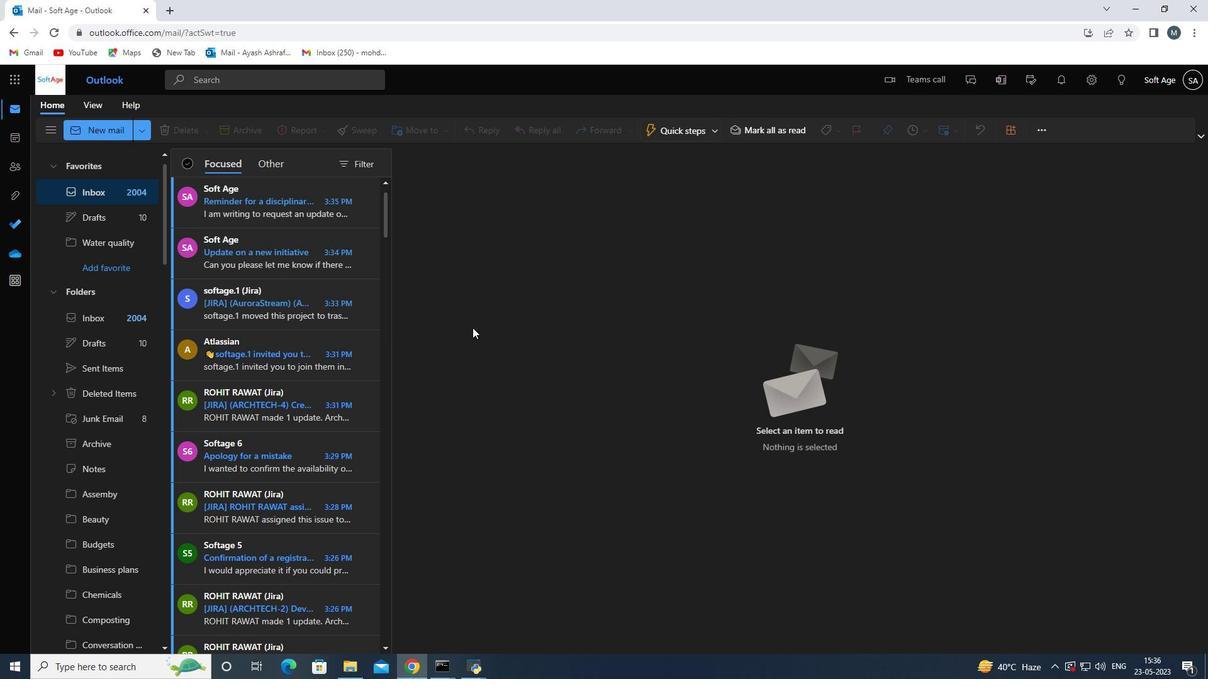 
Action: Mouse scrolled (473, 313) with delta (0, 0)
Screenshot: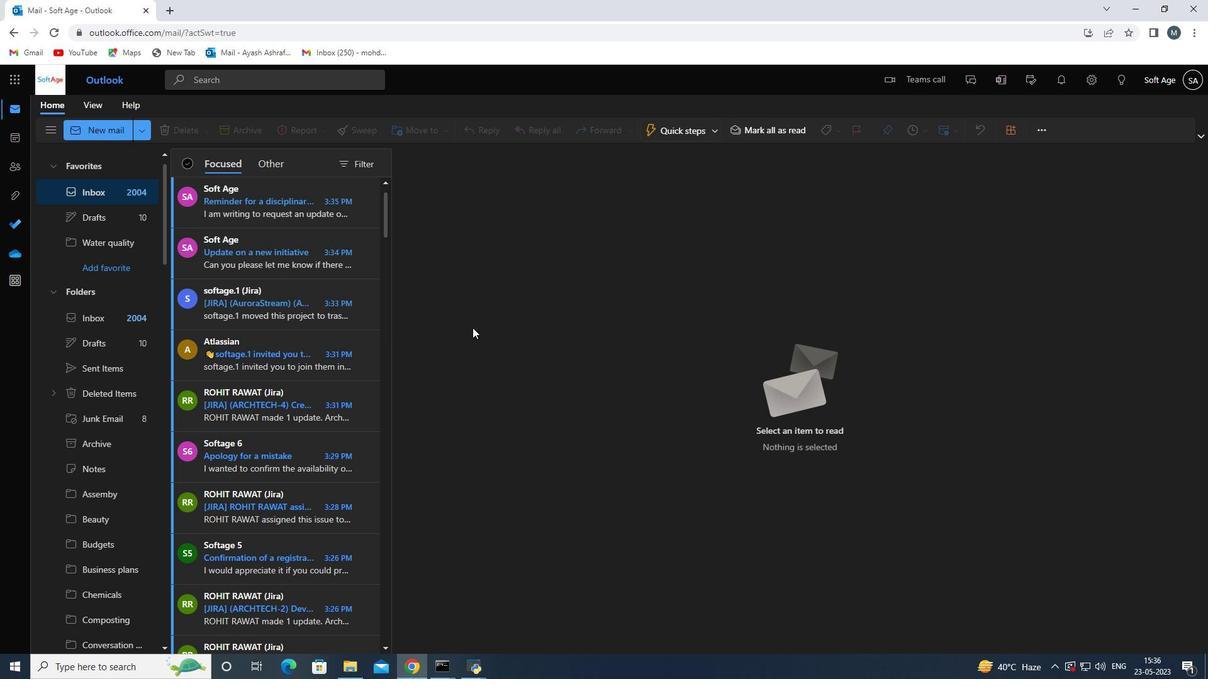 
Action: Mouse moved to (105, 373)
Screenshot: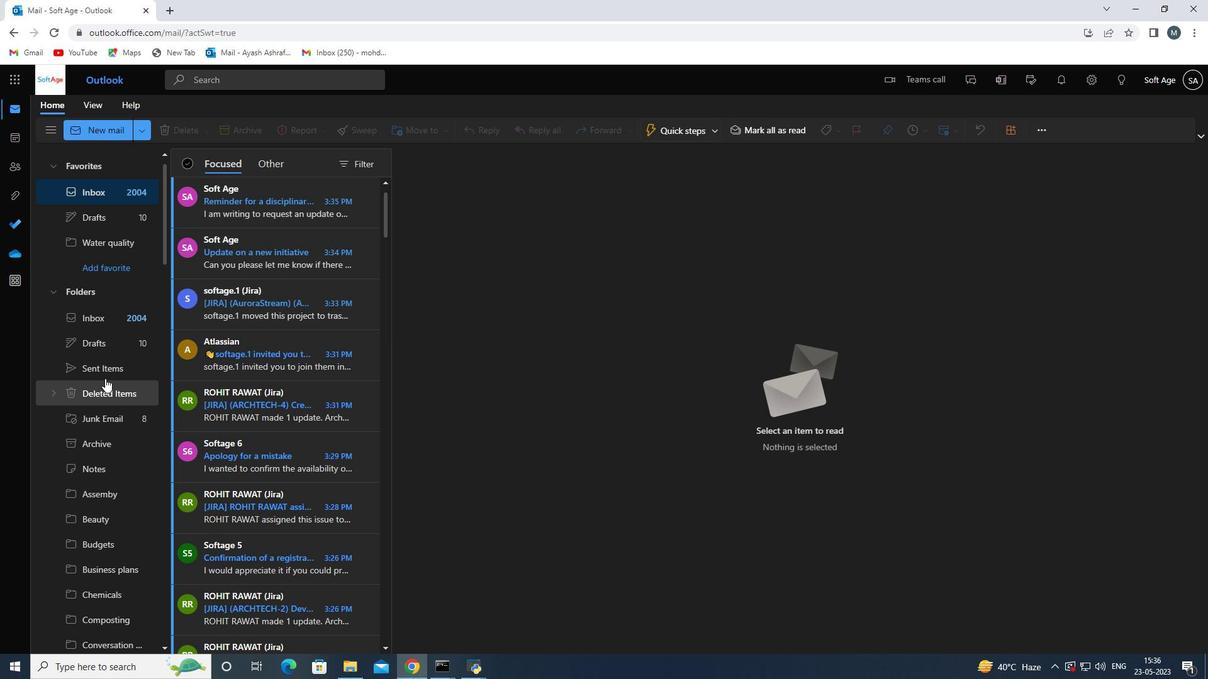 
Action: Mouse pressed left at (105, 373)
Screenshot: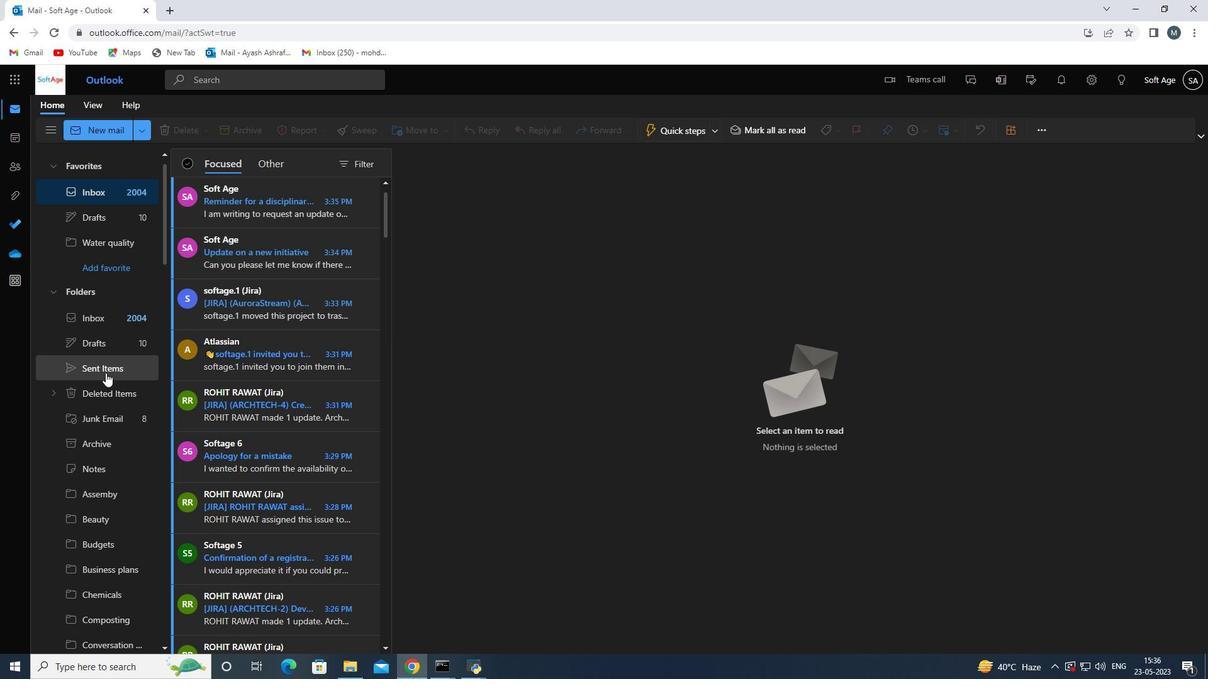 
Action: Mouse moved to (258, 219)
Screenshot: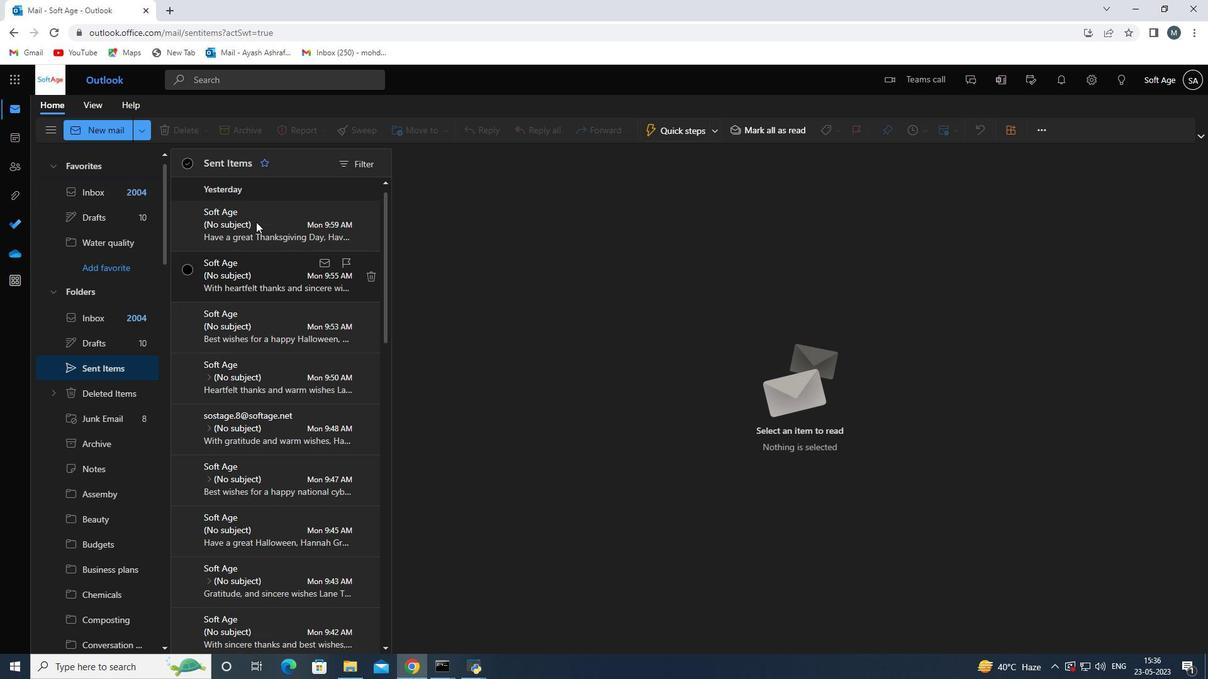 
Action: Mouse pressed left at (258, 219)
Screenshot: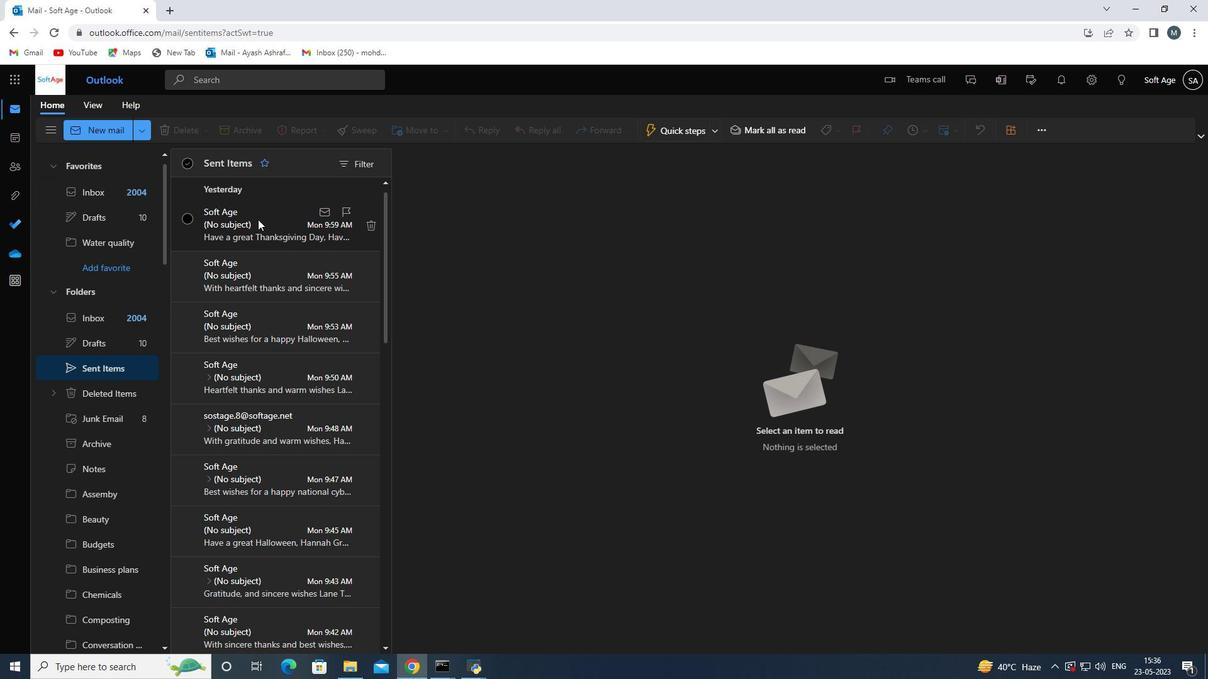 
Action: Mouse moved to (453, 129)
Screenshot: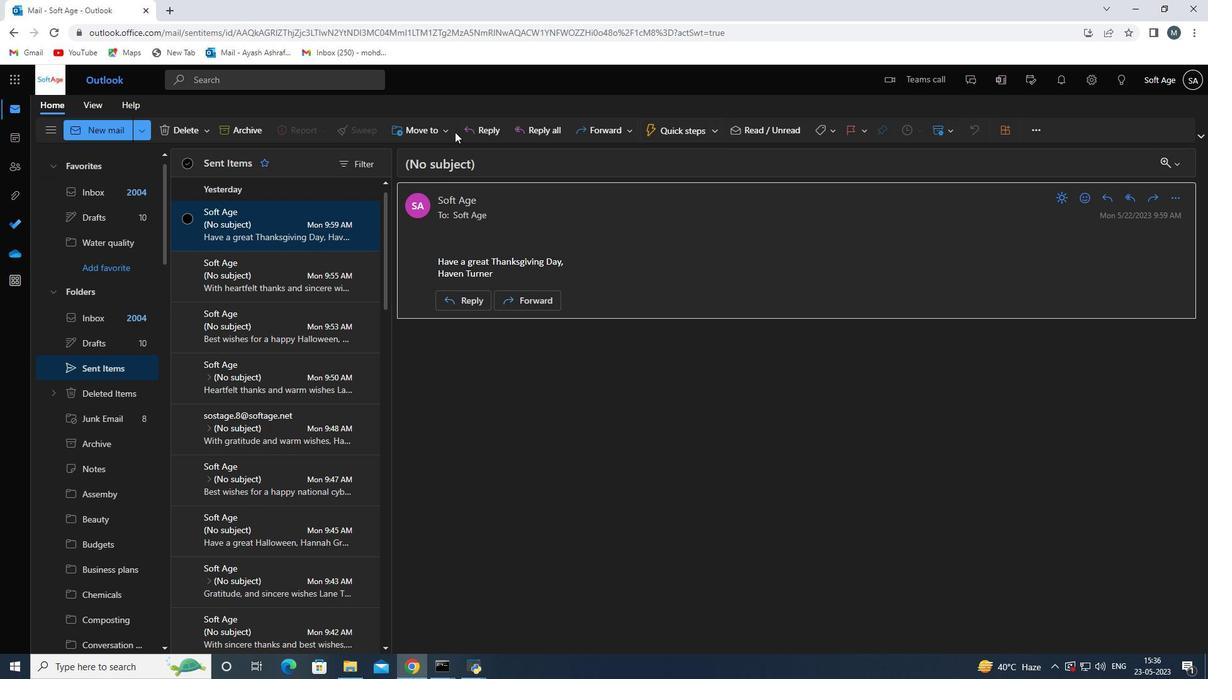 
Action: Mouse pressed left at (453, 129)
Screenshot: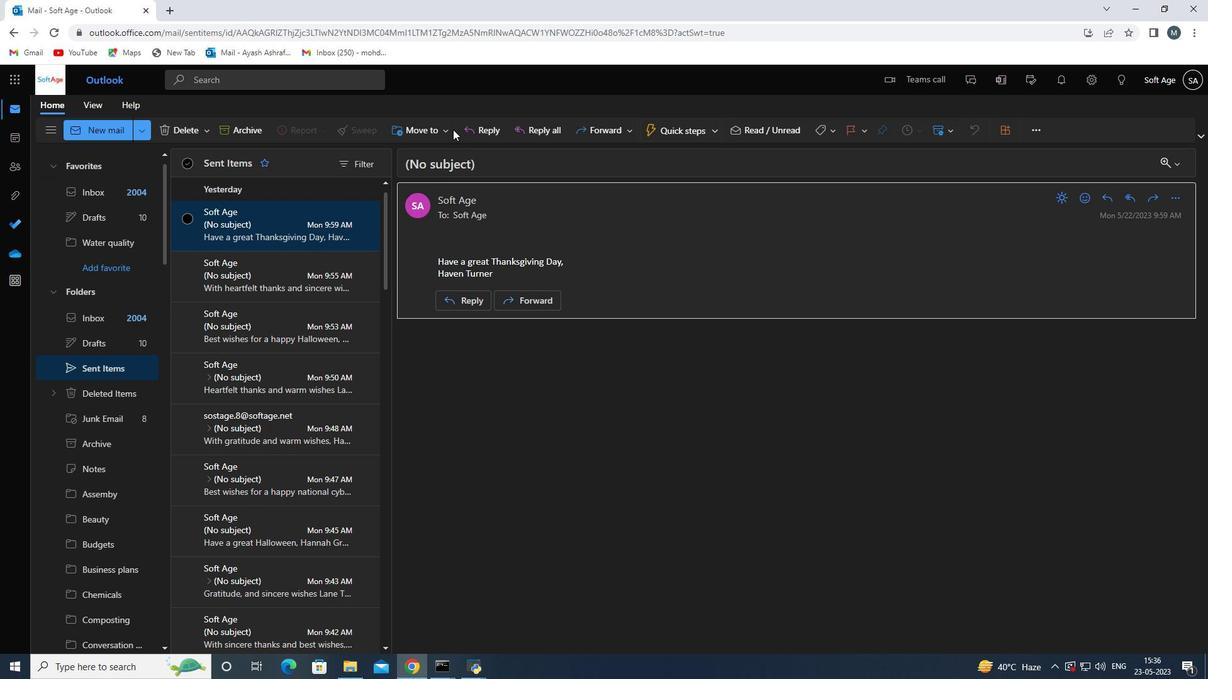 
Action: Mouse moved to (441, 131)
Screenshot: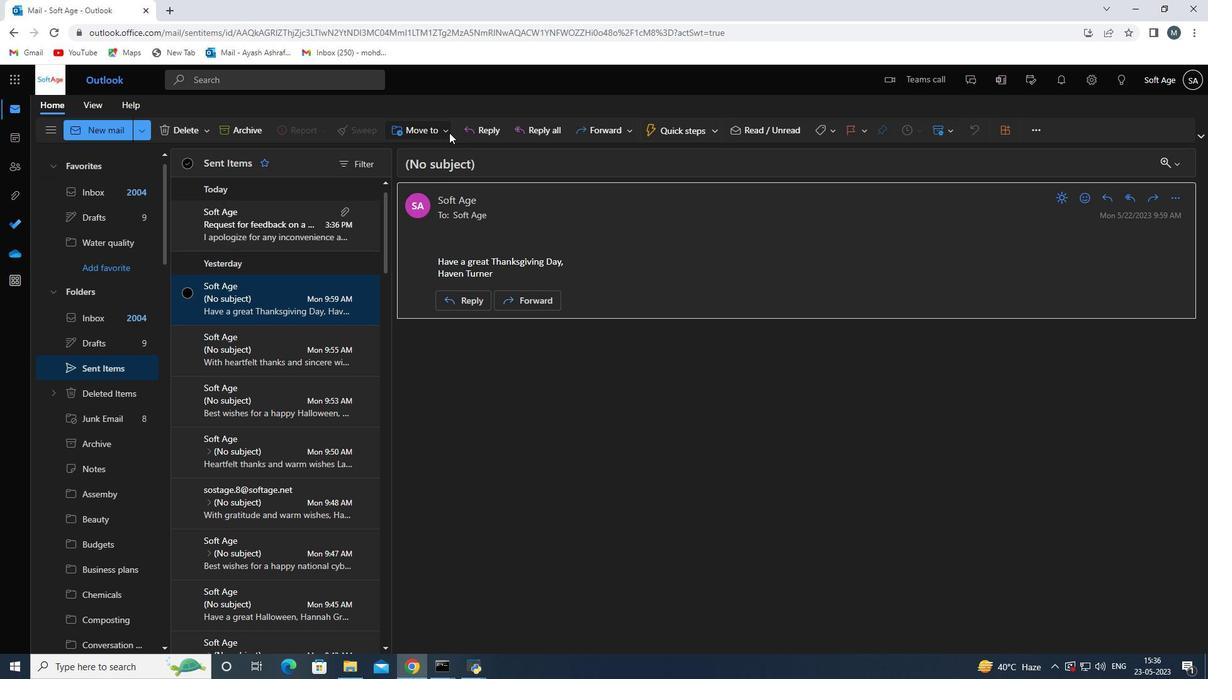 
Action: Mouse pressed left at (441, 131)
Screenshot: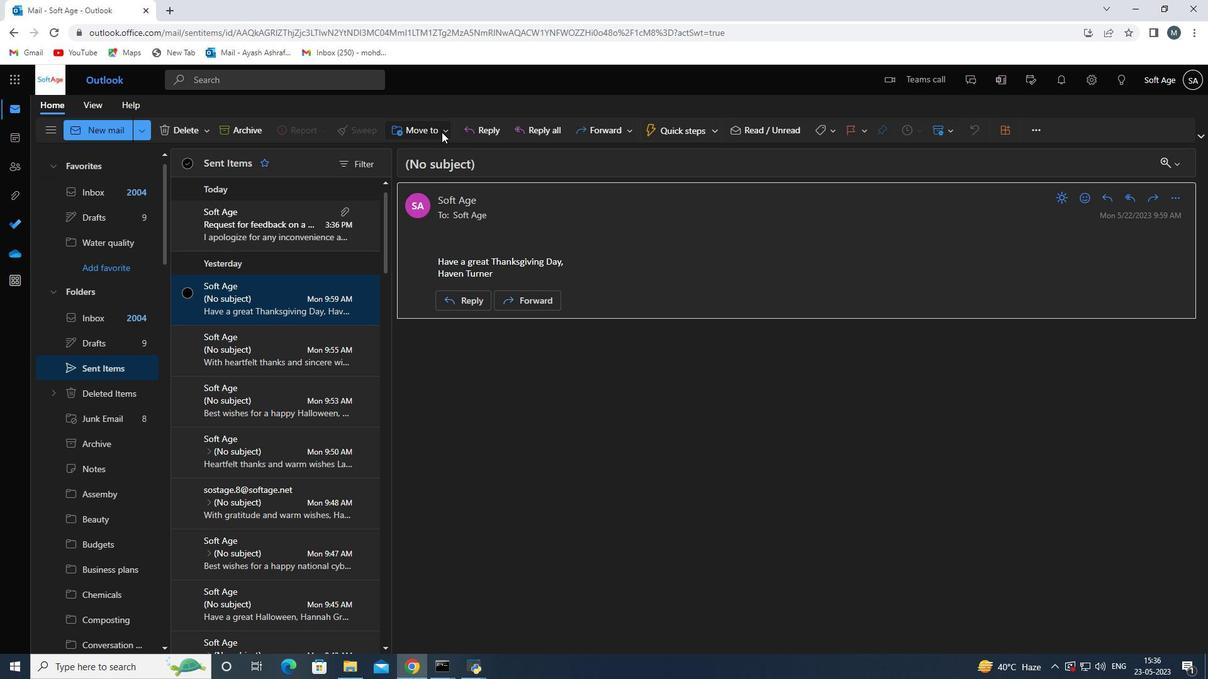 
Action: Mouse moved to (443, 148)
Screenshot: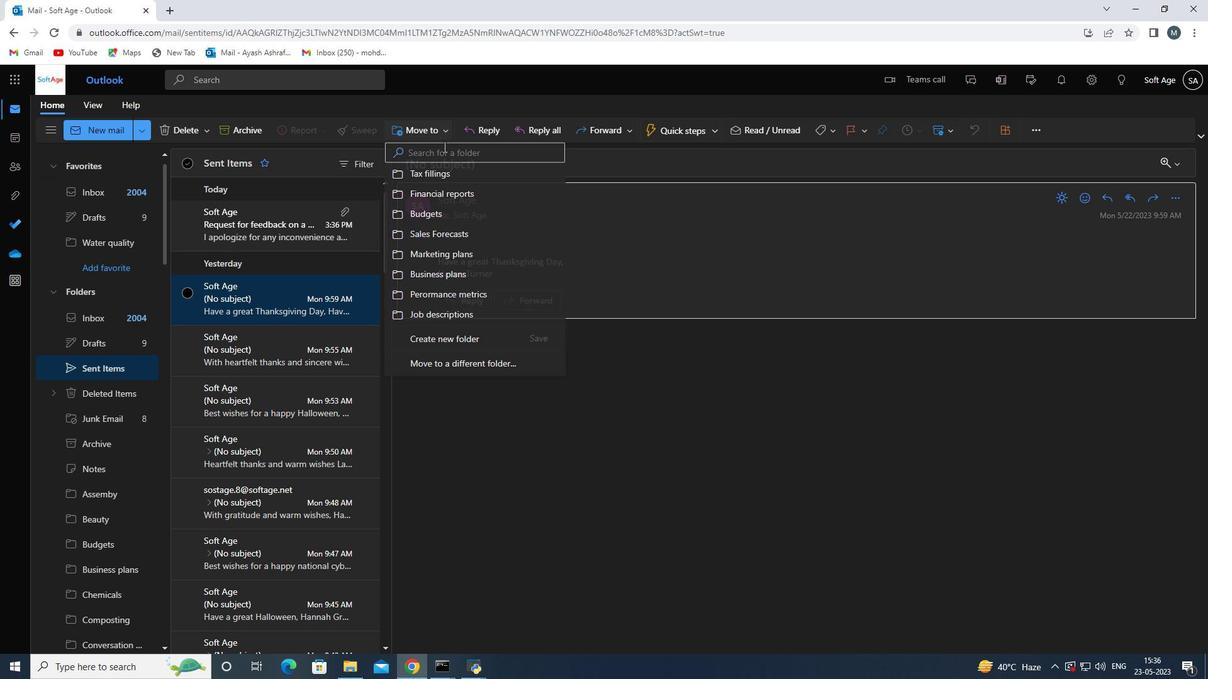 
Action: Mouse pressed left at (443, 148)
Screenshot: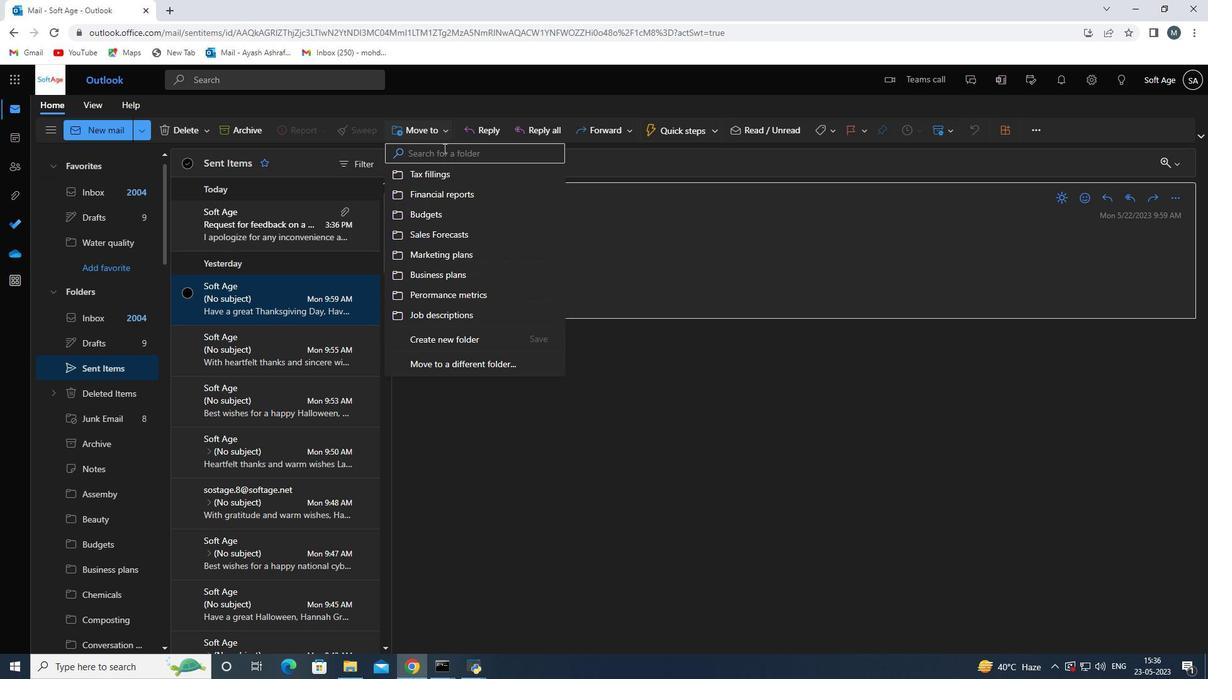 
Action: Key pressed <Key.shift><Key.shift><Key.shift><Key.shift><Key.shift><Key.shift><Key.shift><Key.shift><Key.shift><Key.shift><Key.shift><Key.shift><Key.shift>Audits<Key.space>
Screenshot: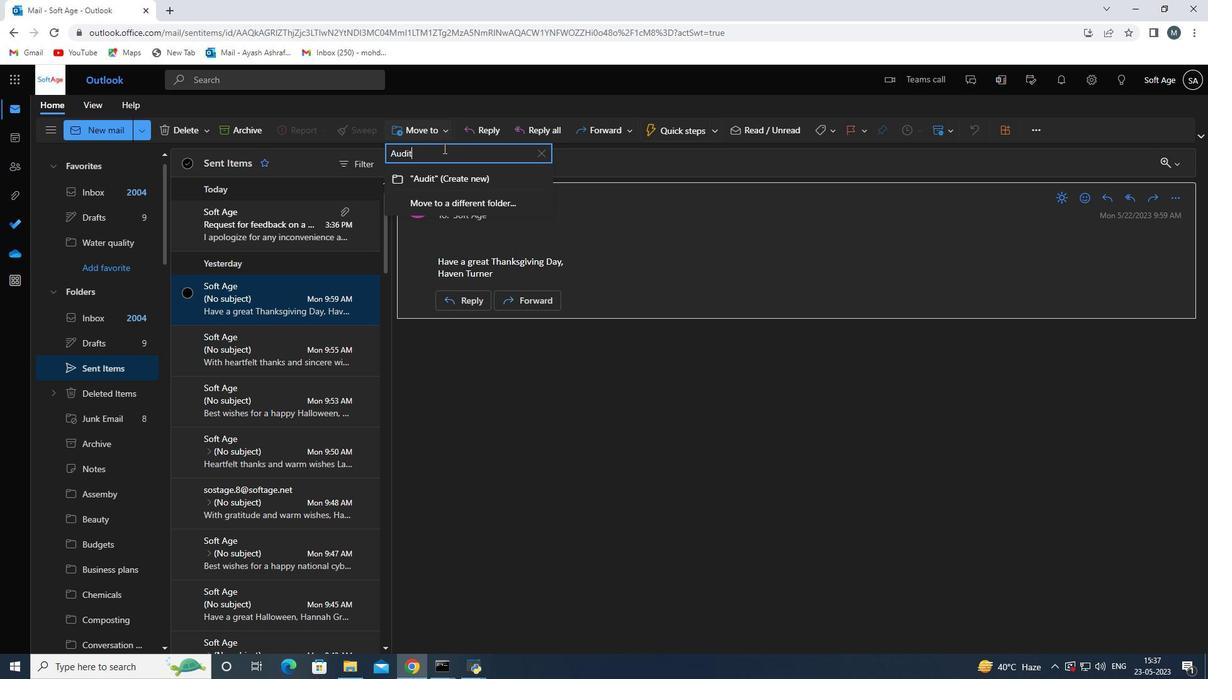 
Action: Mouse moved to (440, 177)
Screenshot: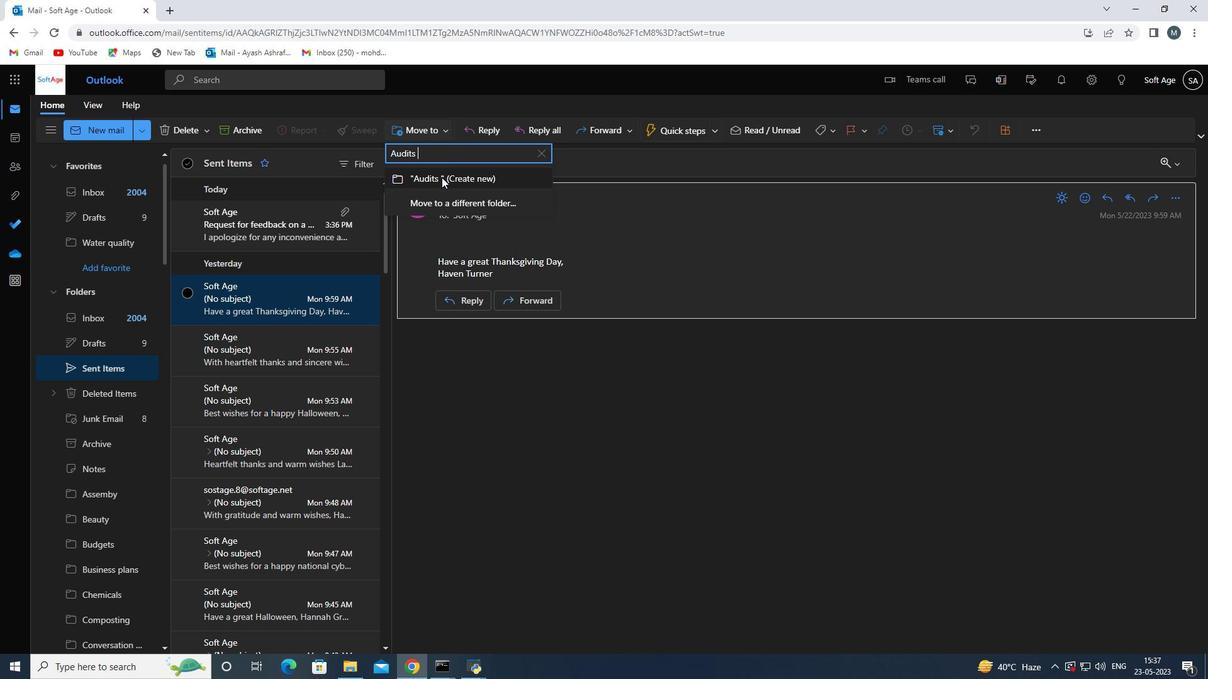 
Action: Mouse pressed left at (440, 177)
Screenshot: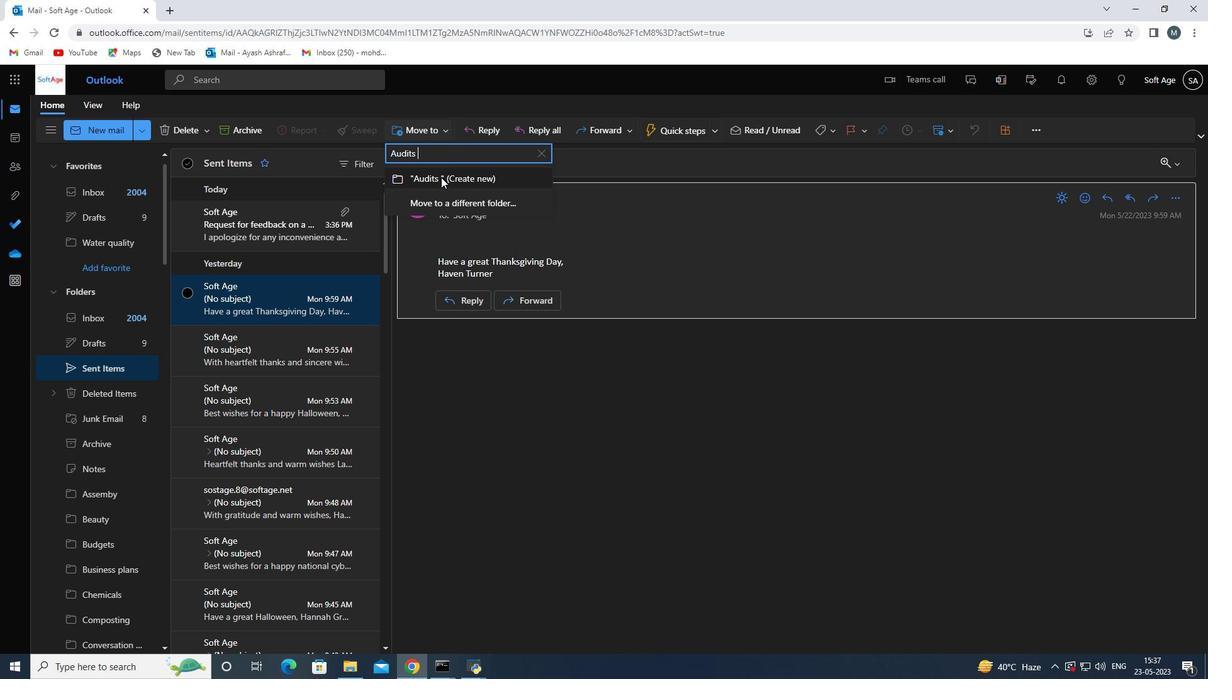 
Action: Mouse moved to (477, 233)
Screenshot: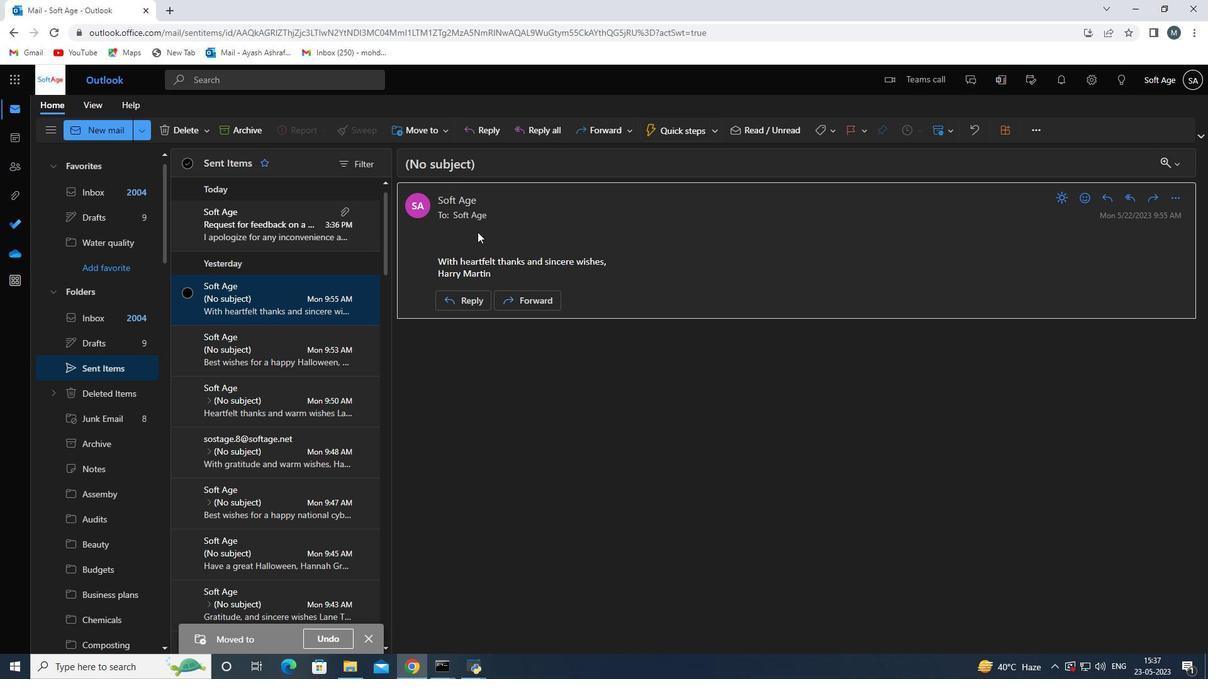 
